 Task: Change the language settings in Microsoft Outlook and add a new language.
Action: Mouse moved to (45, 26)
Screenshot: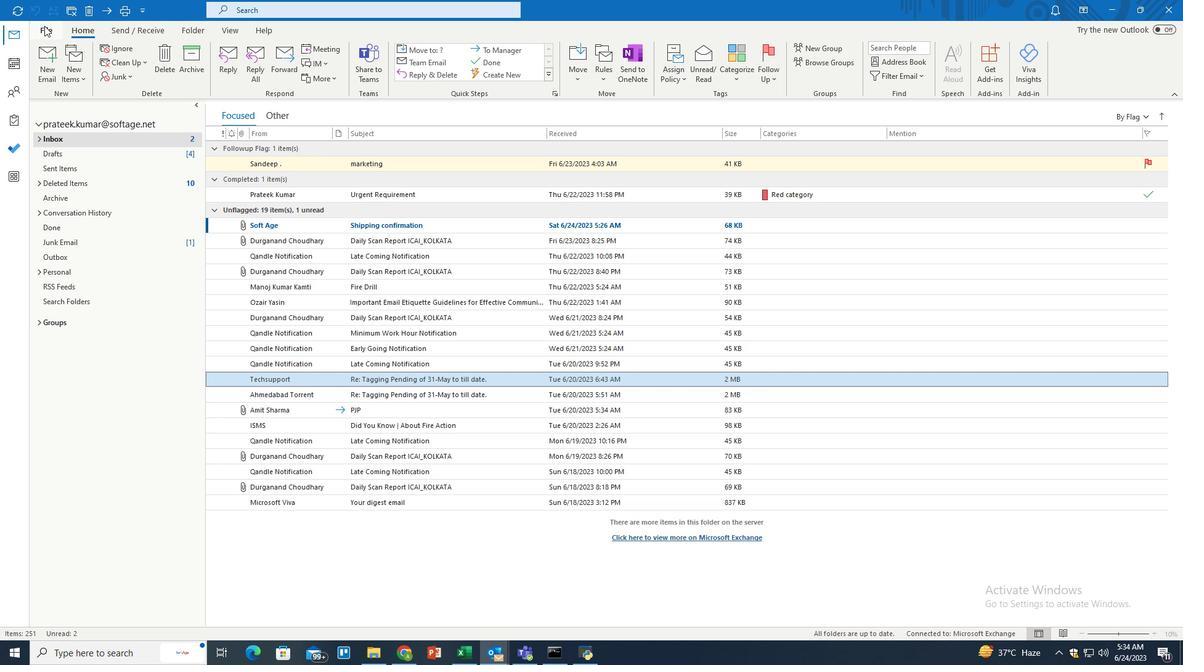 
Action: Mouse pressed left at (45, 26)
Screenshot: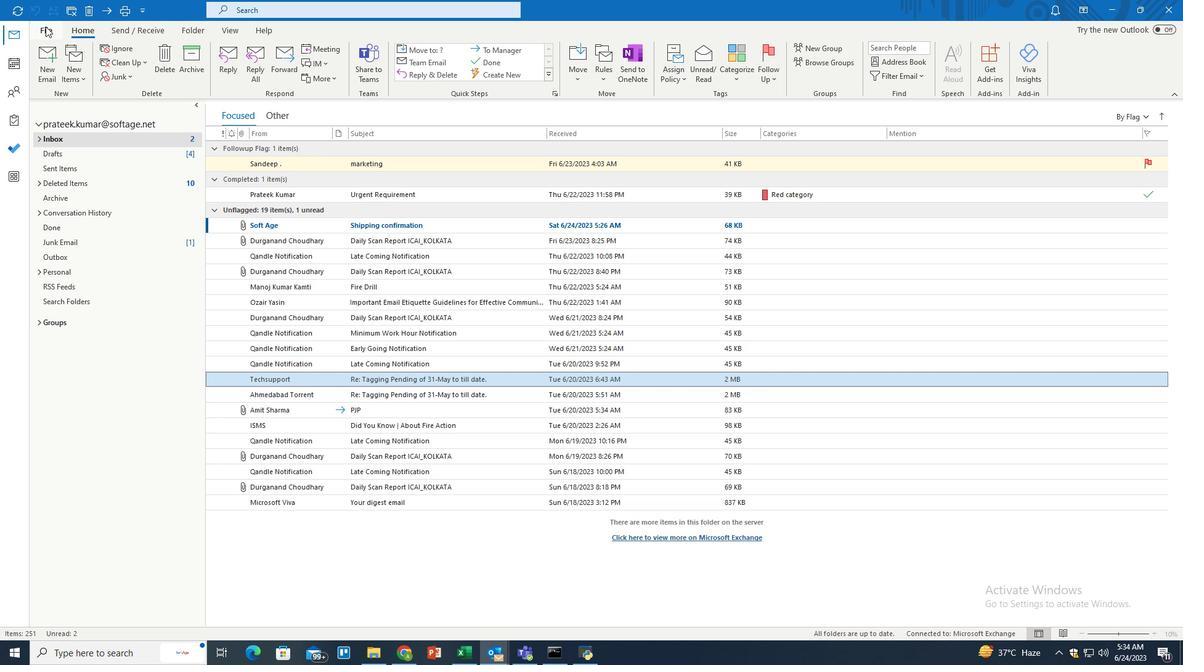 
Action: Mouse moved to (34, 597)
Screenshot: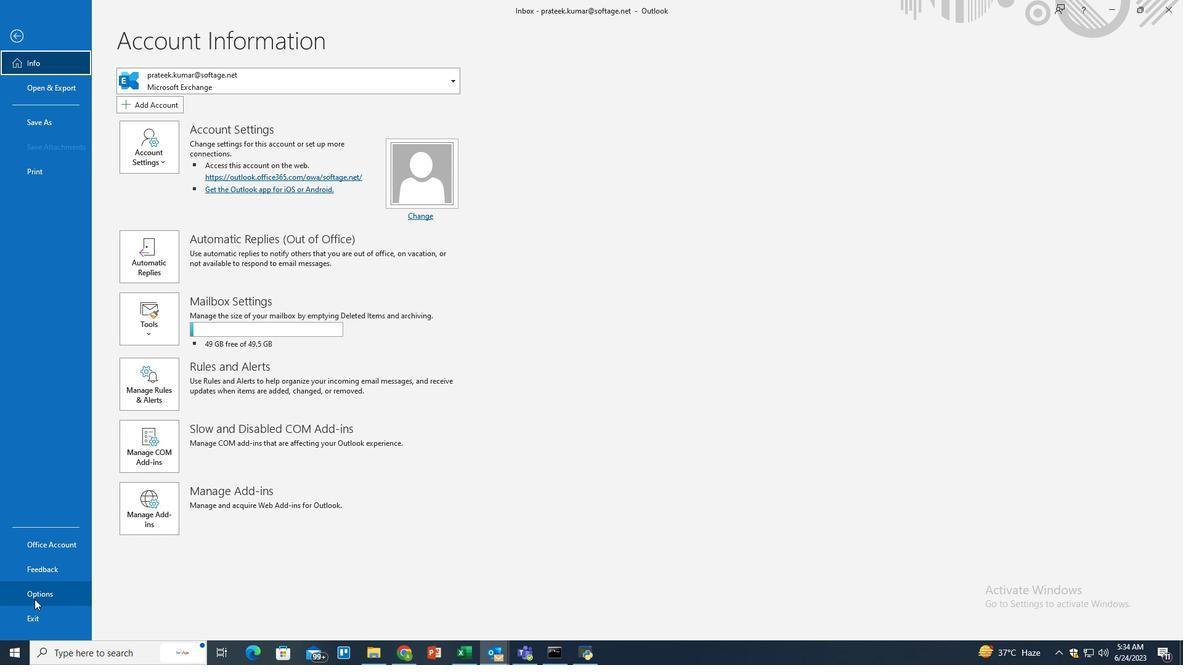 
Action: Mouse pressed left at (34, 597)
Screenshot: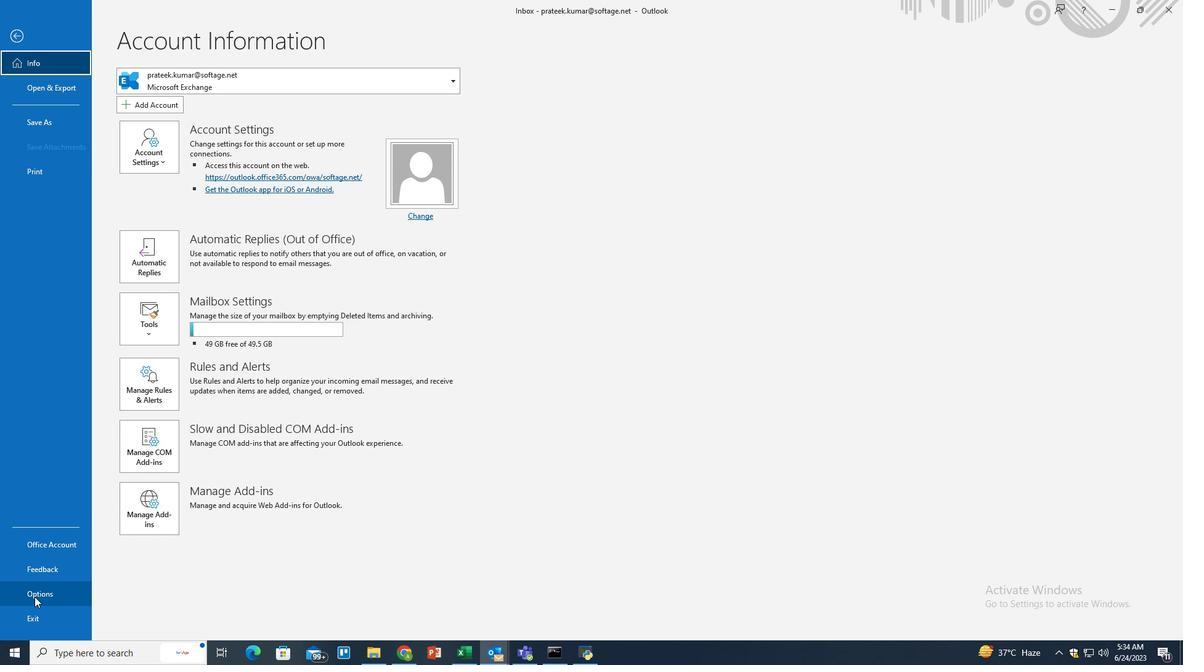 
Action: Mouse moved to (355, 260)
Screenshot: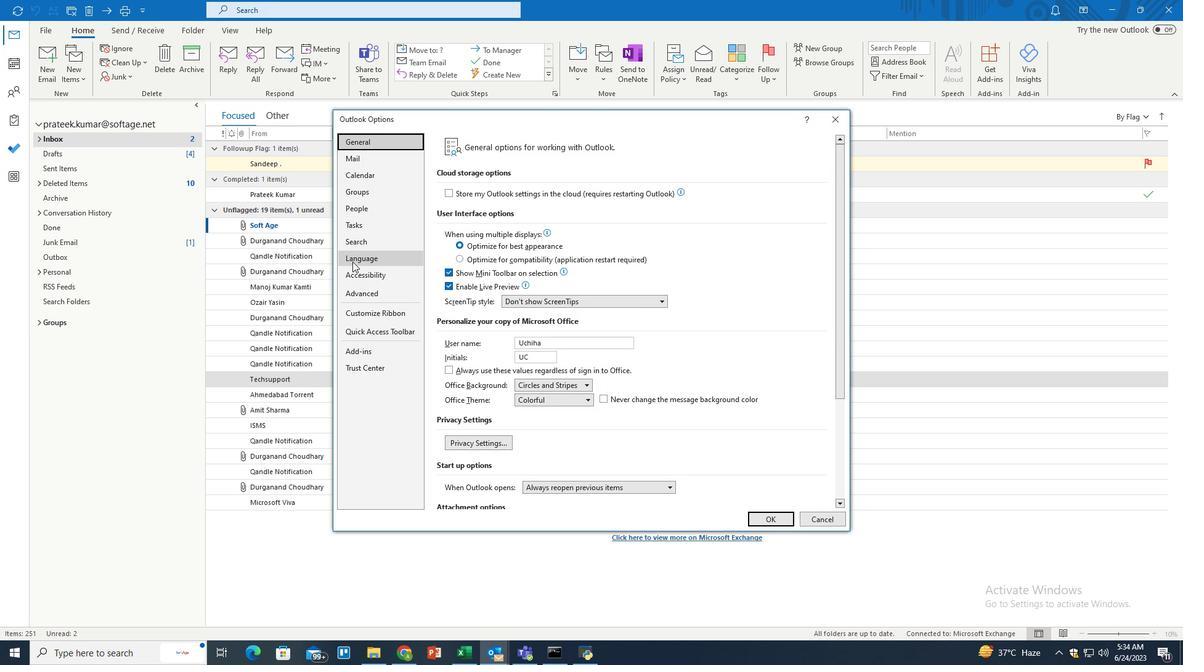 
Action: Mouse pressed left at (355, 260)
Screenshot: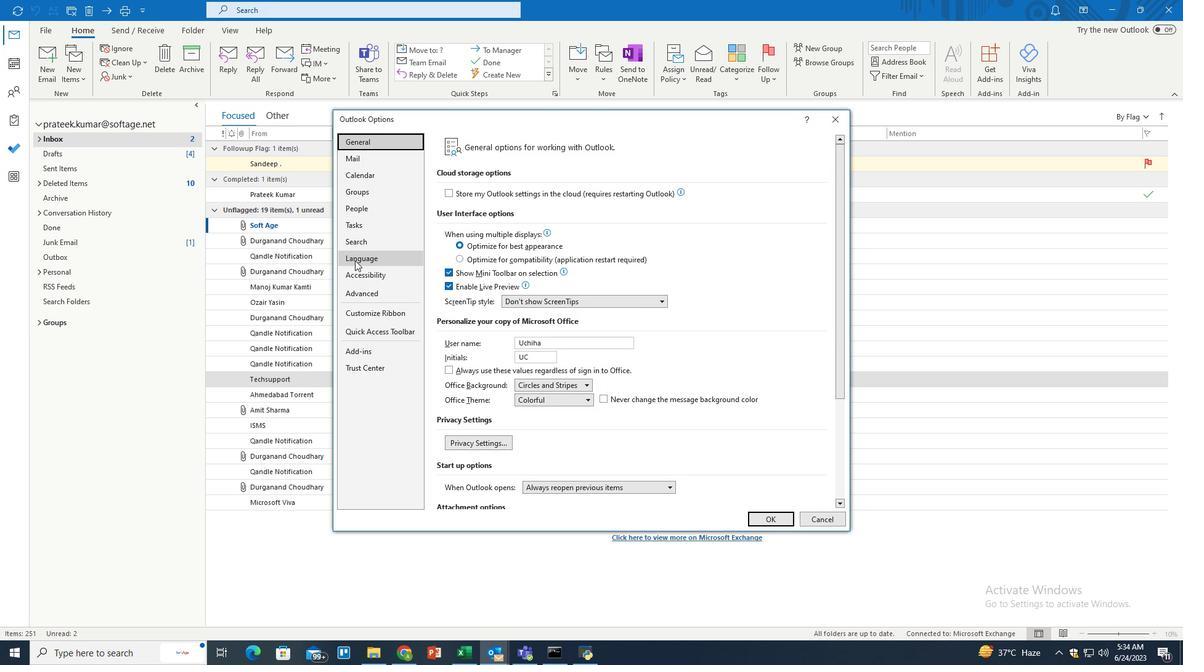 
Action: Mouse moved to (801, 389)
Screenshot: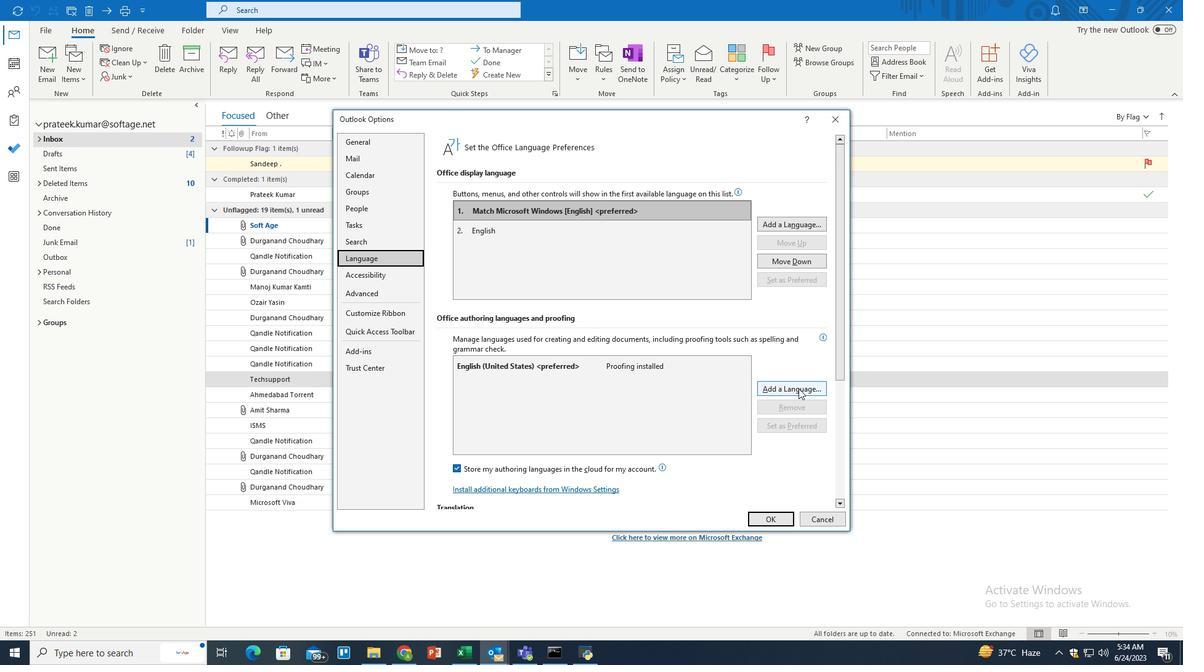 
Action: Mouse pressed left at (801, 389)
Screenshot: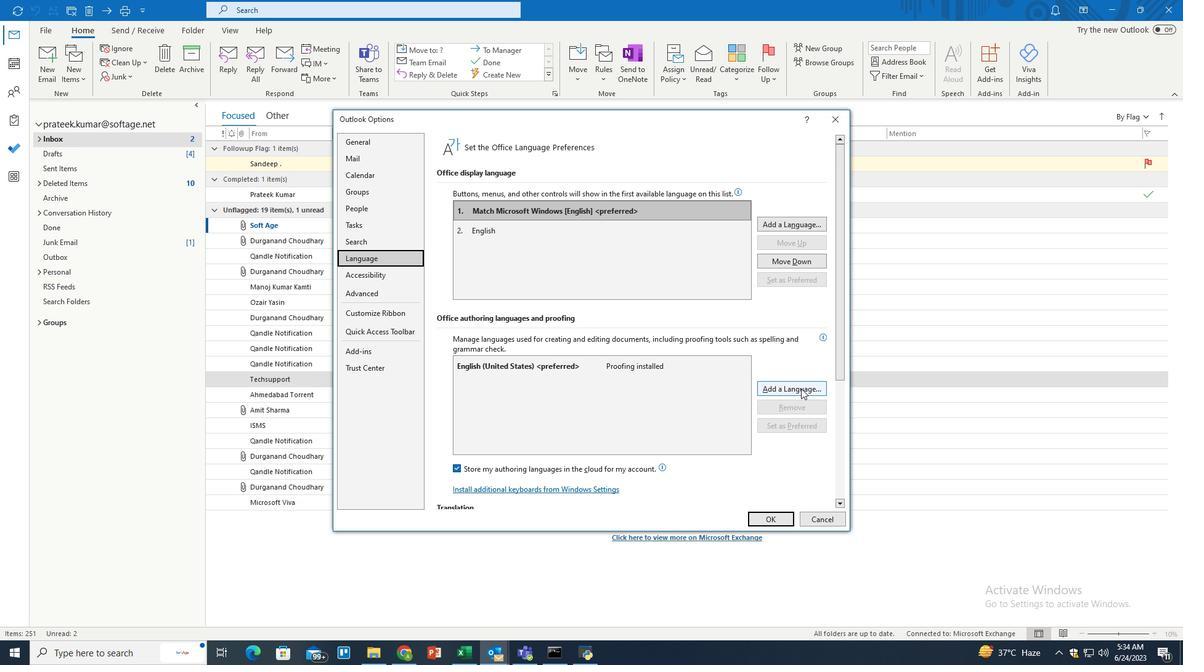 
Action: Mouse moved to (579, 353)
Screenshot: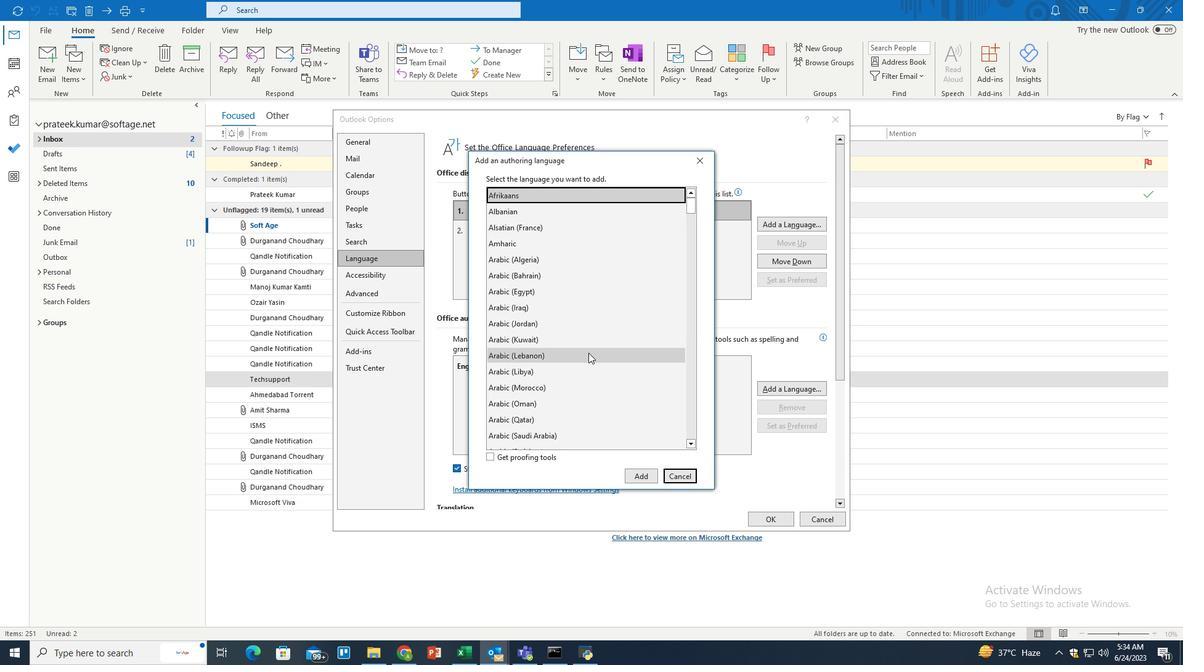 
Action: Mouse scrolled (579, 352) with delta (0, 0)
Screenshot: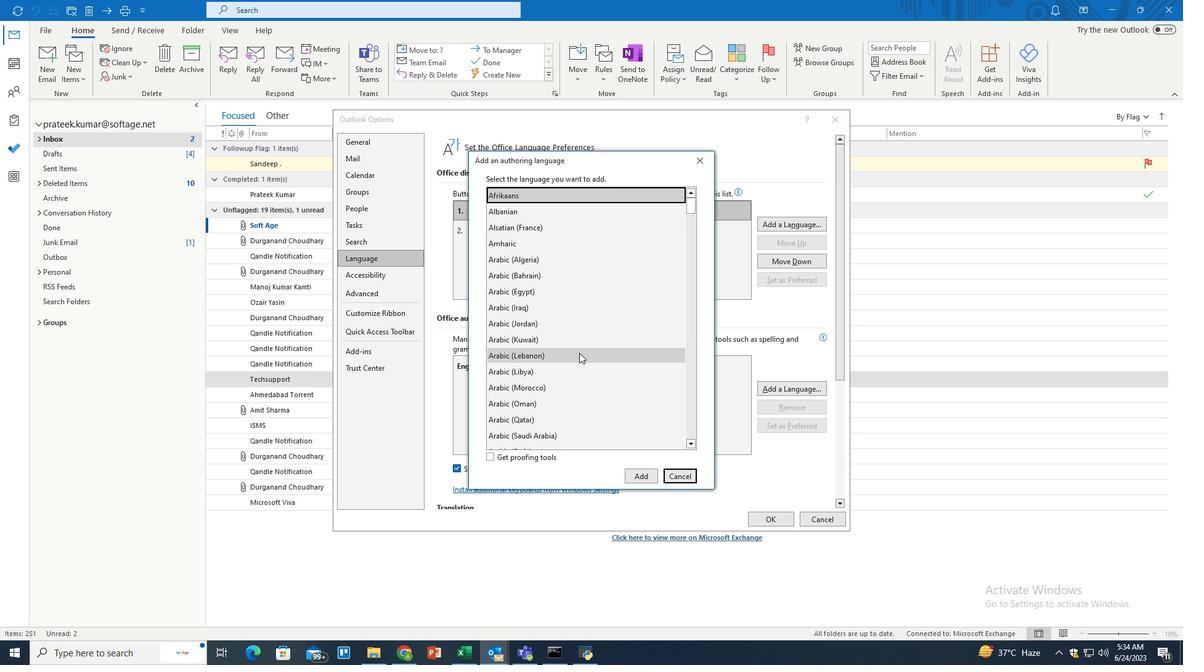 
Action: Mouse scrolled (579, 352) with delta (0, 0)
Screenshot: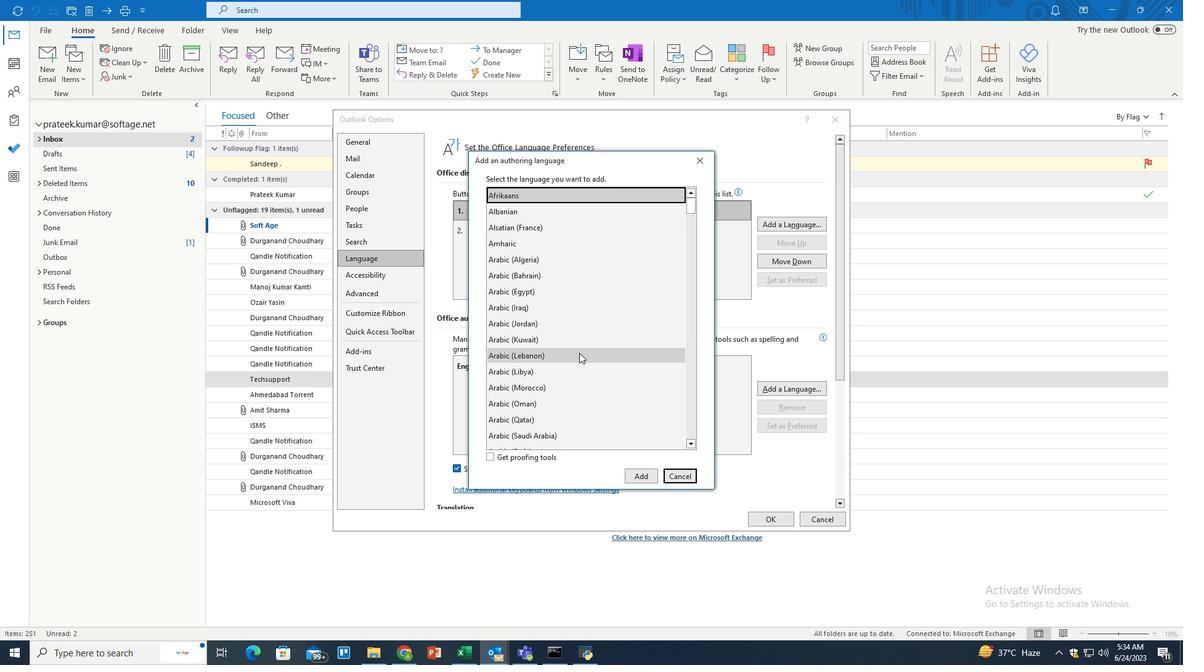 
Action: Mouse scrolled (579, 352) with delta (0, 0)
Screenshot: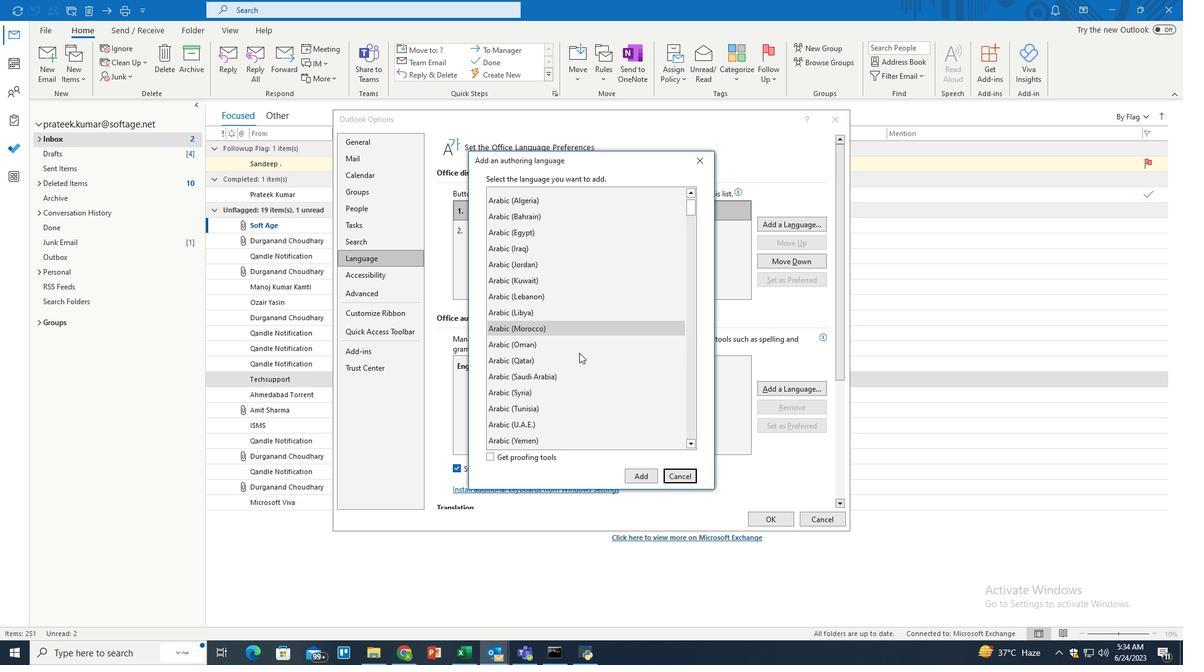 
Action: Mouse scrolled (579, 352) with delta (0, 0)
Screenshot: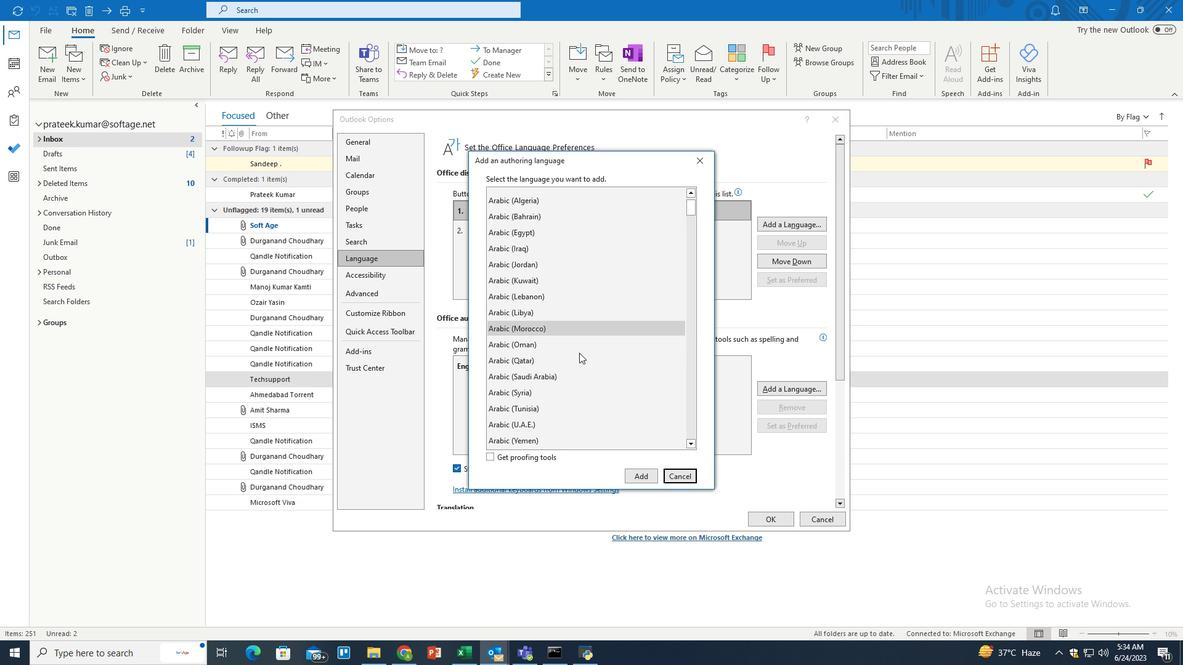 
Action: Mouse scrolled (579, 352) with delta (0, 0)
Screenshot: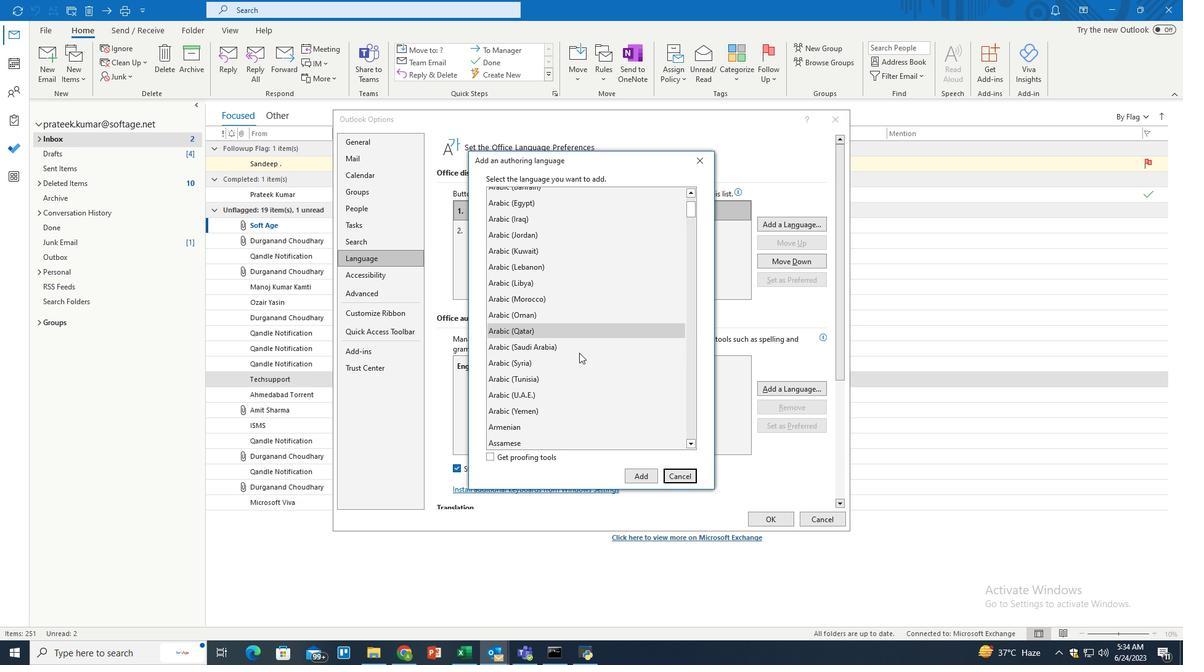 
Action: Mouse scrolled (579, 352) with delta (0, 0)
Screenshot: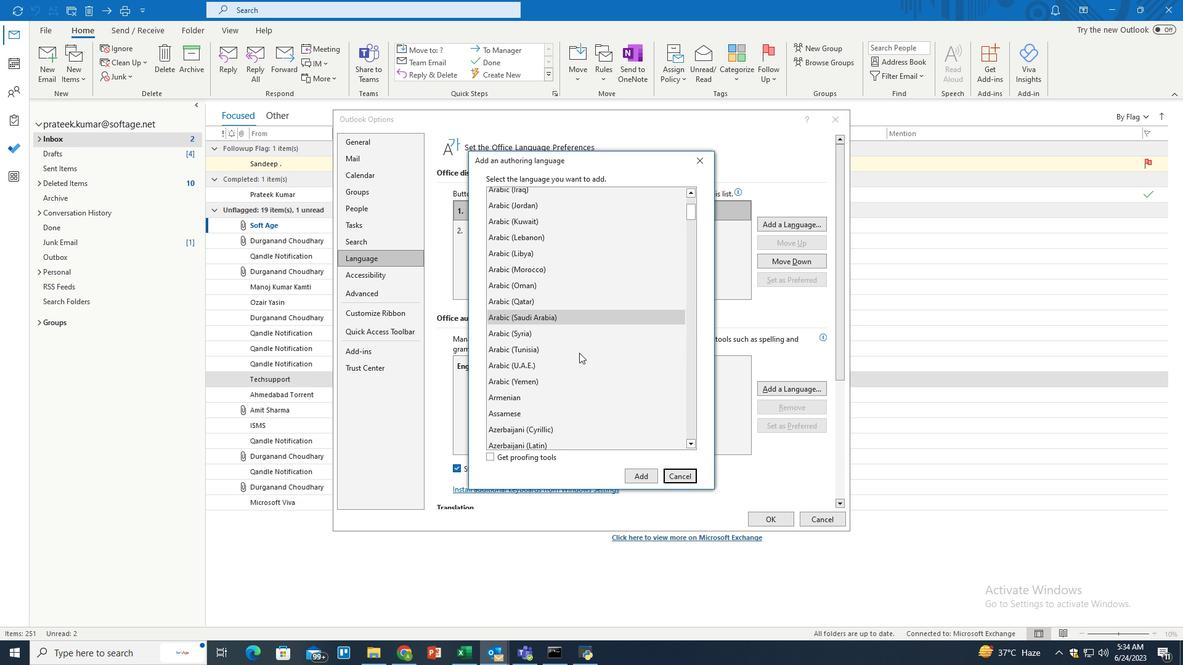 
Action: Mouse scrolled (579, 352) with delta (0, 0)
Screenshot: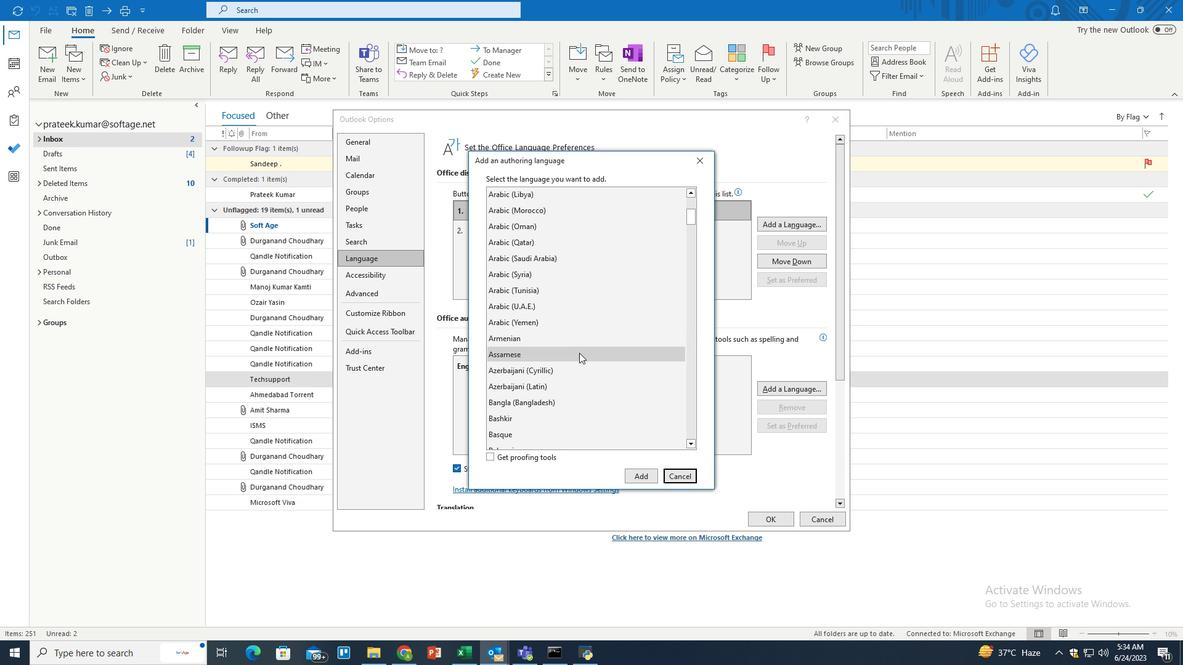 
Action: Mouse scrolled (579, 352) with delta (0, 0)
Screenshot: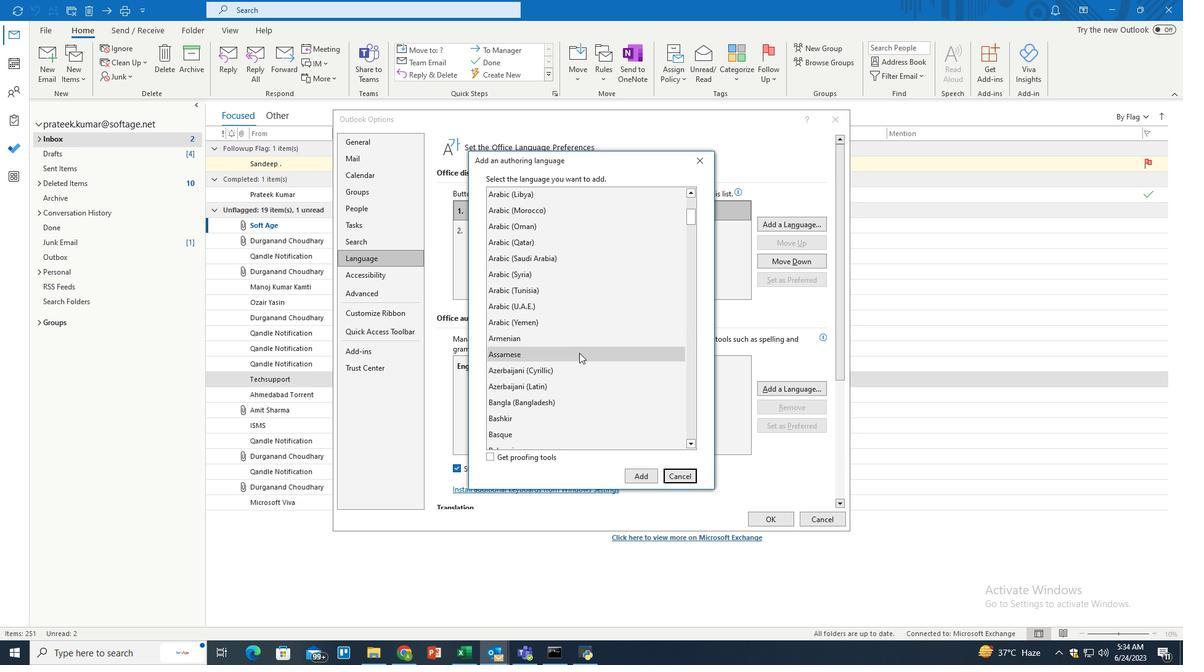 
Action: Mouse scrolled (579, 352) with delta (0, 0)
Screenshot: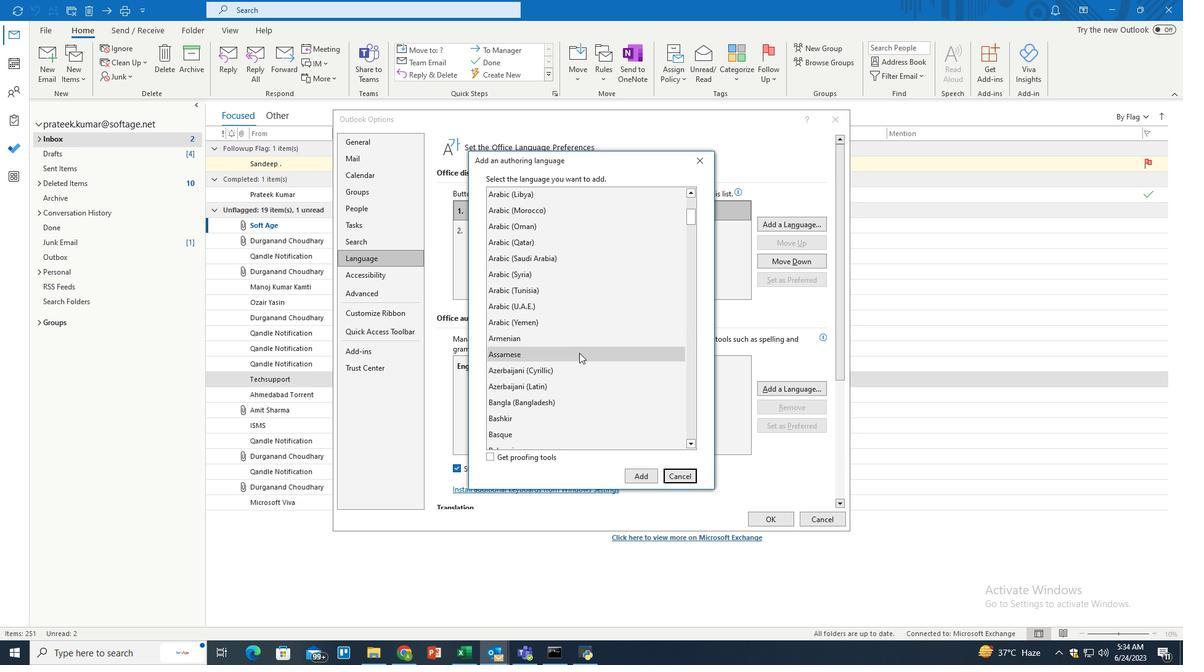 
Action: Mouse scrolled (579, 352) with delta (0, 0)
Screenshot: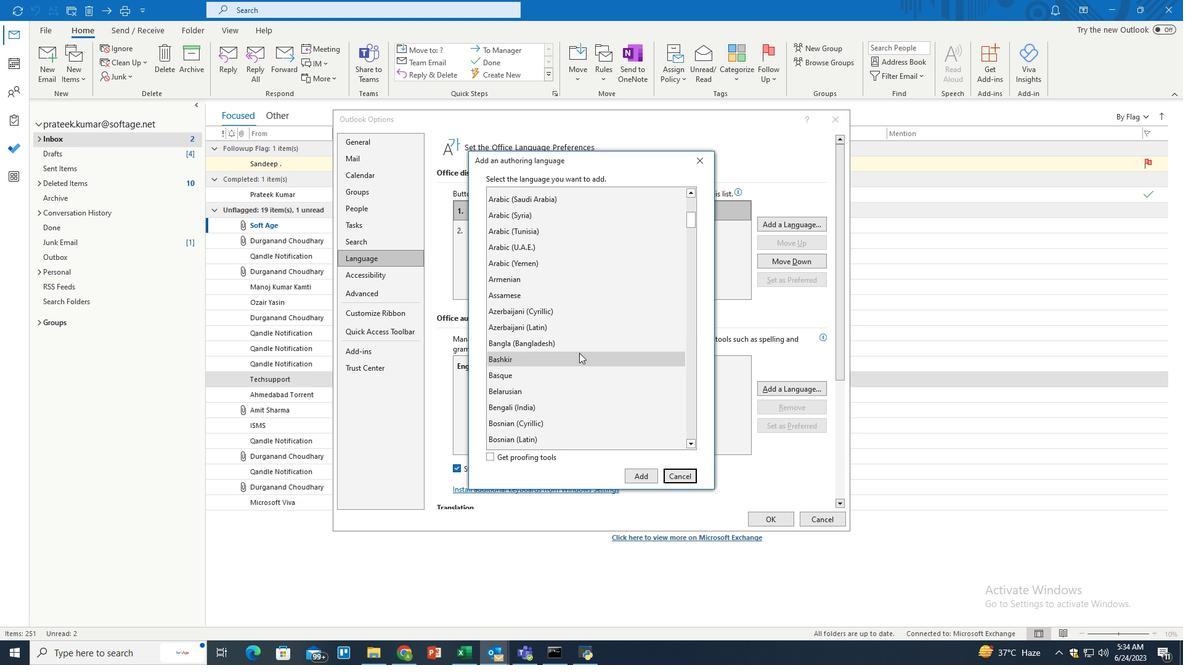 
Action: Mouse scrolled (579, 352) with delta (0, 0)
Screenshot: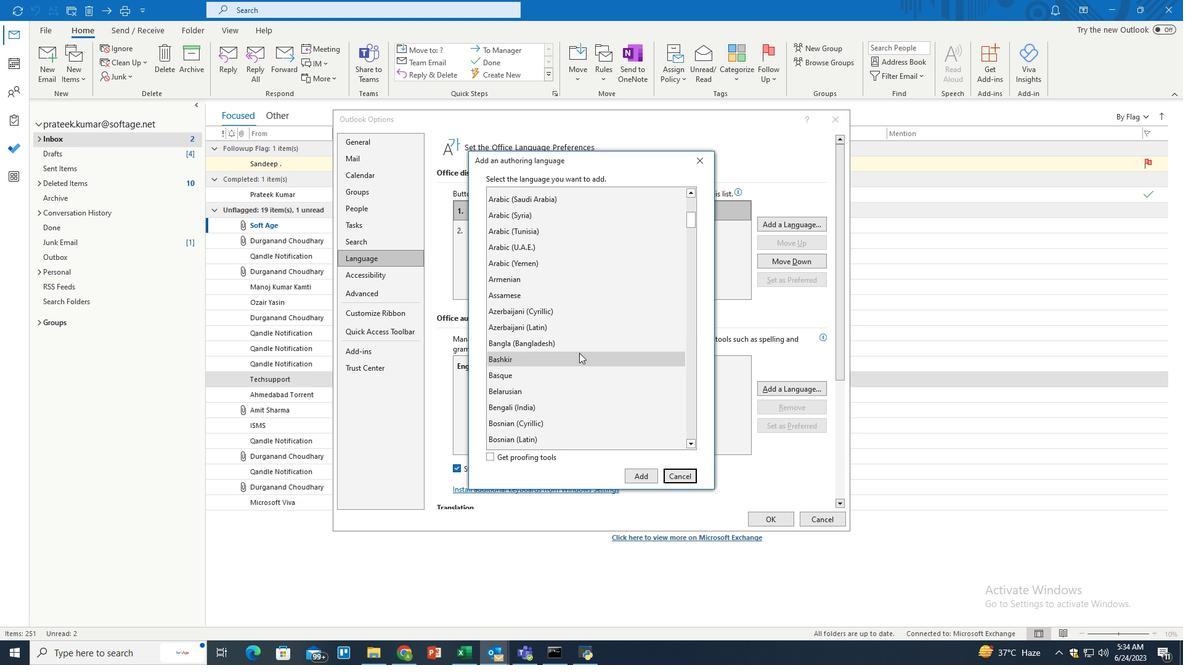 
Action: Mouse scrolled (579, 352) with delta (0, 0)
Screenshot: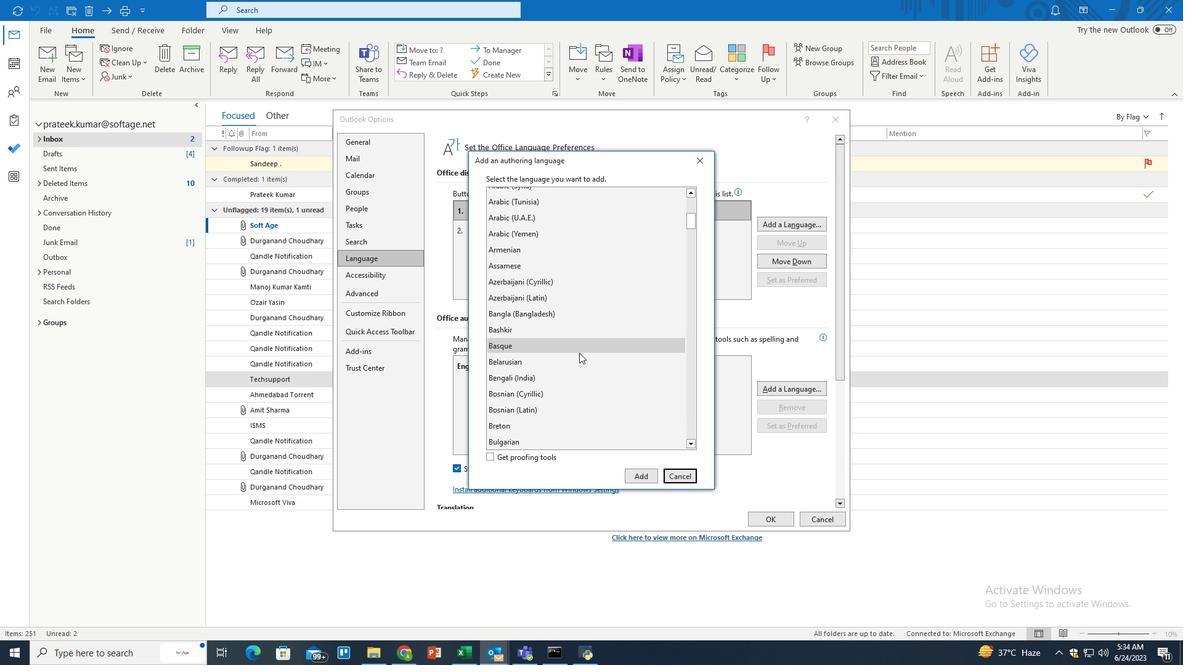 
Action: Mouse scrolled (579, 352) with delta (0, 0)
Screenshot: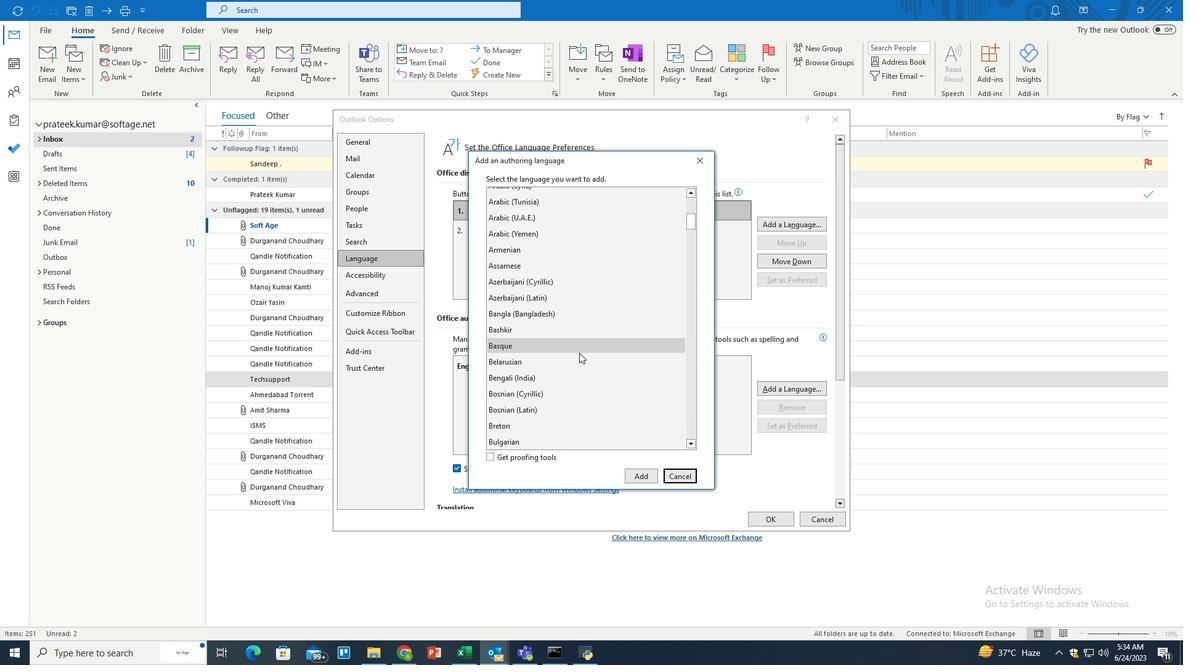 
Action: Mouse scrolled (579, 352) with delta (0, 0)
Screenshot: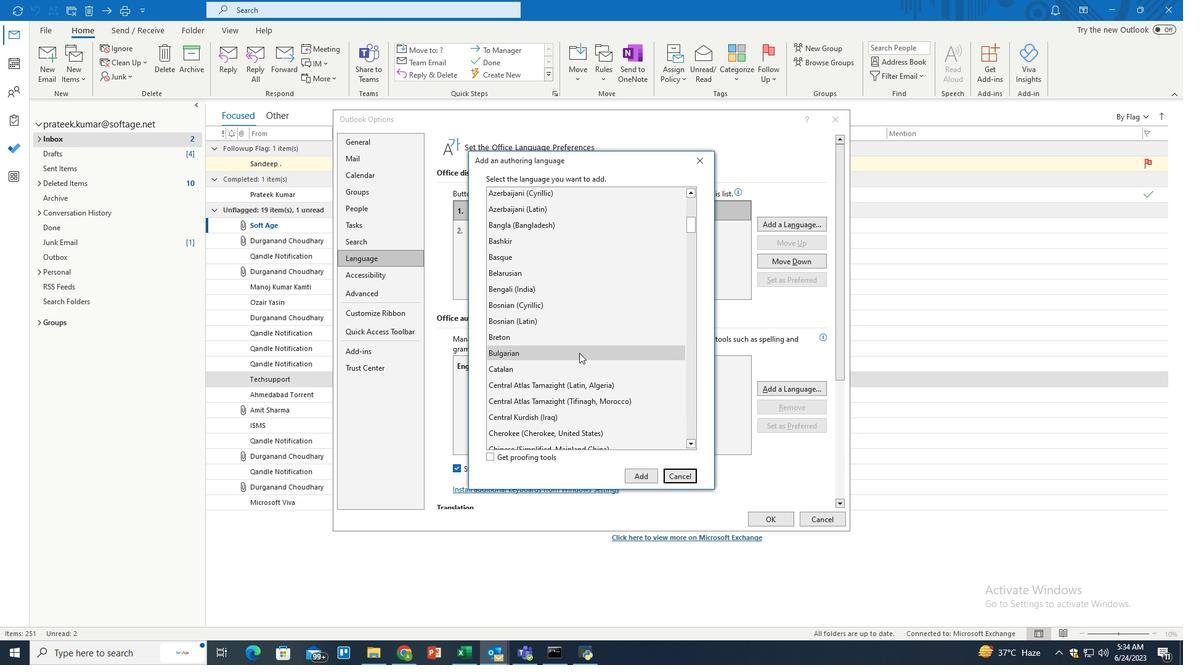 
Action: Mouse scrolled (579, 352) with delta (0, 0)
Screenshot: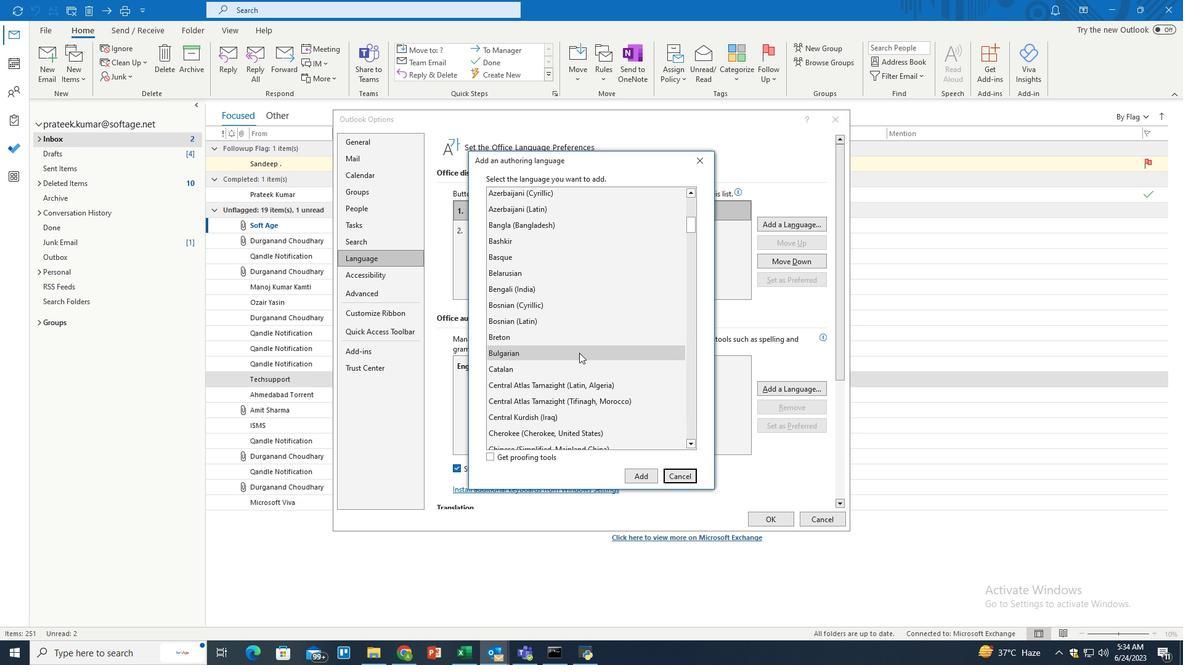 
Action: Mouse scrolled (579, 352) with delta (0, 0)
Screenshot: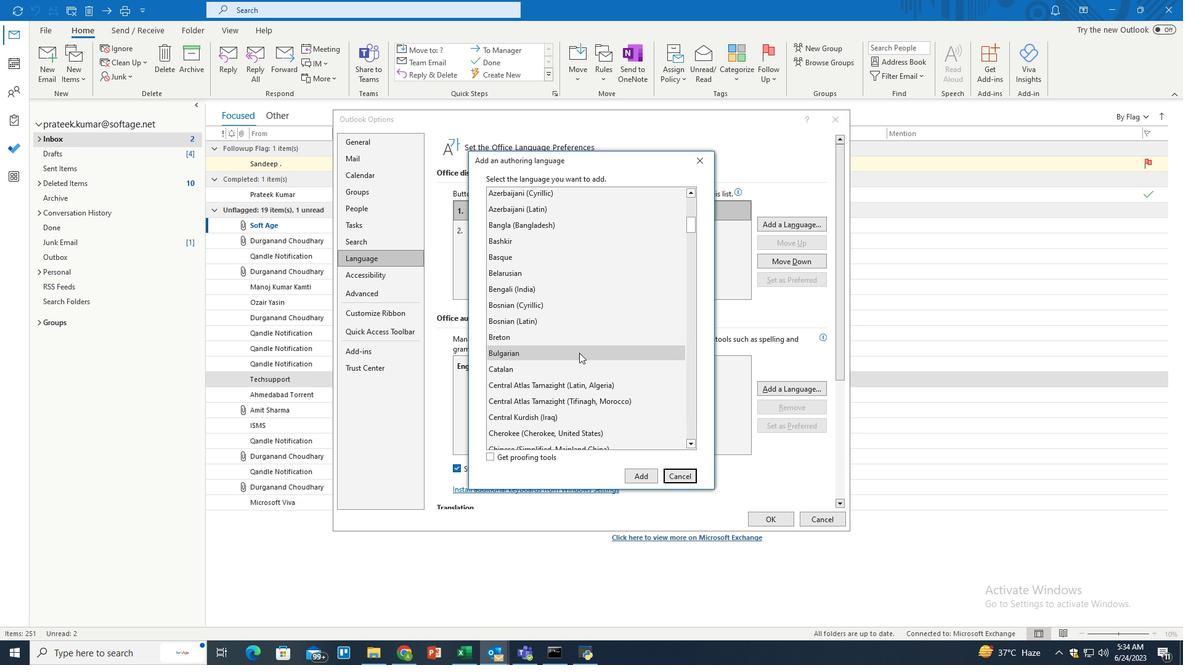 
Action: Mouse scrolled (579, 352) with delta (0, 0)
Screenshot: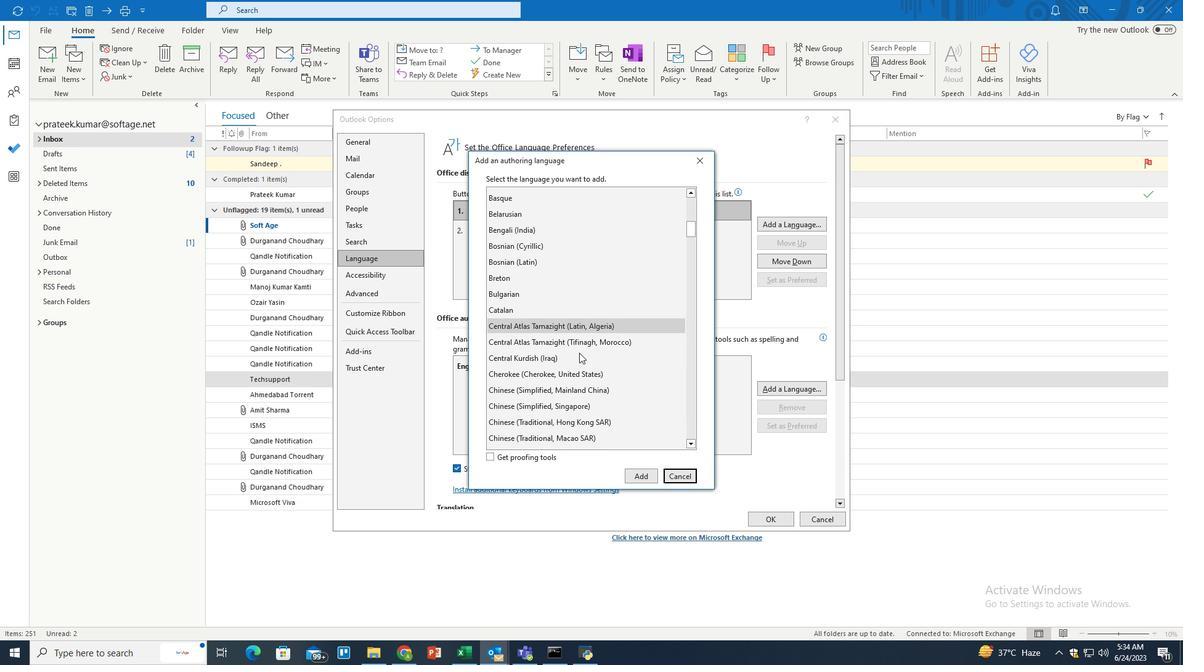 
Action: Mouse scrolled (579, 352) with delta (0, 0)
Screenshot: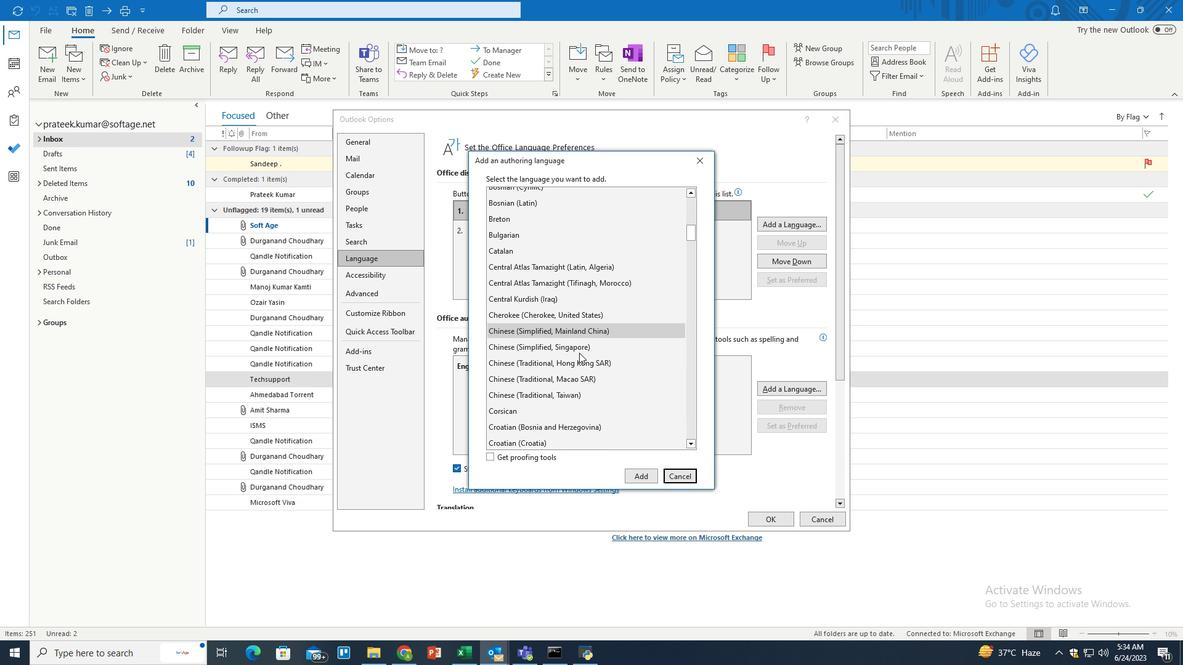 
Action: Mouse scrolled (579, 352) with delta (0, 0)
Screenshot: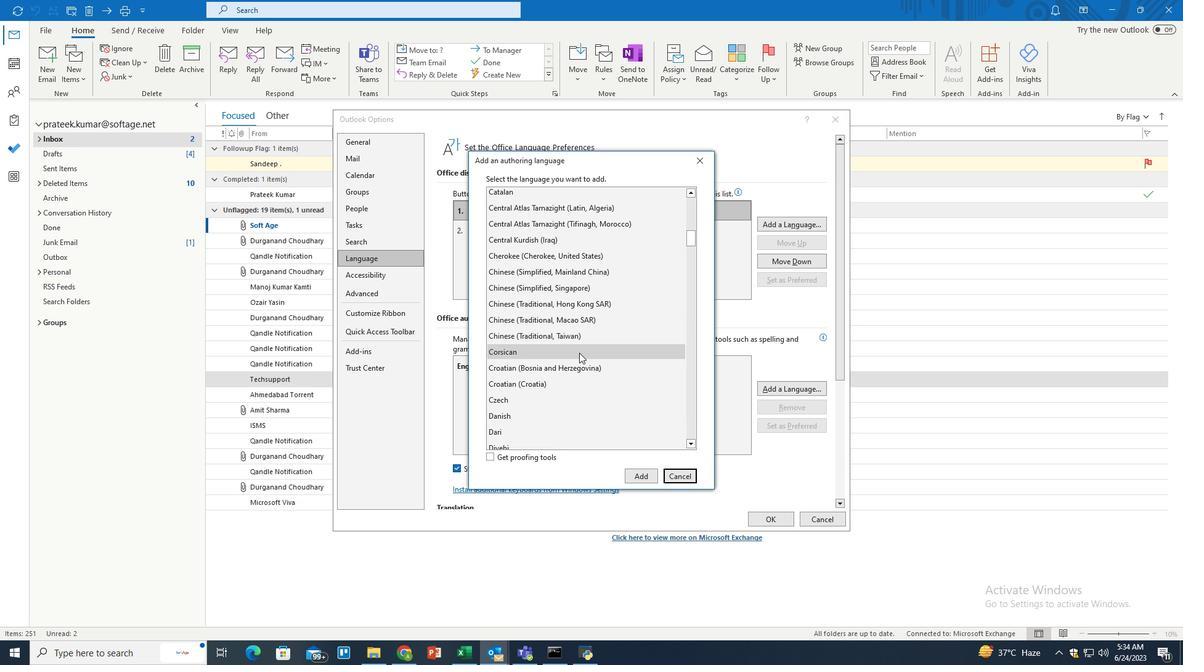 
Action: Mouse scrolled (579, 352) with delta (0, 0)
Screenshot: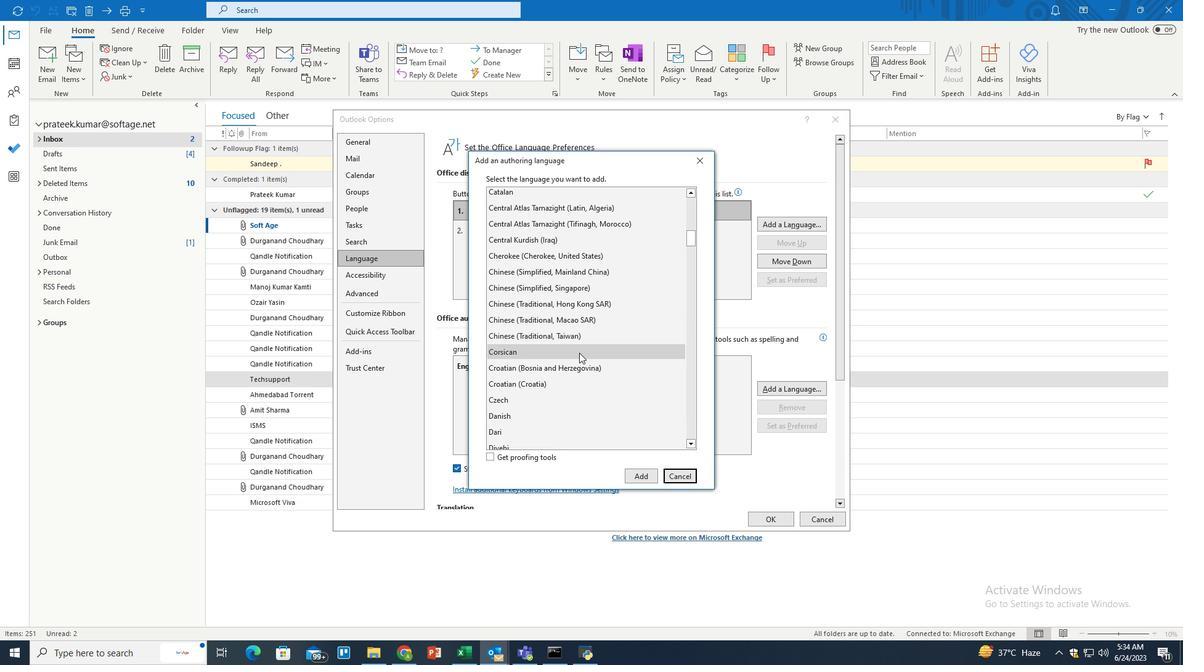 
Action: Mouse scrolled (579, 352) with delta (0, 0)
Screenshot: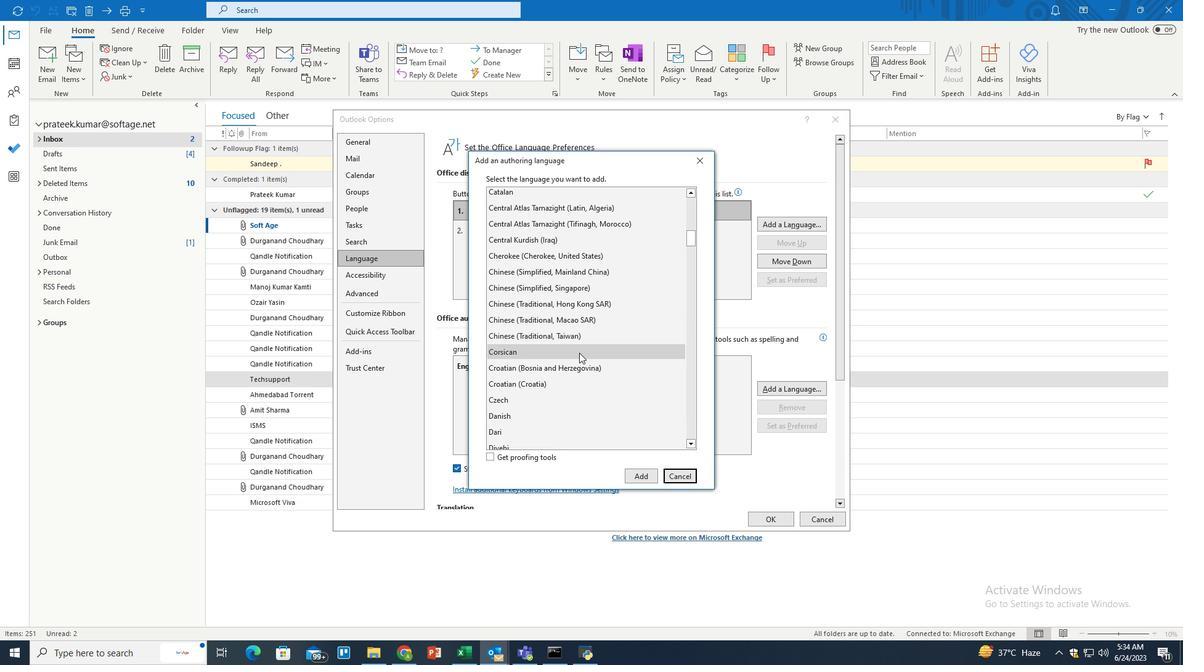 
Action: Mouse scrolled (579, 352) with delta (0, 0)
Screenshot: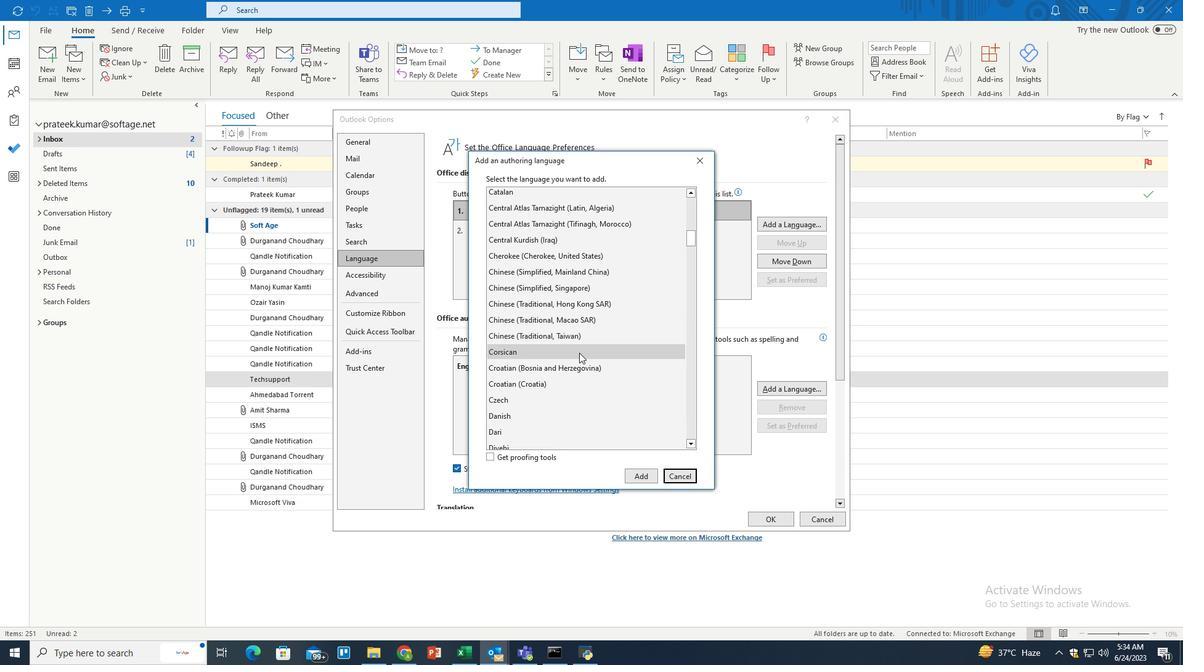 
Action: Mouse scrolled (579, 352) with delta (0, 0)
Screenshot: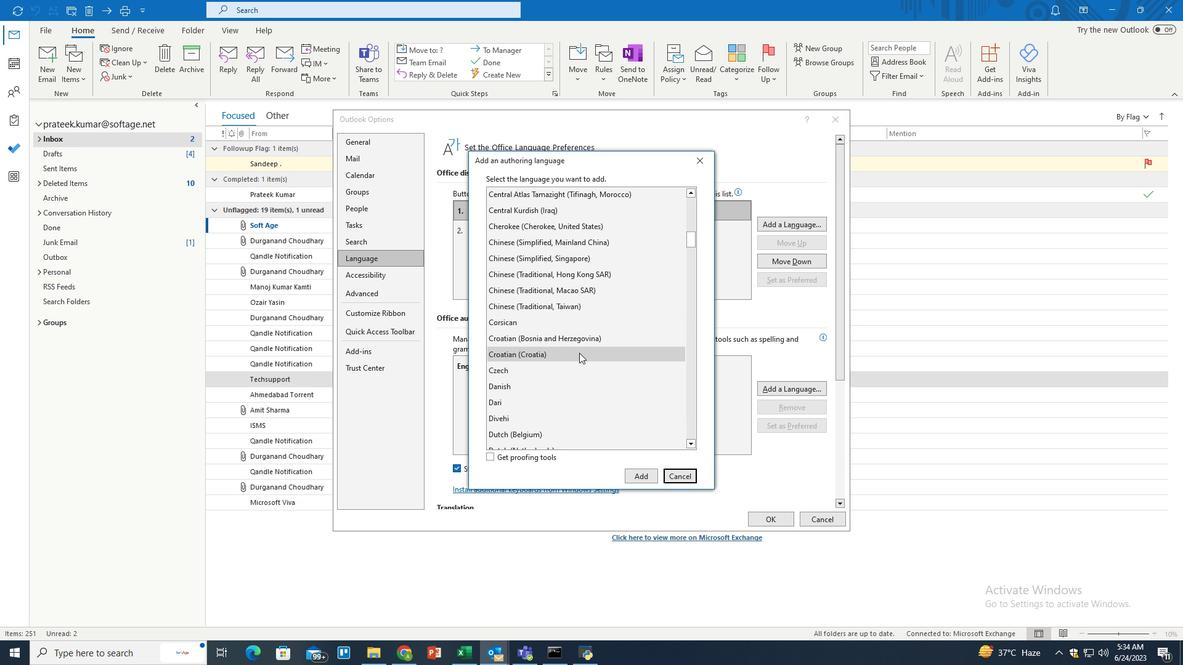 
Action: Mouse scrolled (579, 352) with delta (0, 0)
Screenshot: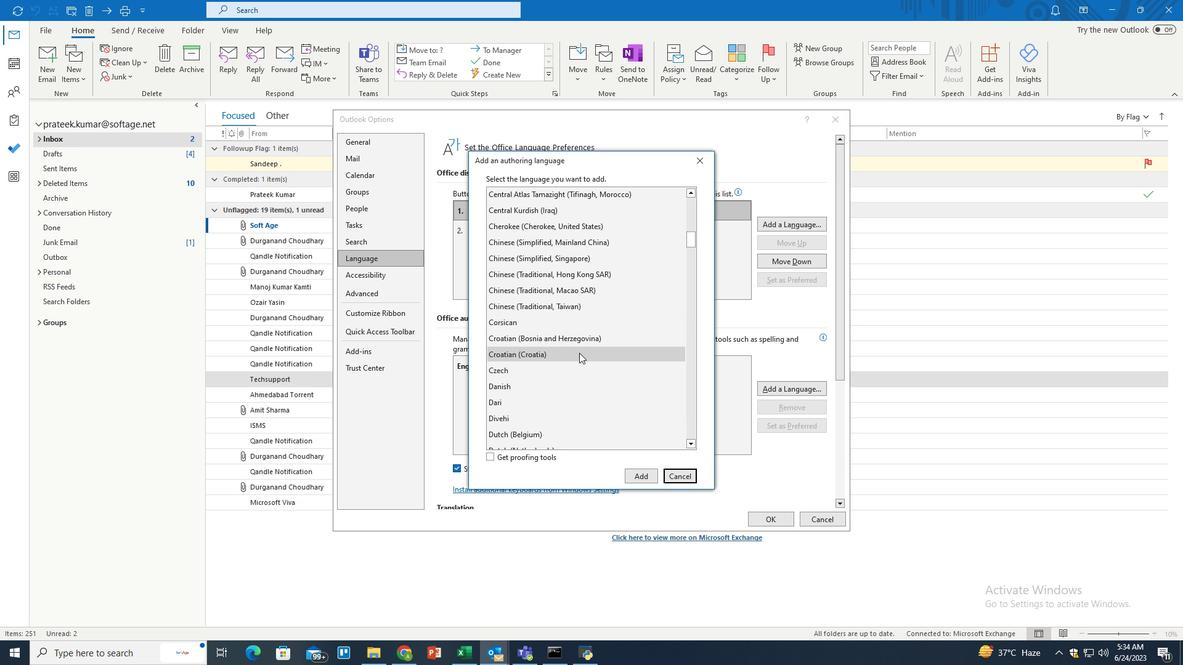 
Action: Mouse scrolled (579, 352) with delta (0, 0)
Screenshot: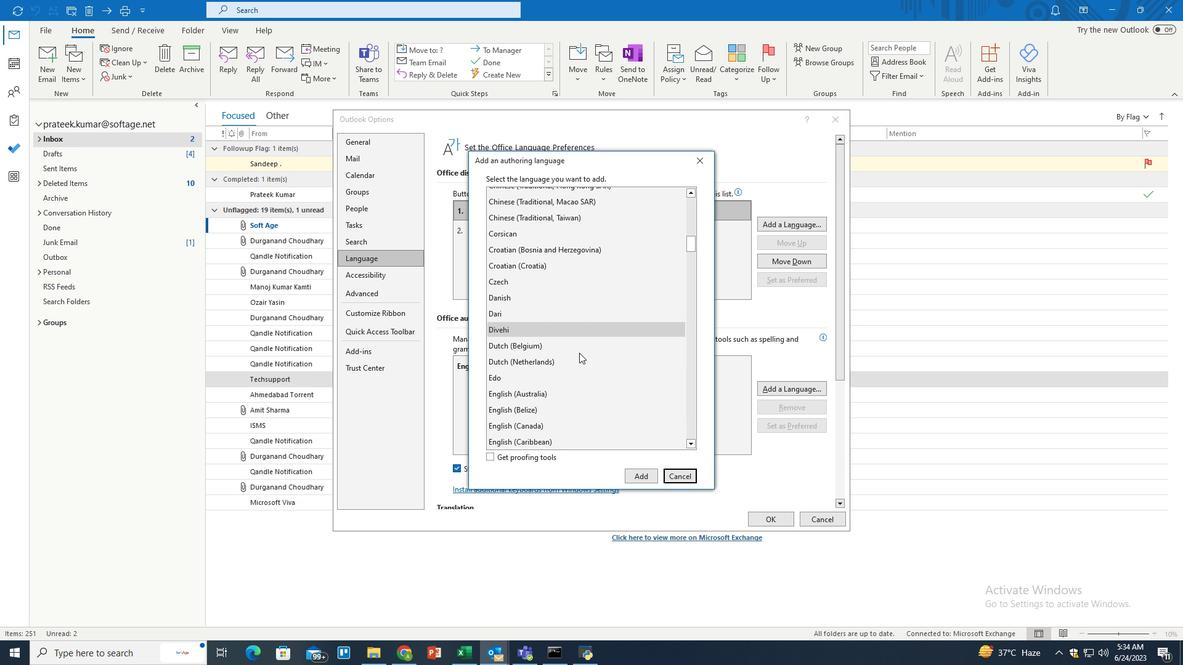 
Action: Mouse scrolled (579, 352) with delta (0, 0)
Screenshot: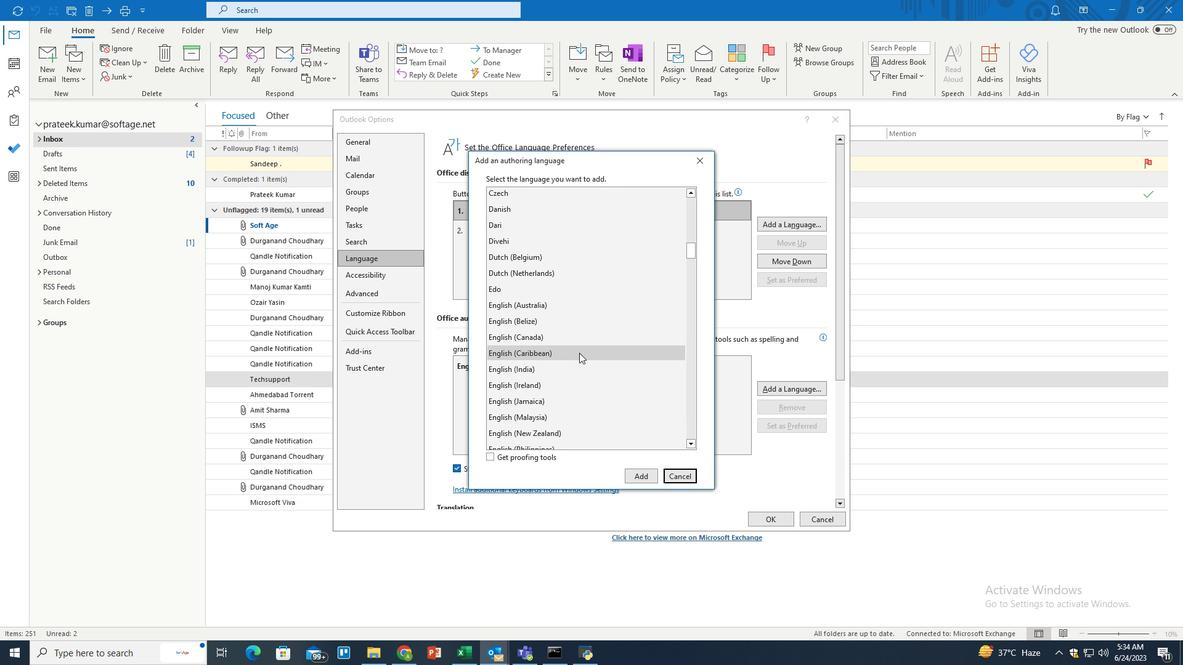 
Action: Mouse scrolled (579, 352) with delta (0, 0)
Screenshot: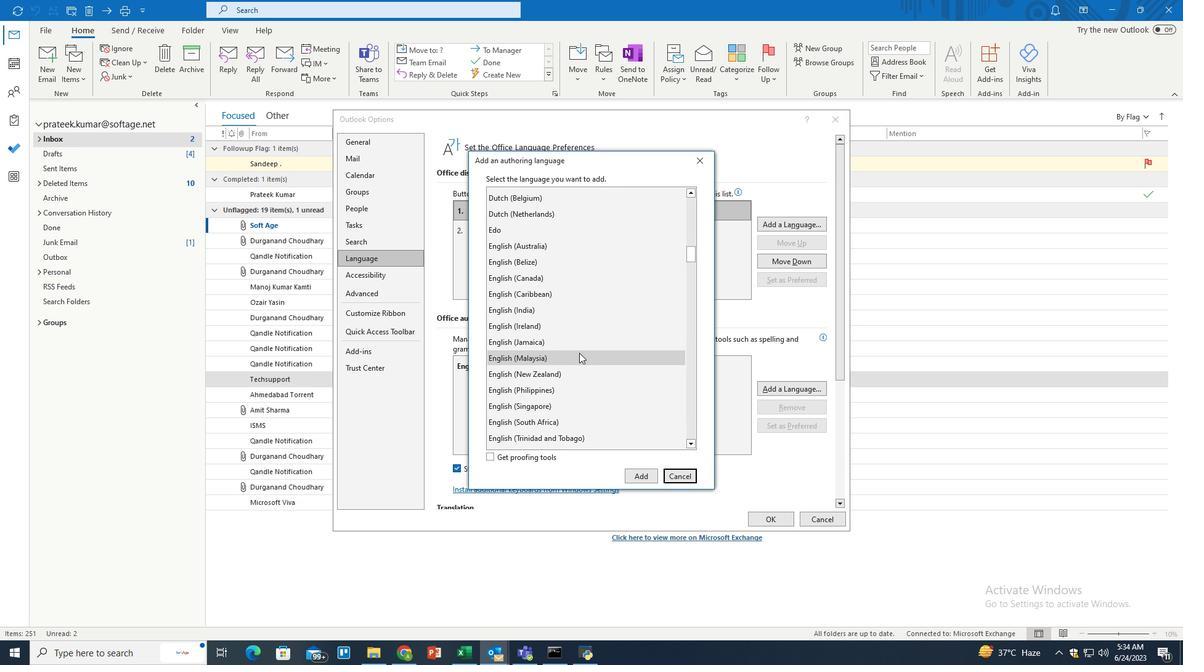 
Action: Mouse scrolled (579, 352) with delta (0, 0)
Screenshot: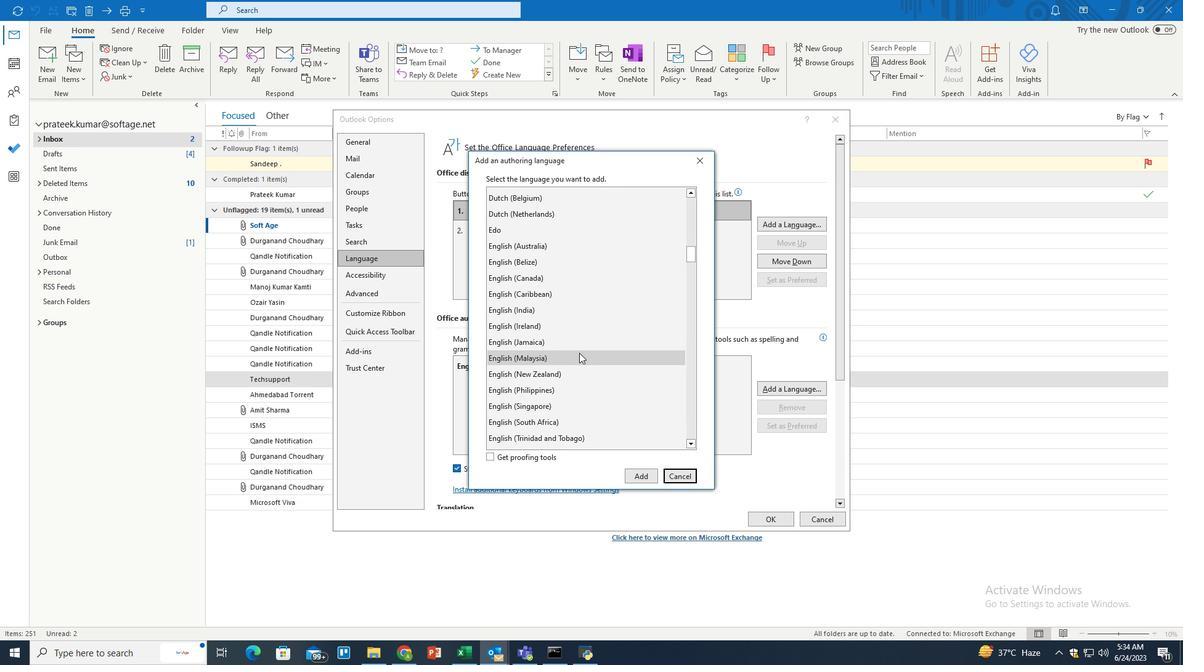 
Action: Mouse scrolled (579, 352) with delta (0, 0)
Screenshot: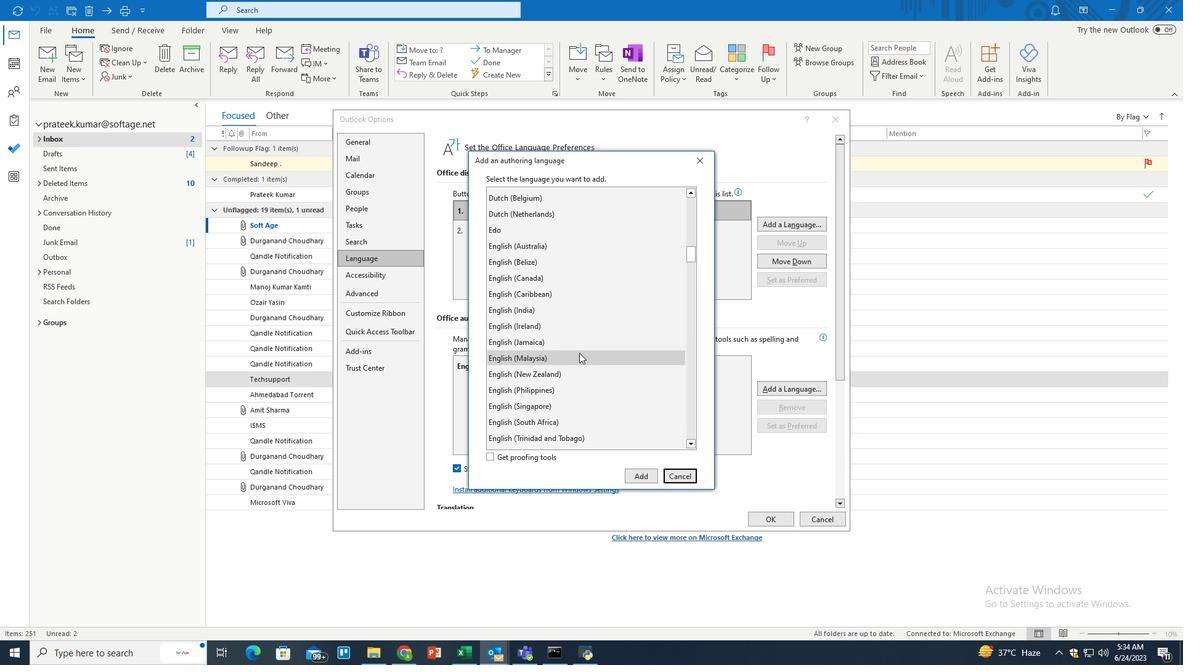 
Action: Mouse scrolled (579, 352) with delta (0, 0)
Screenshot: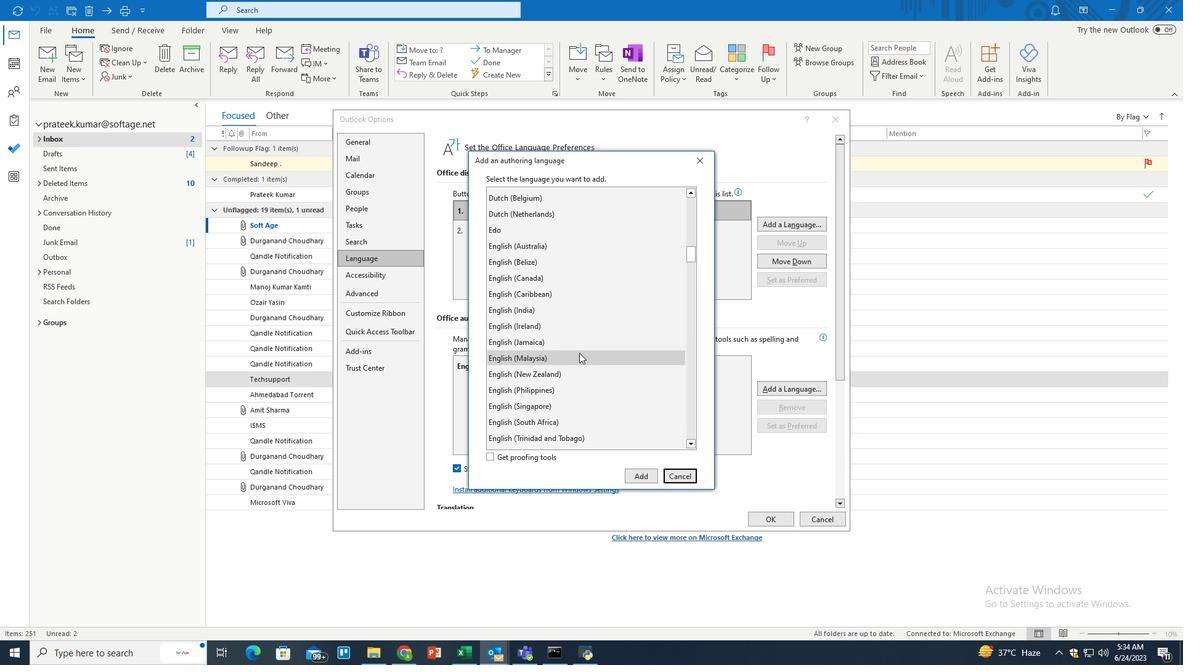 
Action: Mouse scrolled (579, 352) with delta (0, 0)
Screenshot: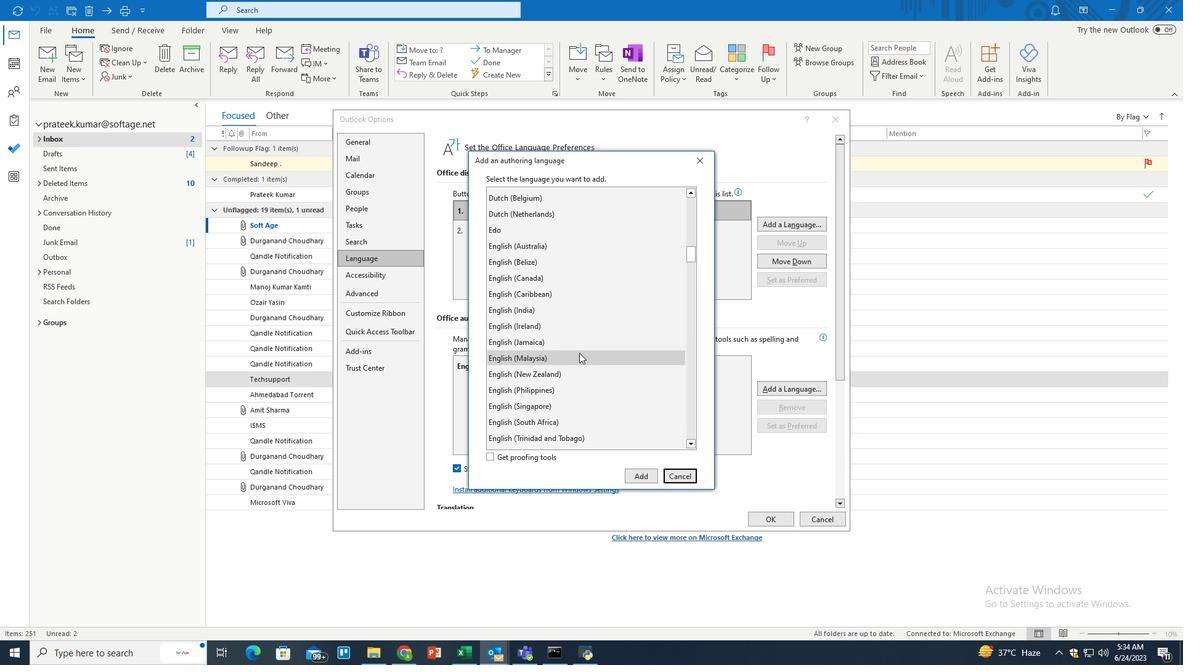 
Action: Mouse scrolled (579, 352) with delta (0, 0)
Screenshot: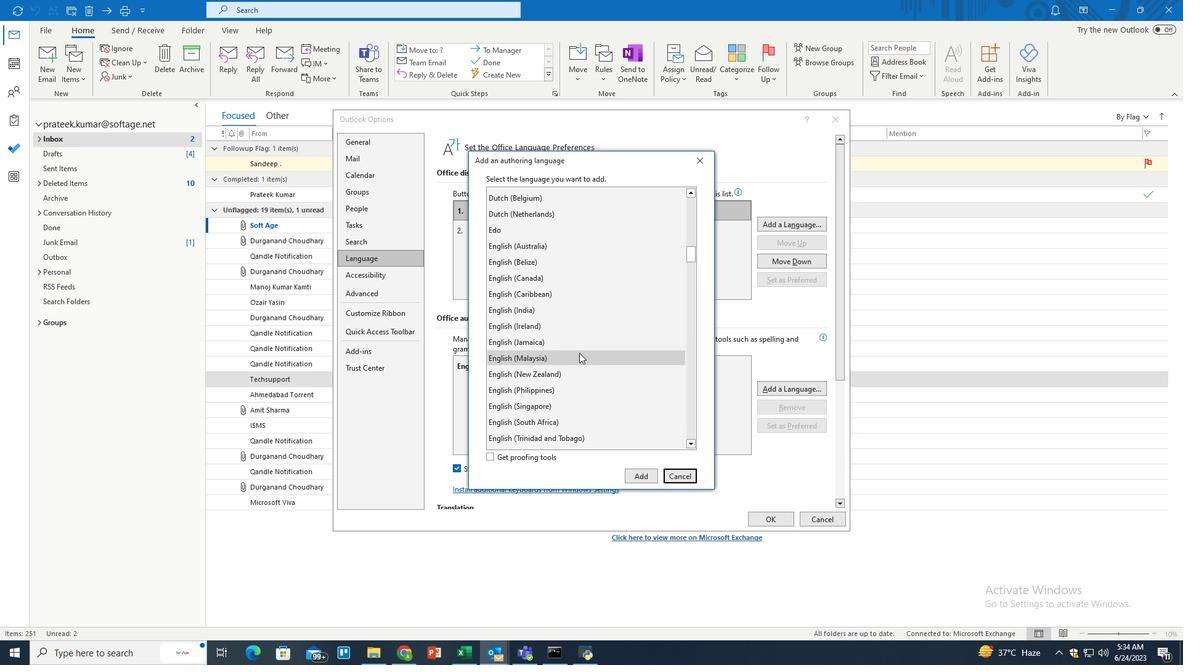 
Action: Mouse scrolled (579, 352) with delta (0, 0)
Screenshot: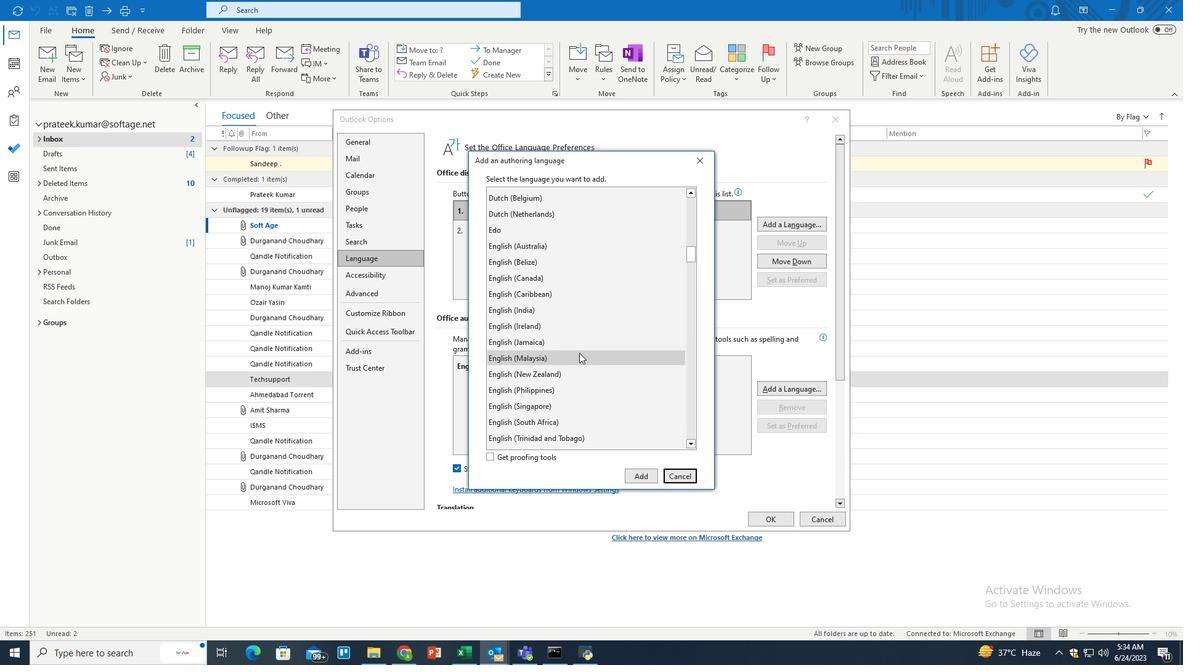 
Action: Mouse scrolled (579, 352) with delta (0, 0)
Screenshot: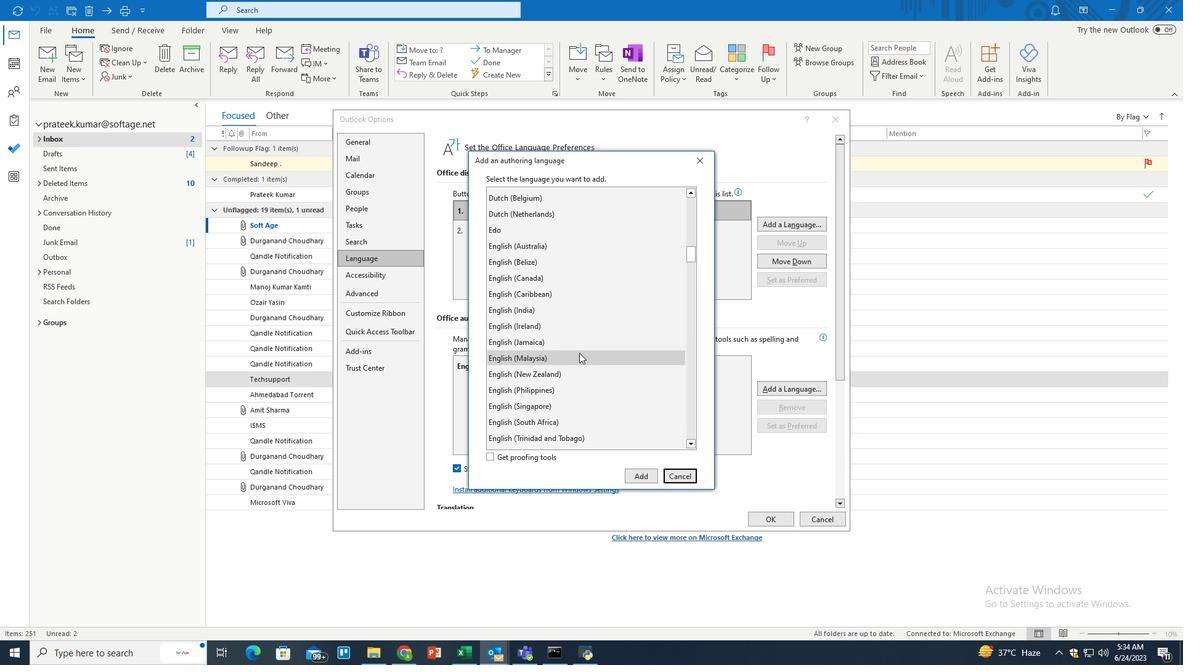 
Action: Mouse moved to (579, 353)
Screenshot: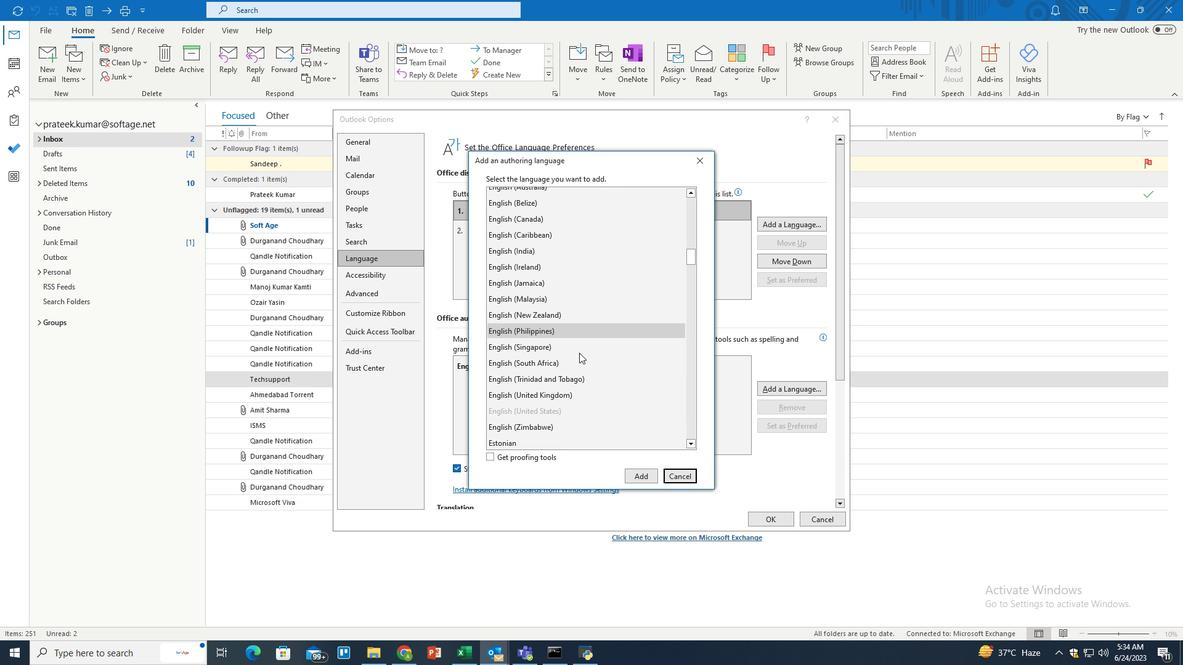 
Action: Mouse scrolled (579, 352) with delta (0, 0)
Screenshot: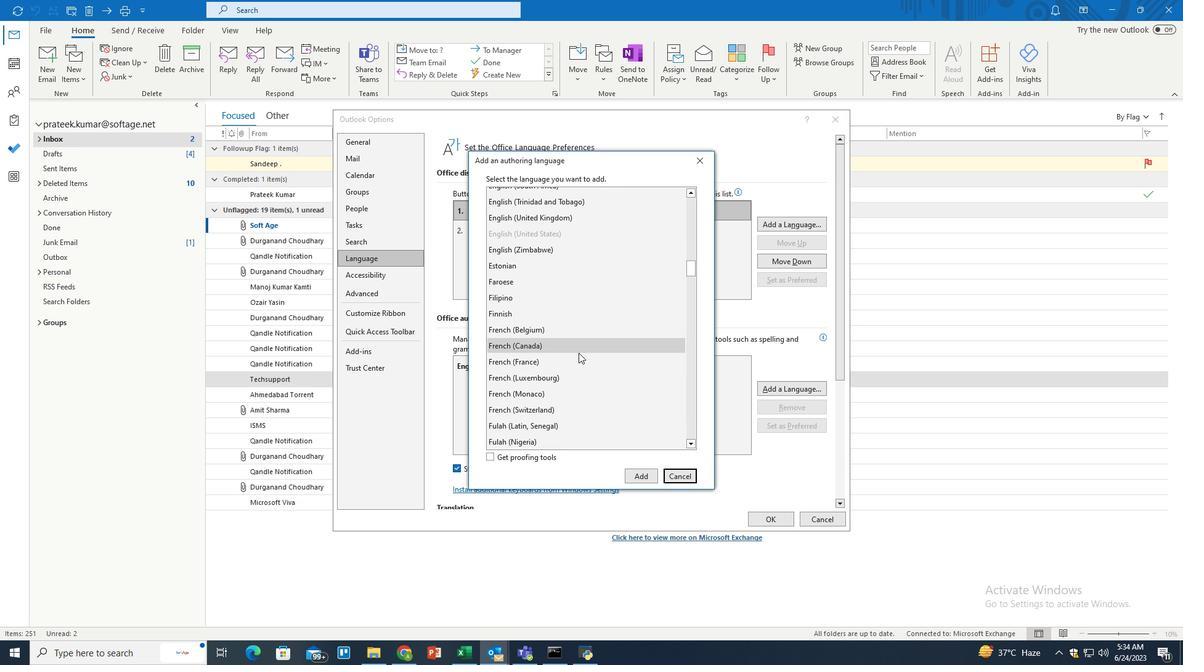 
Action: Mouse scrolled (579, 352) with delta (0, 0)
Screenshot: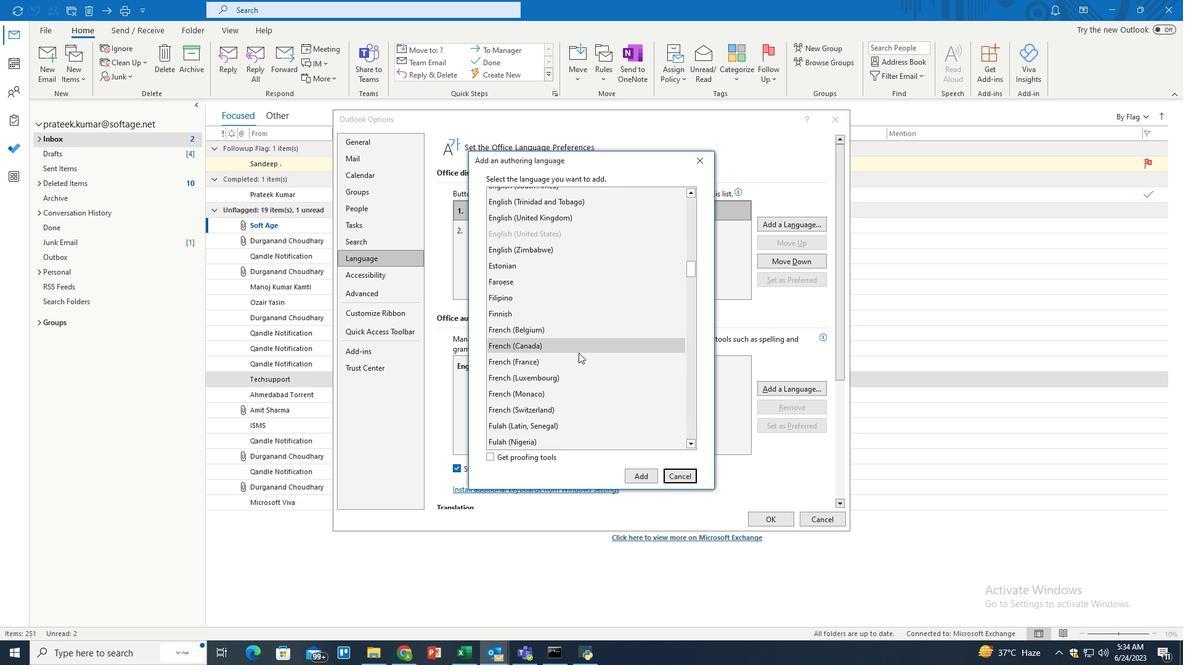 
Action: Mouse scrolled (579, 352) with delta (0, 0)
Screenshot: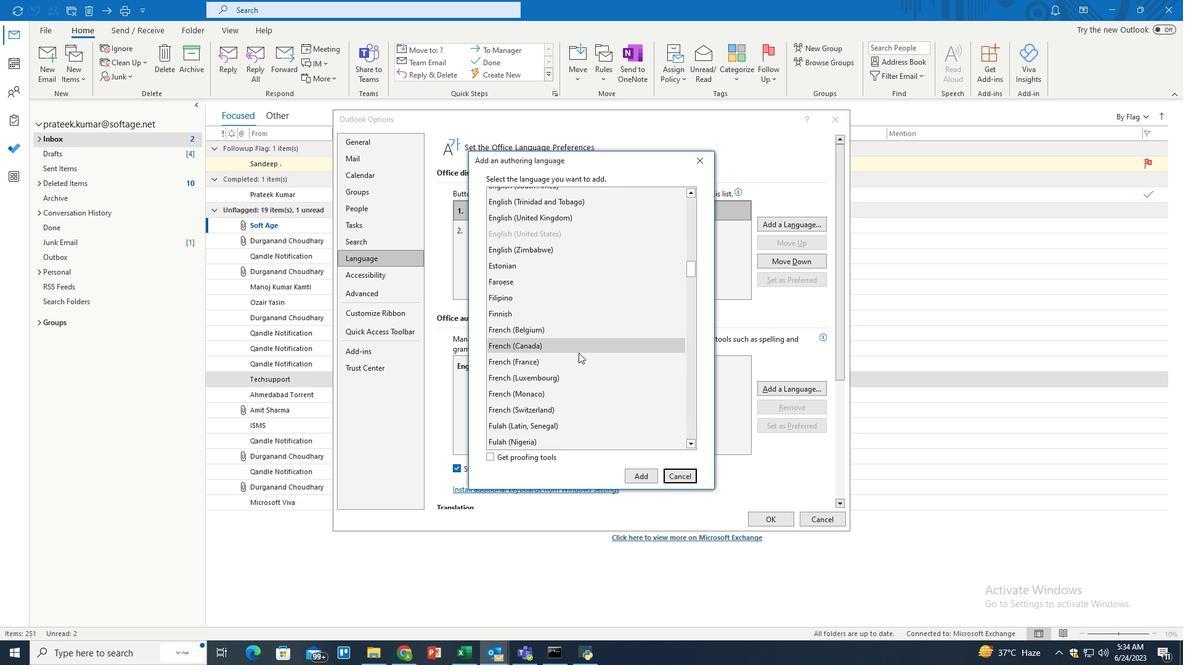 
Action: Mouse scrolled (579, 352) with delta (0, 0)
Screenshot: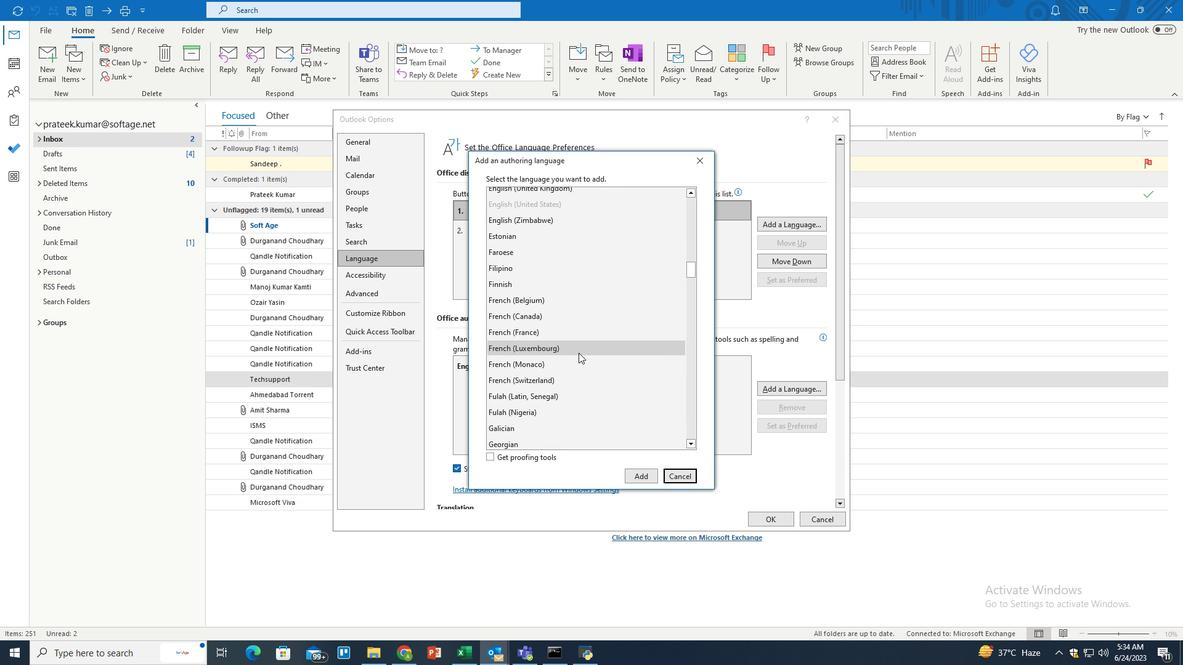
Action: Mouse scrolled (579, 352) with delta (0, 0)
Screenshot: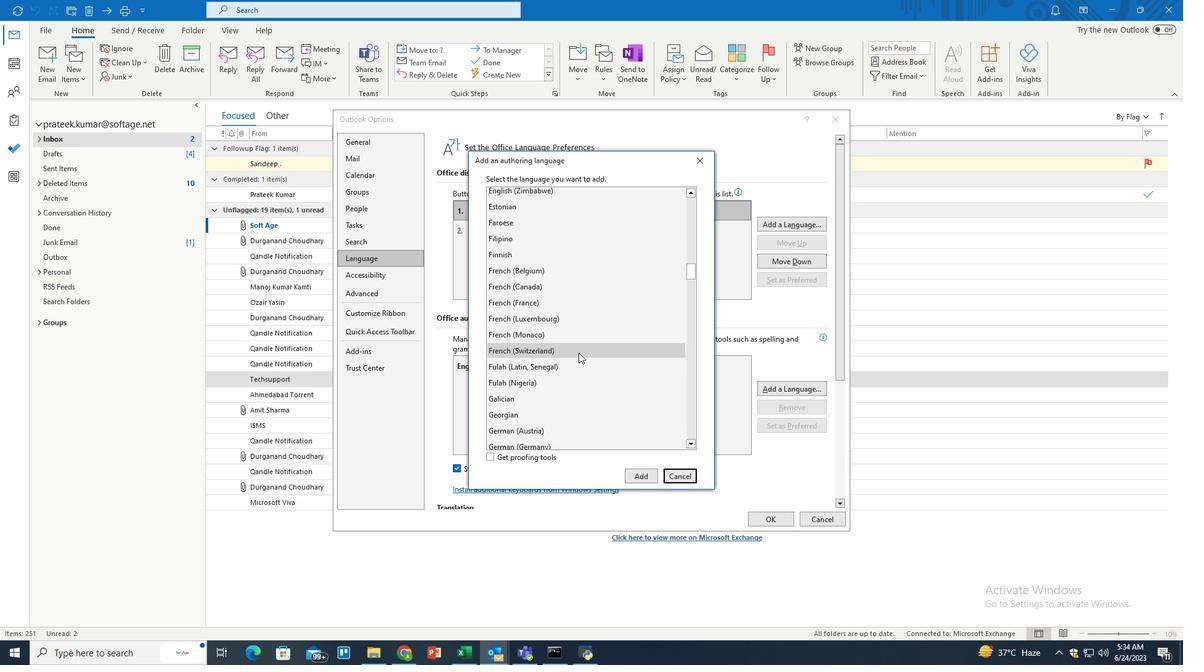 
Action: Mouse scrolled (579, 352) with delta (0, 0)
Screenshot: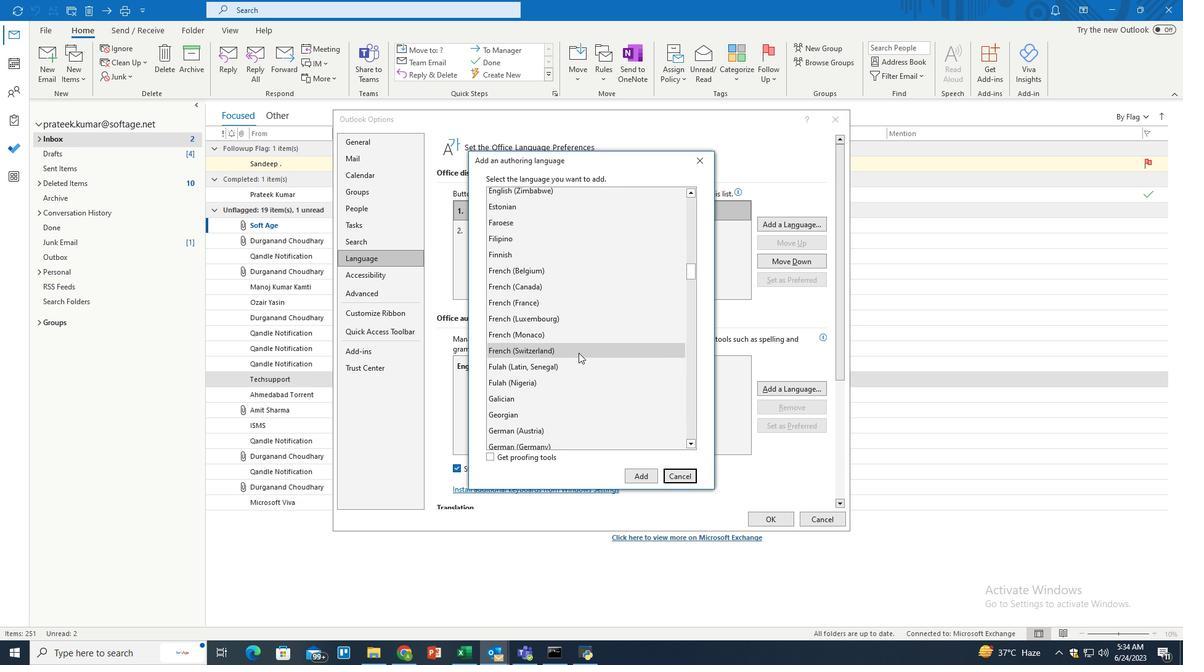 
Action: Mouse scrolled (579, 352) with delta (0, 0)
Screenshot: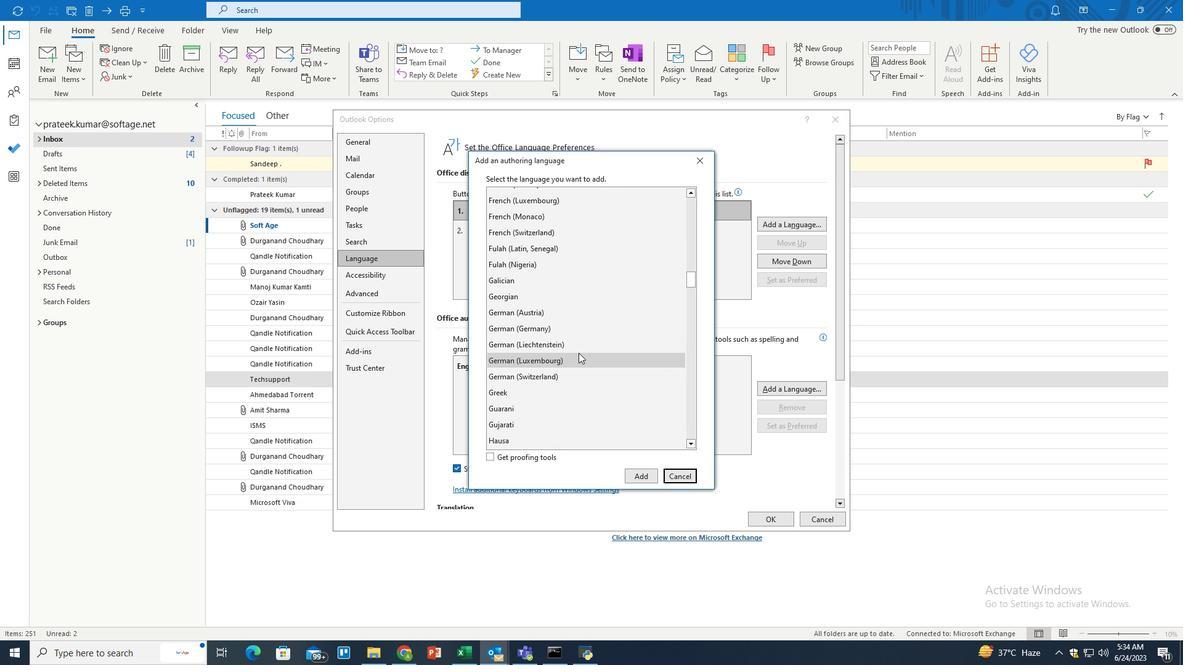 
Action: Mouse scrolled (579, 352) with delta (0, 0)
Screenshot: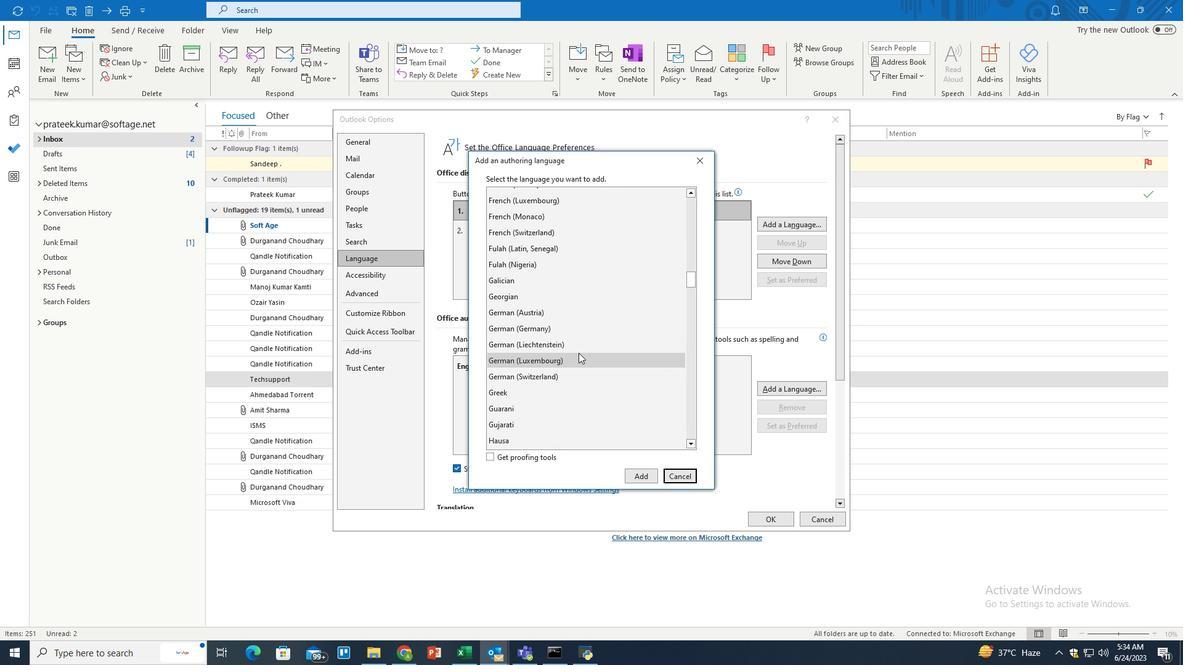 
Action: Mouse scrolled (579, 352) with delta (0, 0)
Screenshot: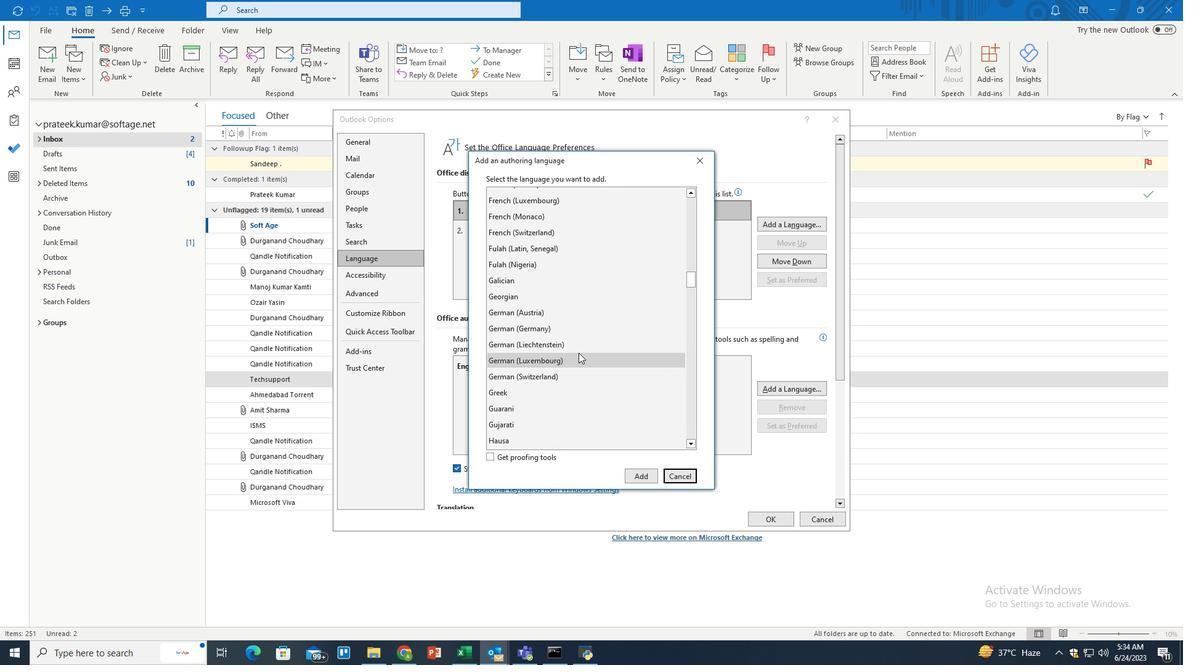 
Action: Mouse scrolled (579, 352) with delta (0, 0)
Screenshot: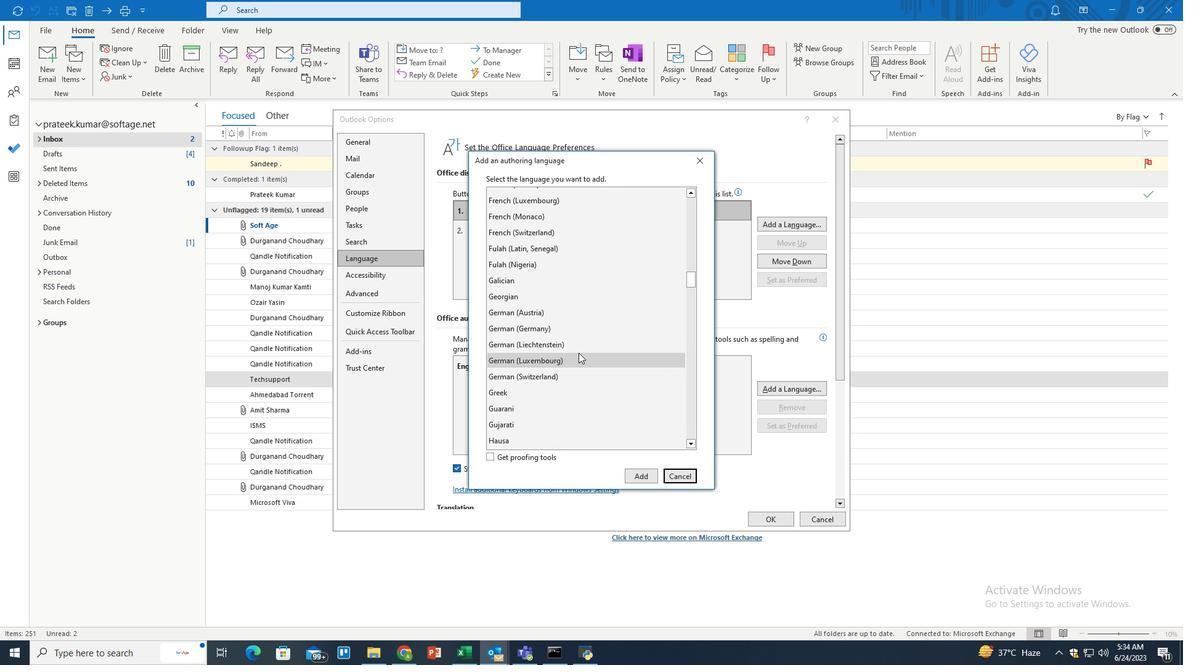
Action: Mouse scrolled (579, 352) with delta (0, 0)
Screenshot: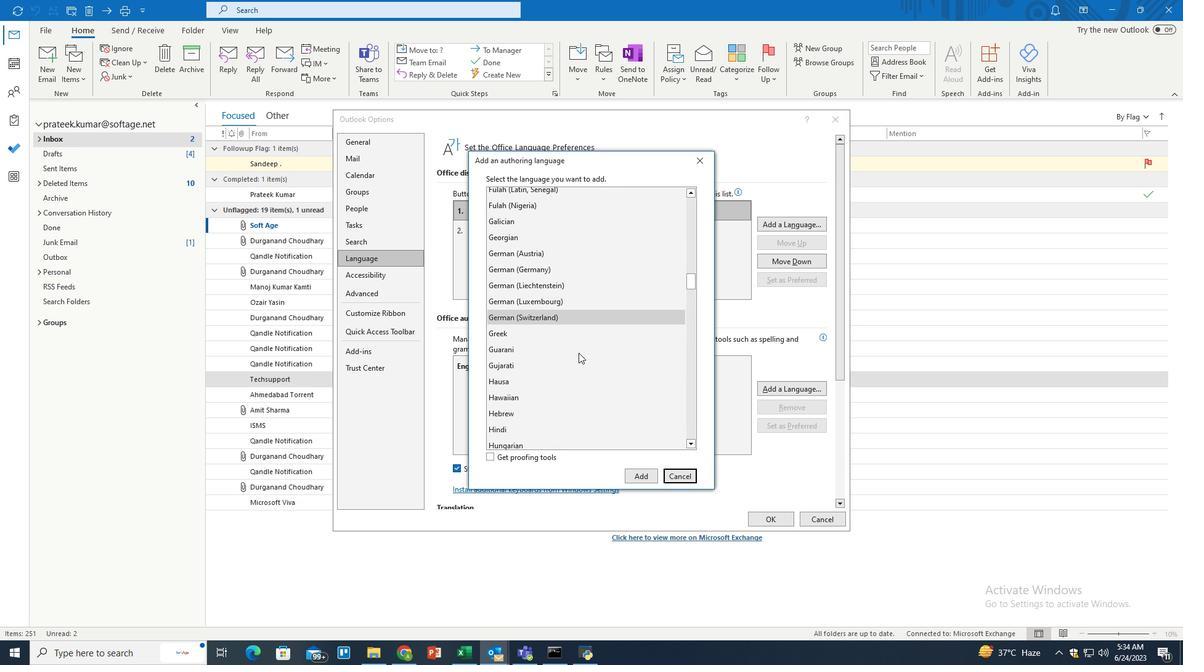 
Action: Mouse scrolled (579, 352) with delta (0, 0)
Screenshot: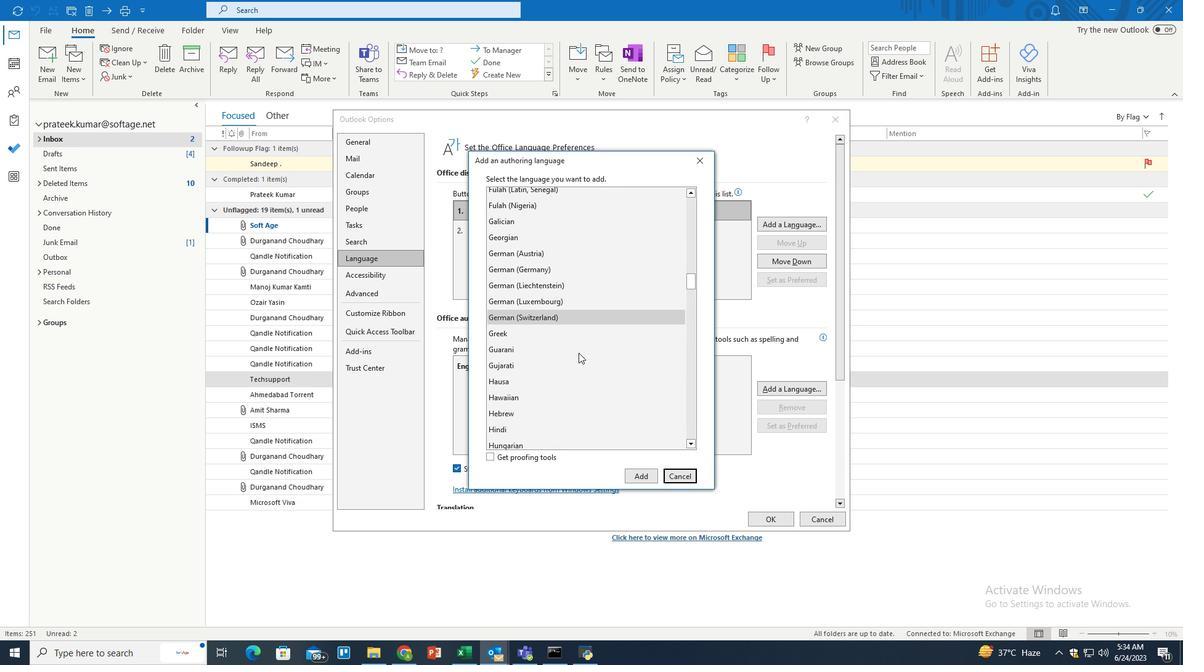 
Action: Mouse scrolled (579, 352) with delta (0, 0)
Screenshot: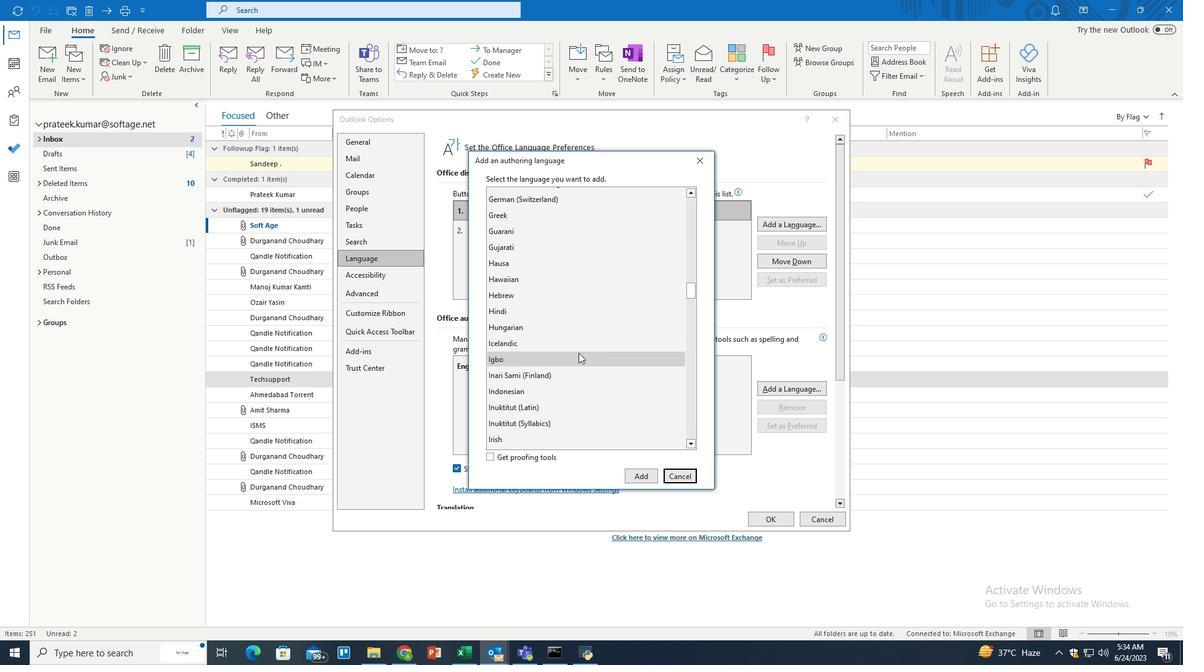 
Action: Mouse scrolled (579, 352) with delta (0, 0)
Screenshot: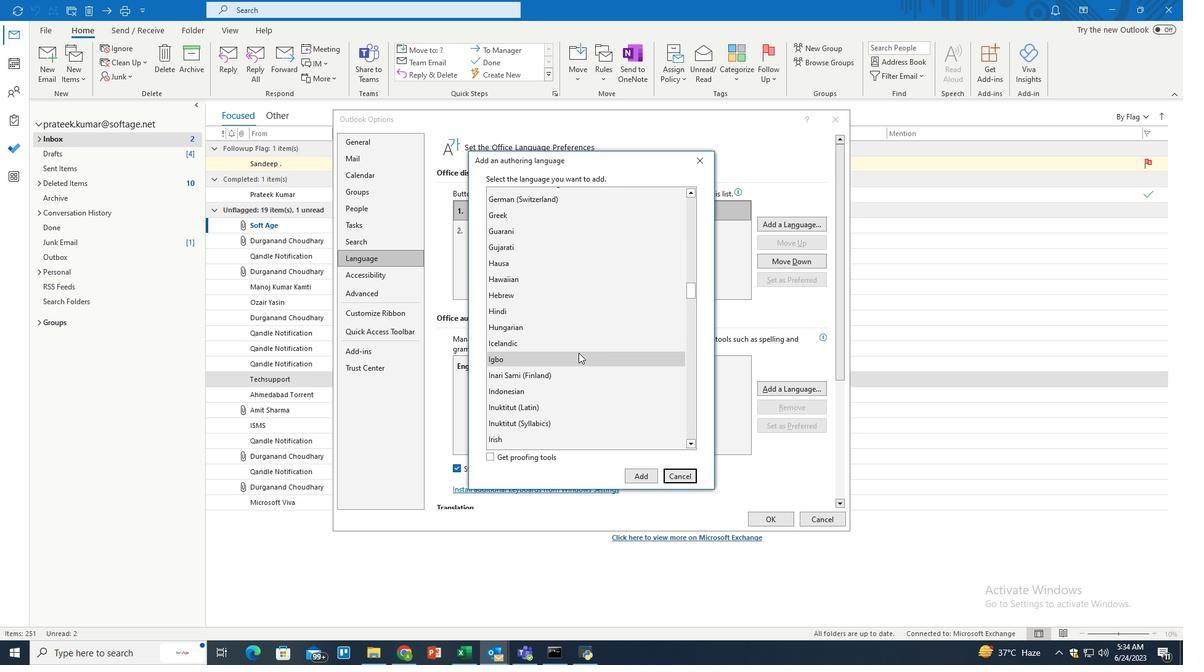 
Action: Mouse scrolled (579, 352) with delta (0, 0)
Screenshot: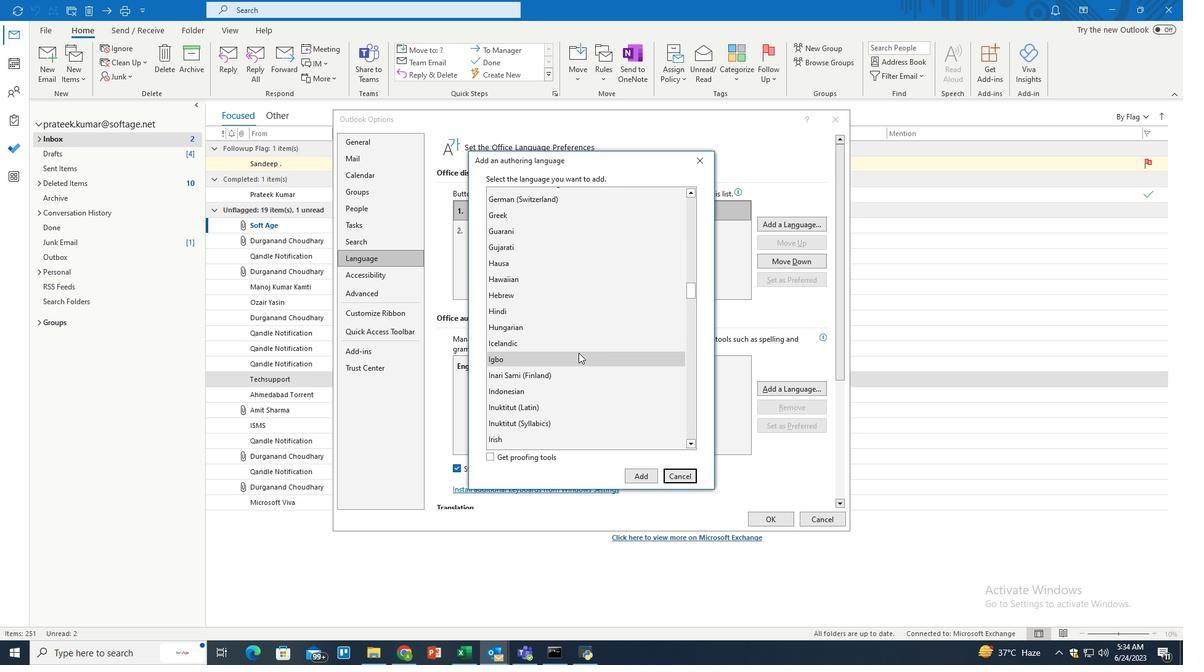 
Action: Mouse scrolled (579, 352) with delta (0, 0)
Screenshot: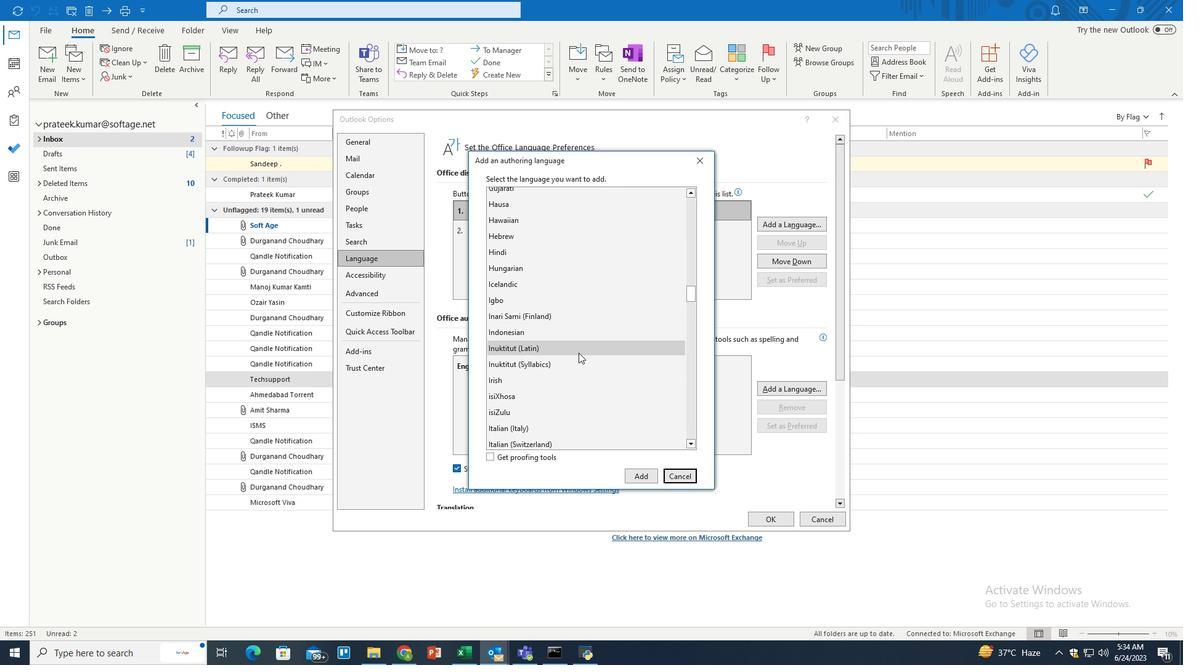
Action: Mouse scrolled (579, 352) with delta (0, 0)
Screenshot: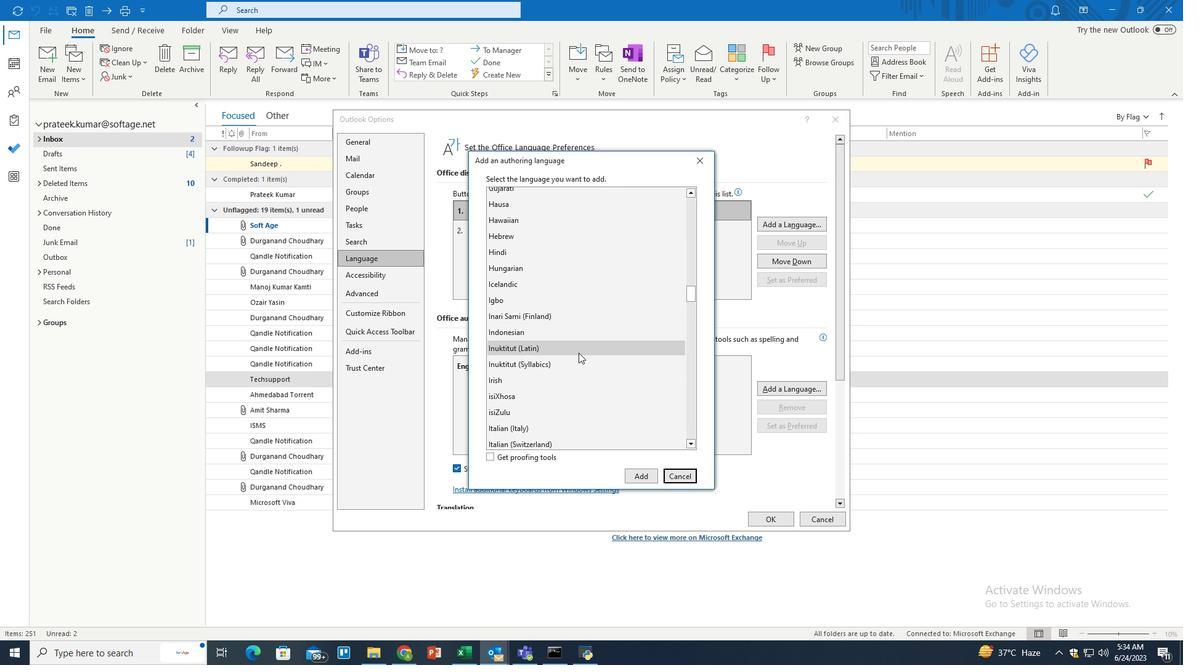 
Action: Mouse scrolled (579, 352) with delta (0, 0)
Screenshot: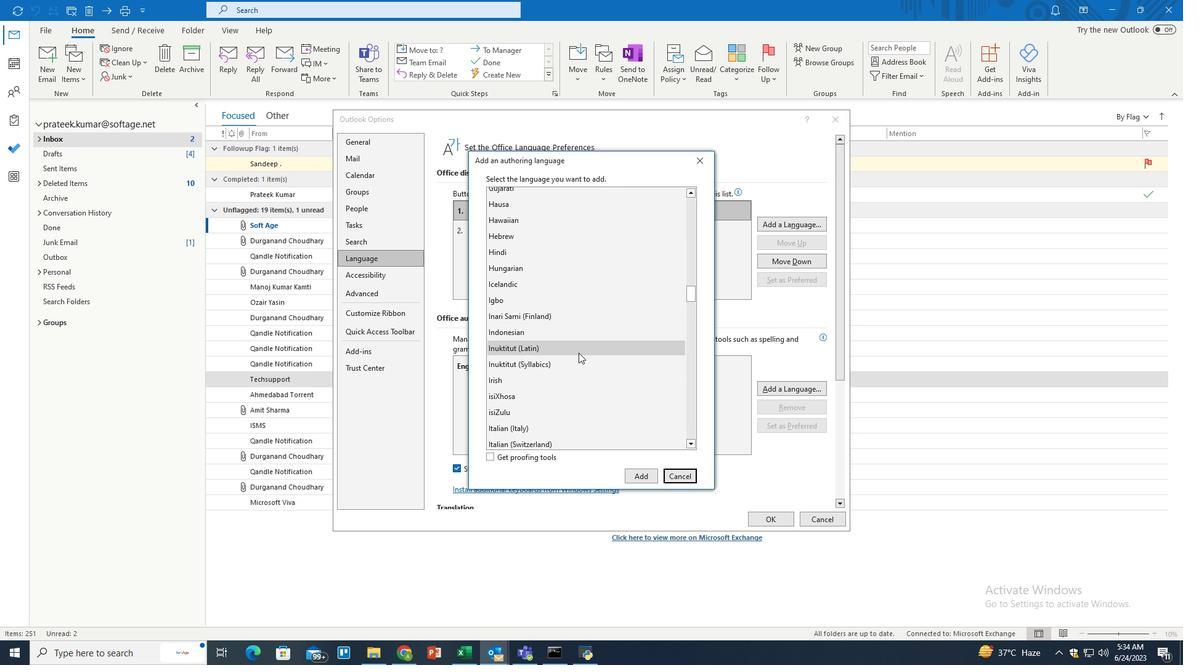 
Action: Mouse scrolled (579, 352) with delta (0, 0)
Screenshot: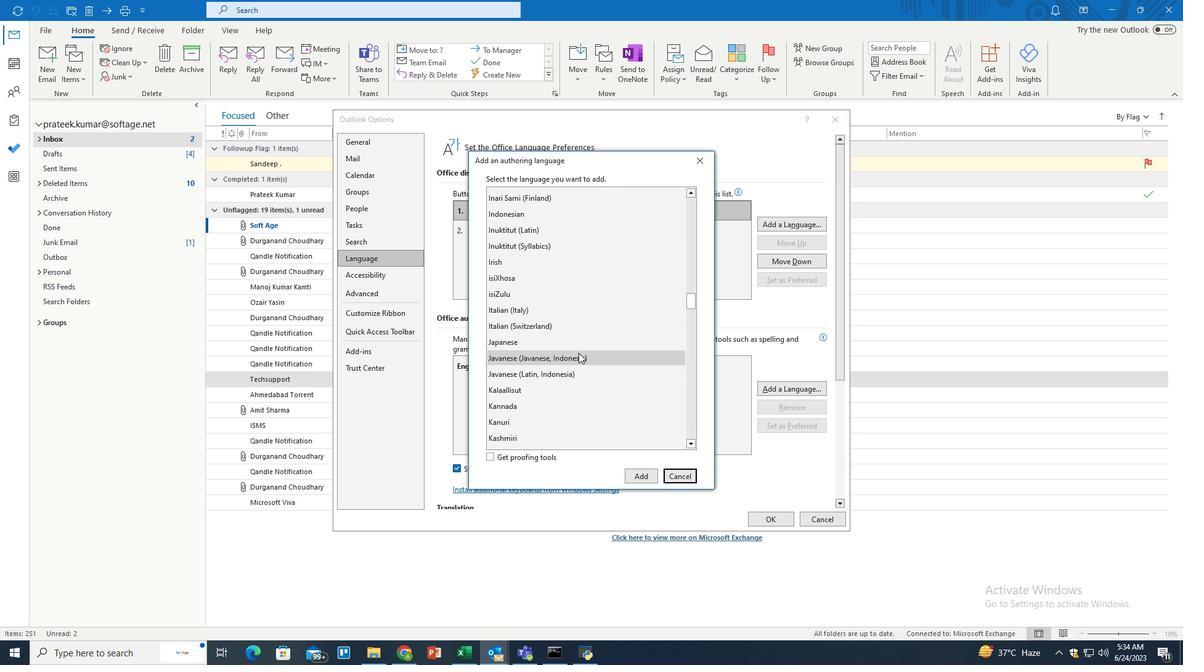 
Action: Mouse scrolled (579, 352) with delta (0, 0)
Screenshot: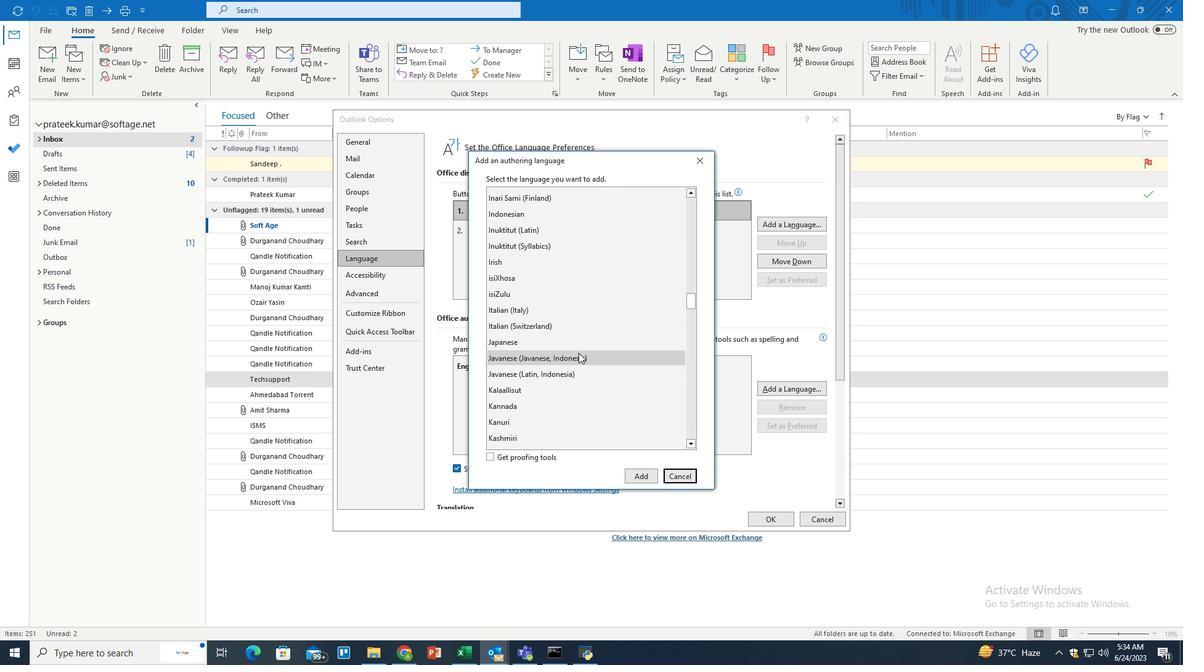 
Action: Mouse scrolled (579, 352) with delta (0, 0)
Screenshot: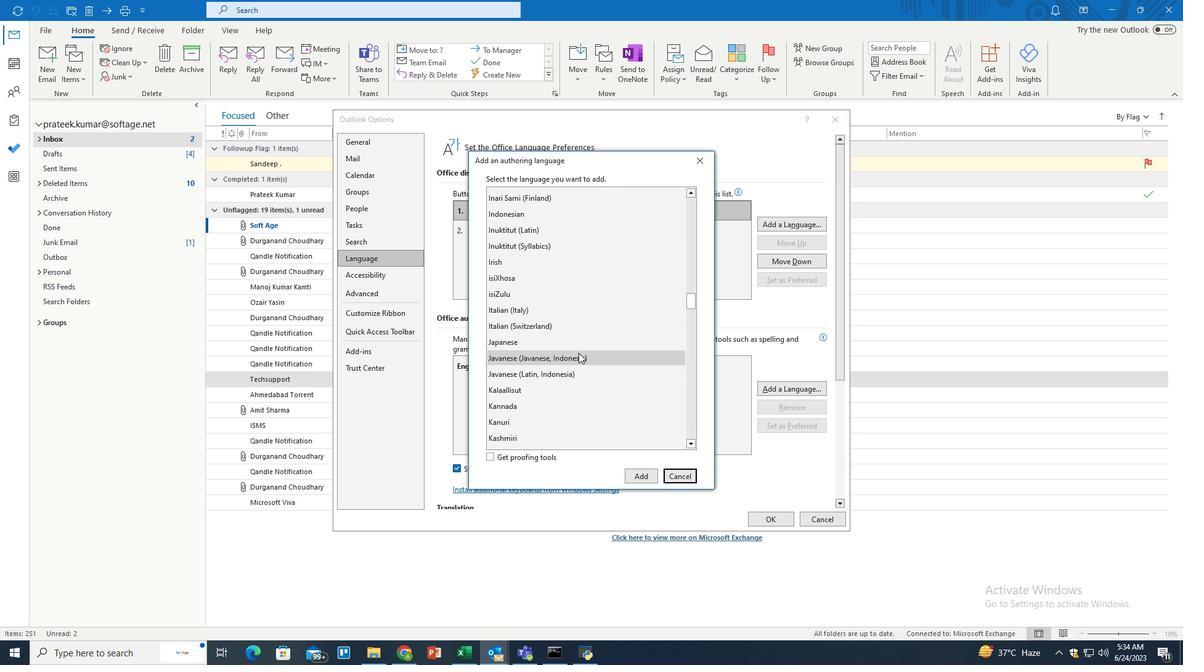 
Action: Mouse scrolled (579, 352) with delta (0, 0)
Screenshot: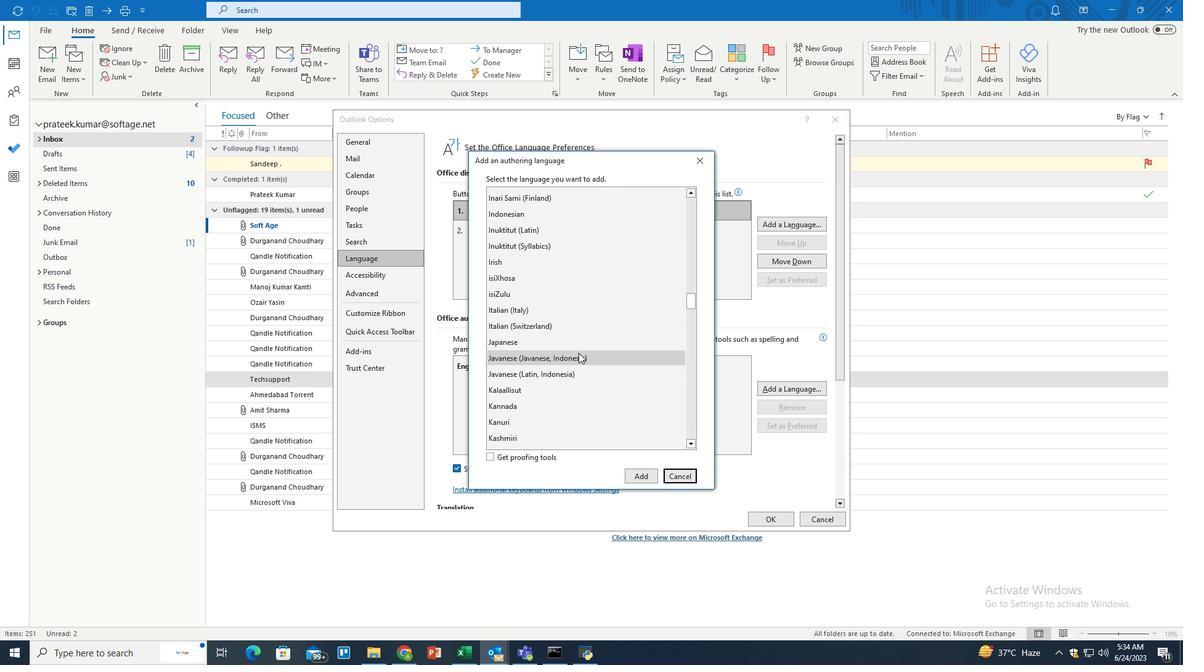 
Action: Mouse scrolled (579, 352) with delta (0, 0)
Screenshot: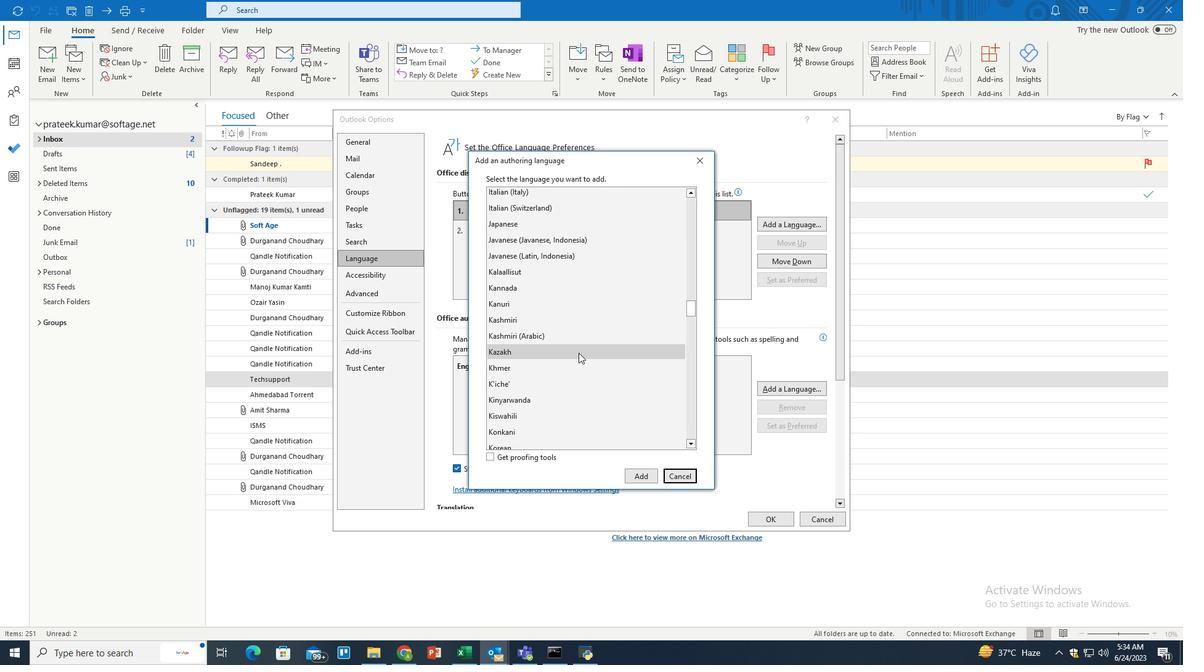 
Action: Mouse scrolled (579, 352) with delta (0, 0)
Screenshot: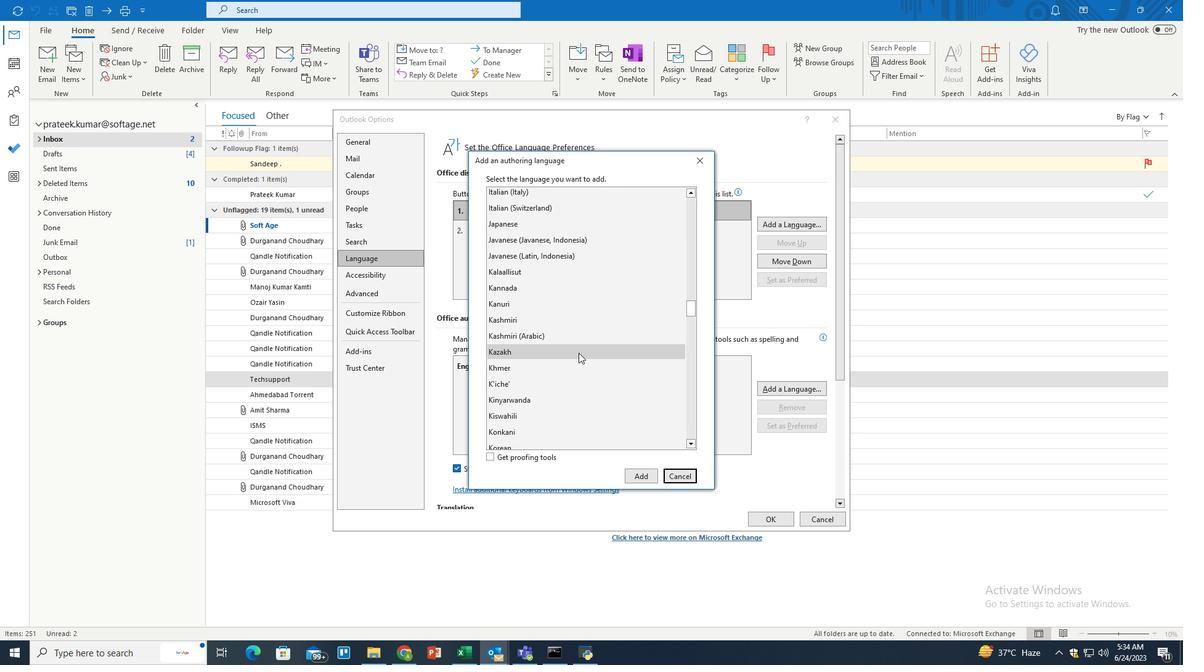 
Action: Mouse scrolled (579, 352) with delta (0, 0)
Screenshot: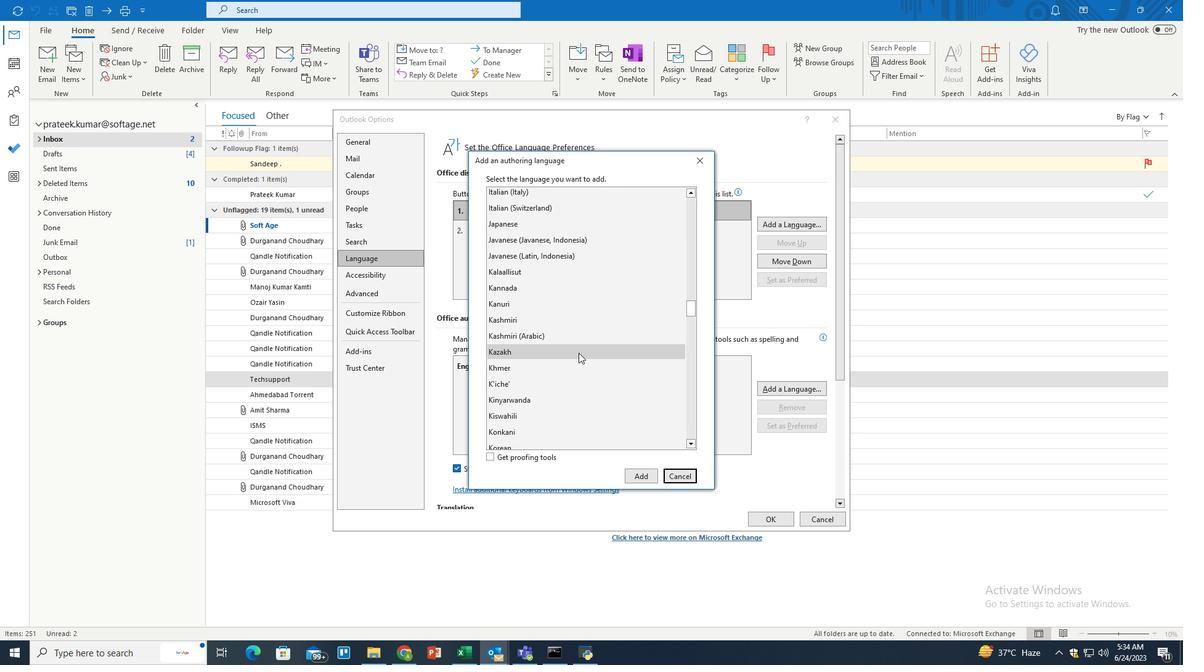 
Action: Mouse scrolled (579, 352) with delta (0, 0)
Screenshot: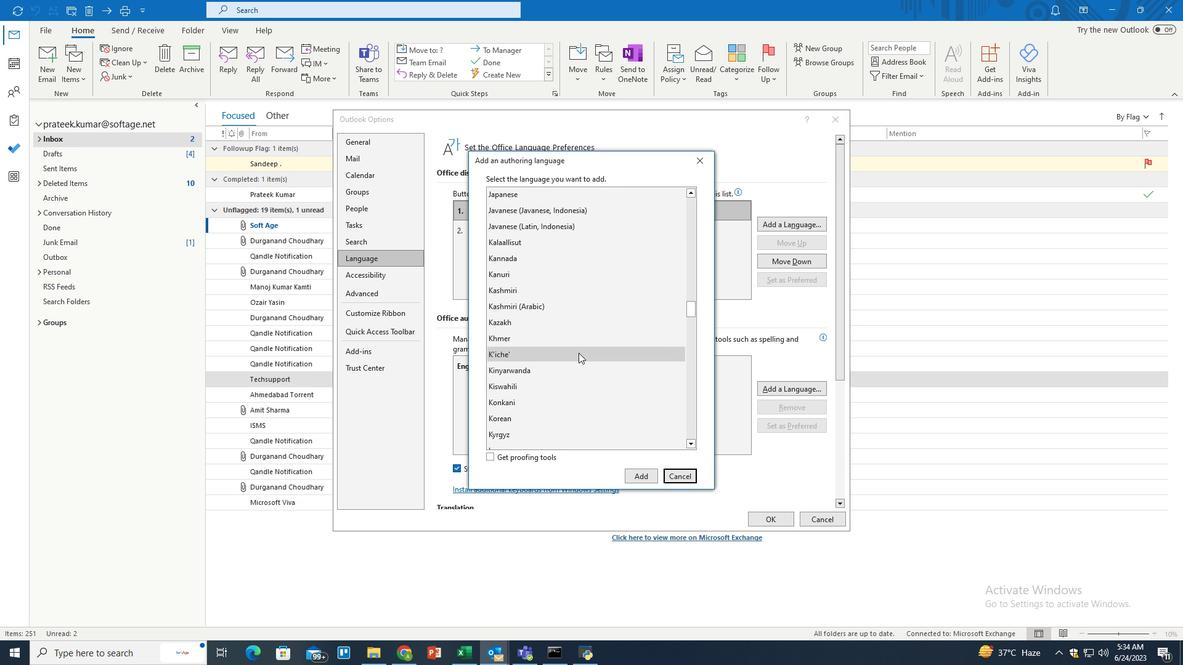 
Action: Mouse scrolled (579, 352) with delta (0, 0)
Screenshot: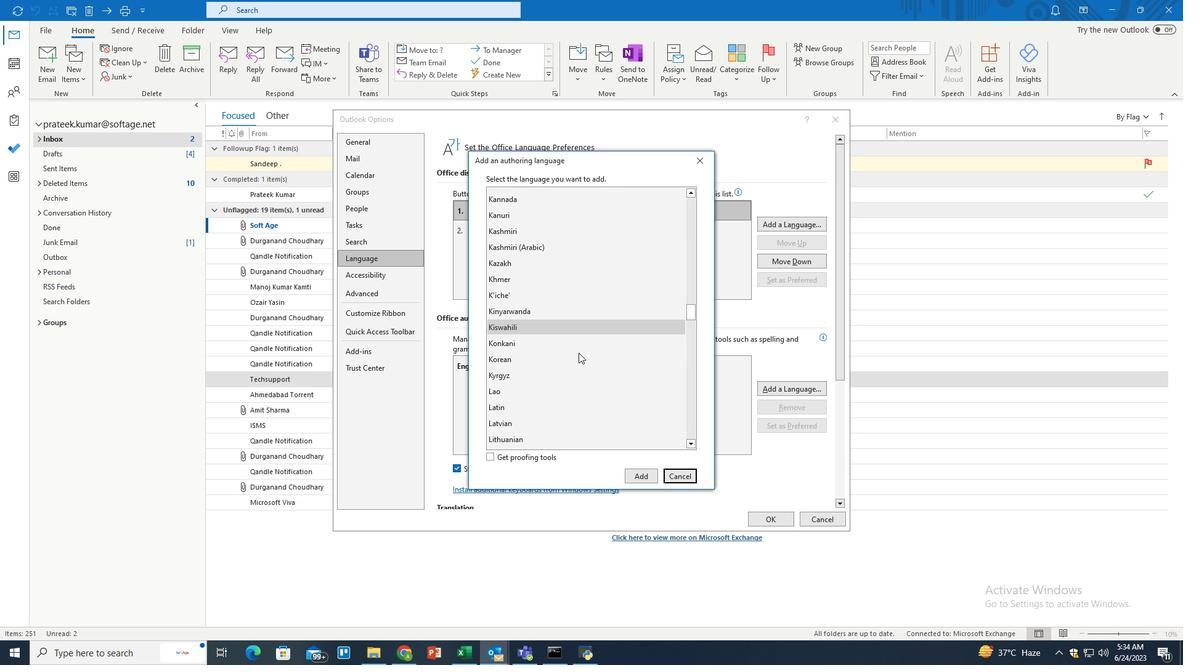 
Action: Mouse scrolled (579, 352) with delta (0, 0)
Screenshot: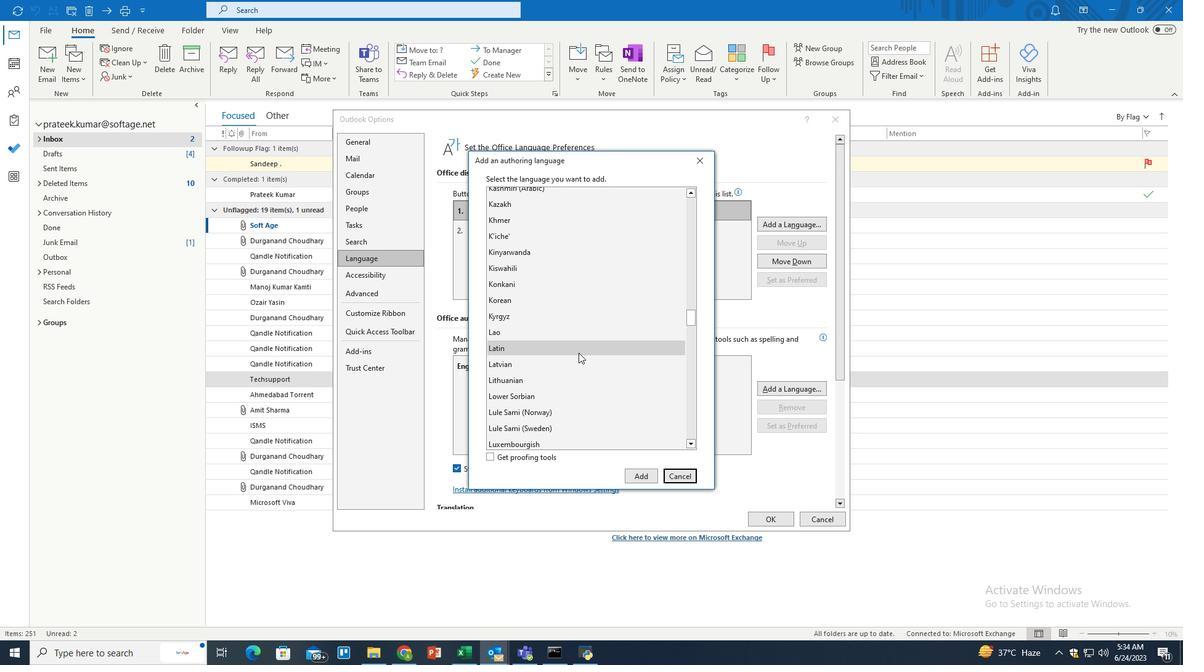 
Action: Mouse scrolled (579, 352) with delta (0, 0)
Screenshot: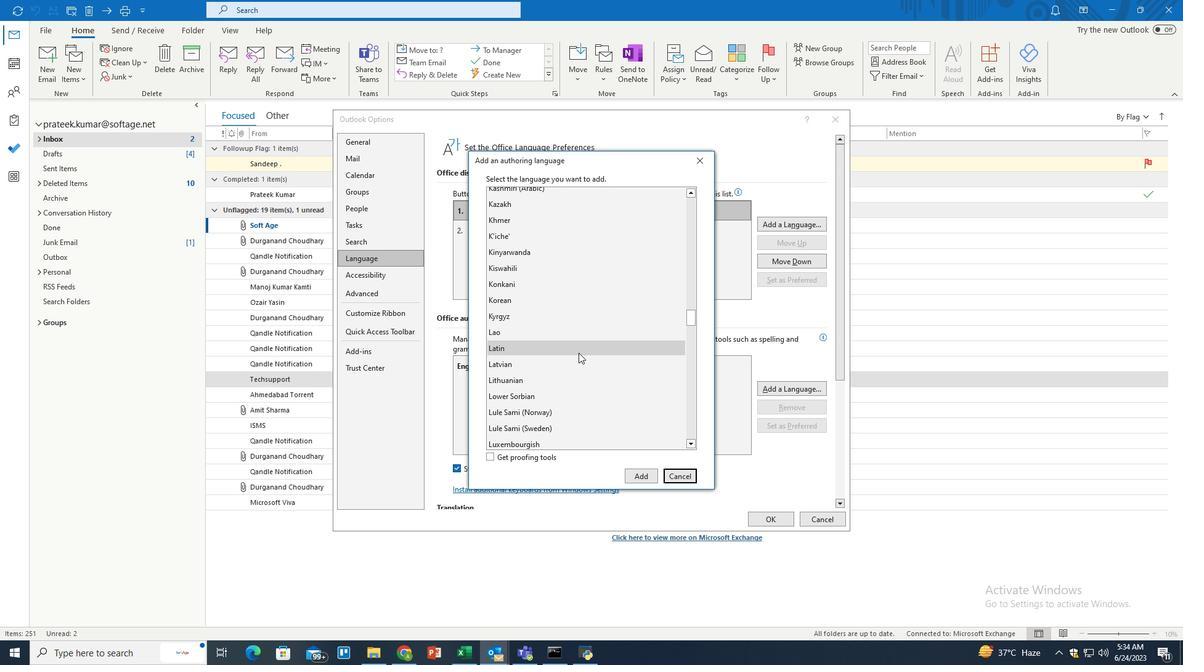 
Action: Mouse scrolled (579, 352) with delta (0, 0)
Screenshot: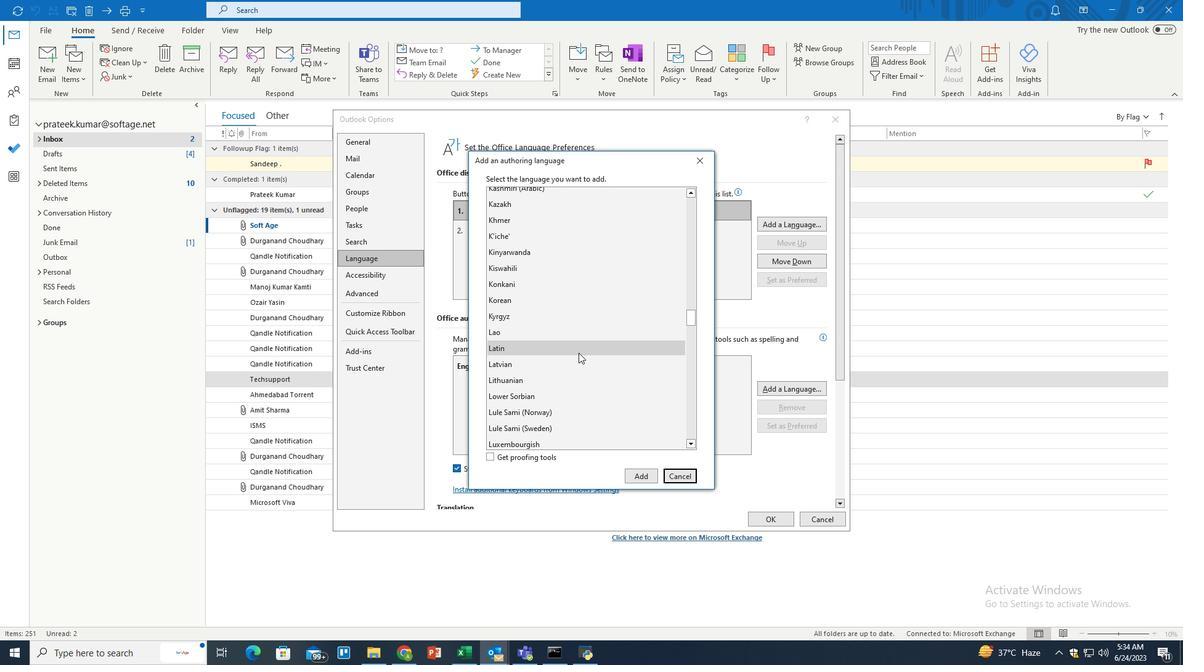 
Action: Mouse scrolled (579, 352) with delta (0, 0)
Screenshot: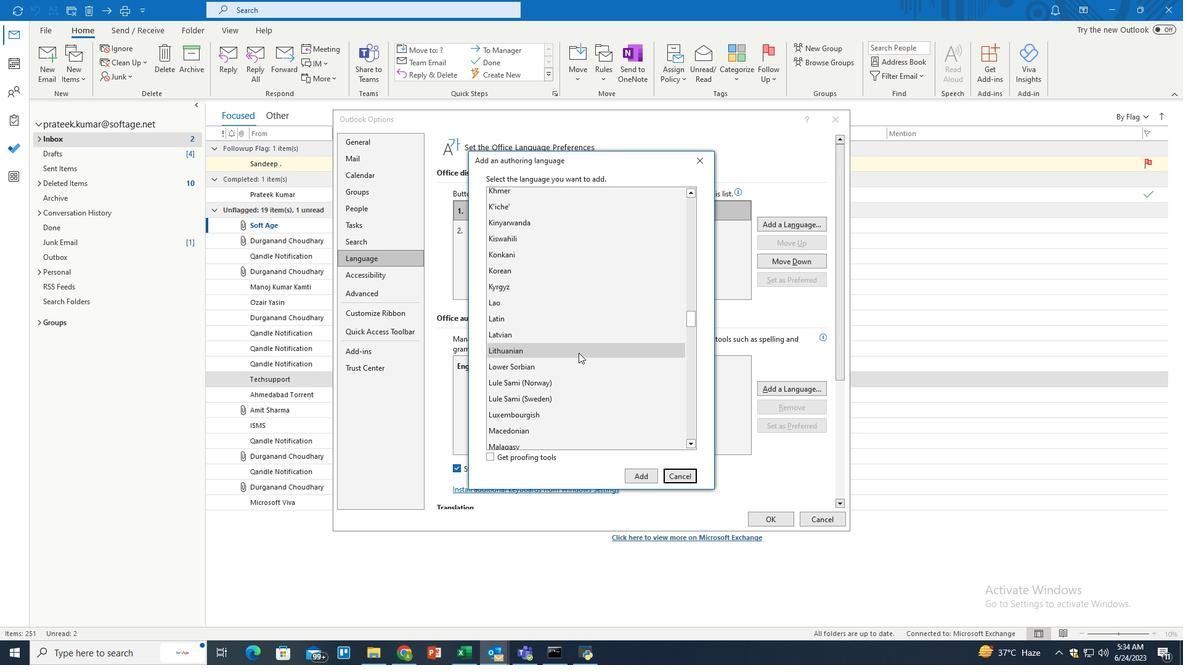 
Action: Mouse scrolled (579, 352) with delta (0, 0)
Screenshot: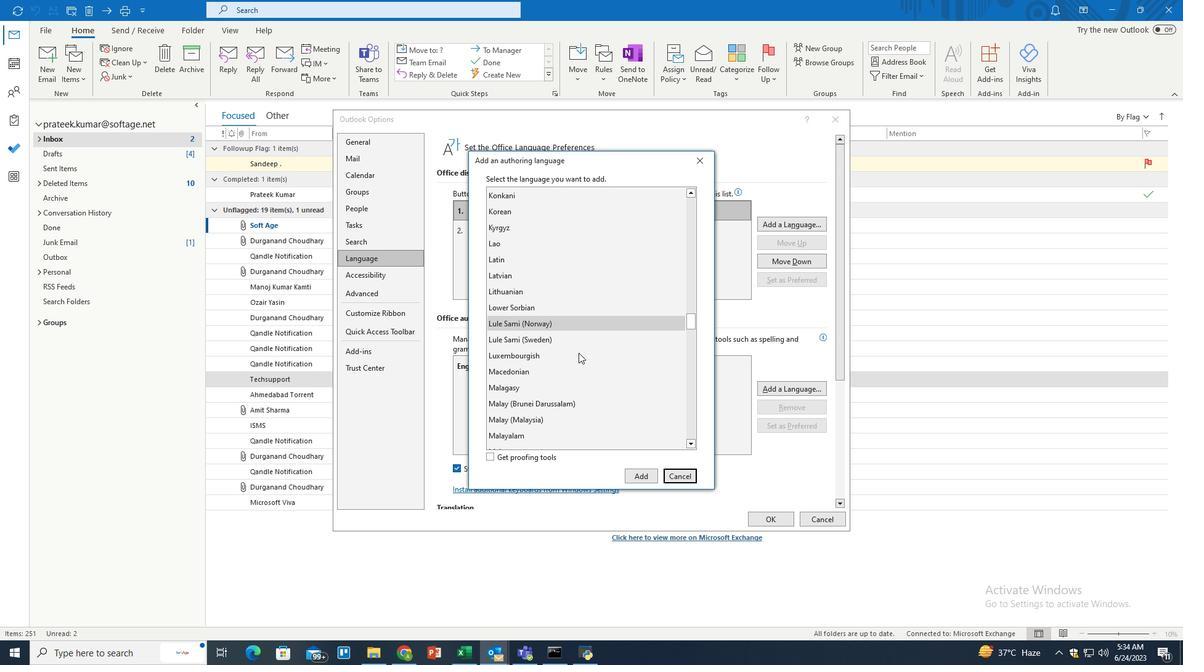 
Action: Mouse scrolled (579, 352) with delta (0, 0)
Screenshot: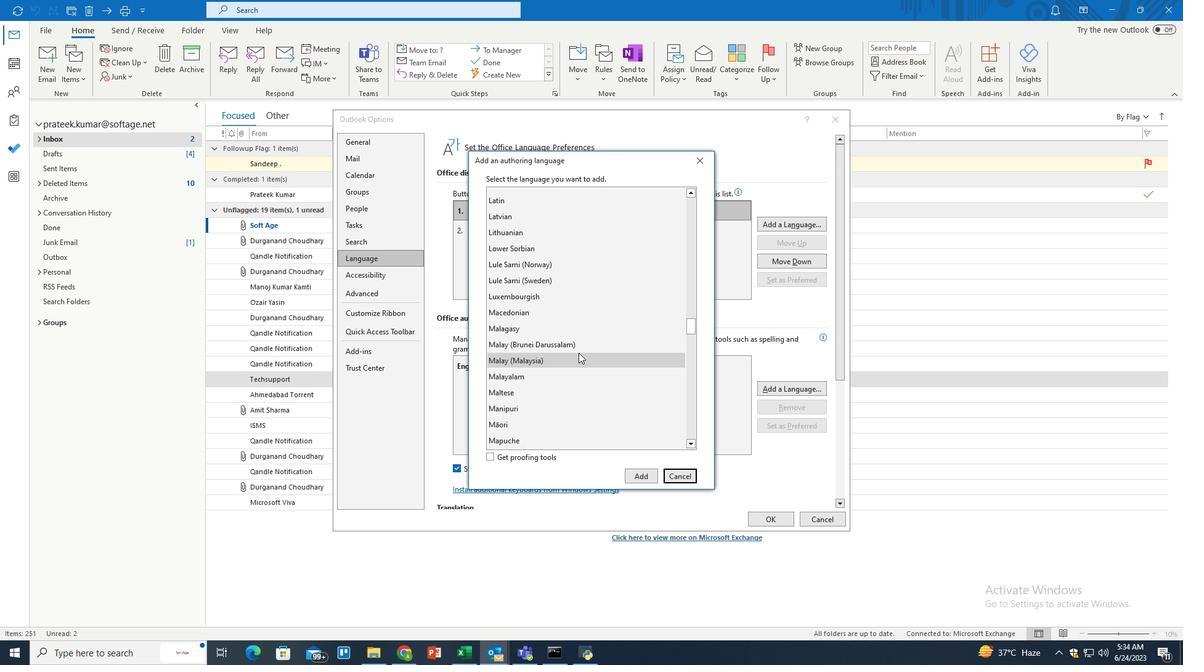 
Action: Mouse scrolled (579, 352) with delta (0, 0)
Screenshot: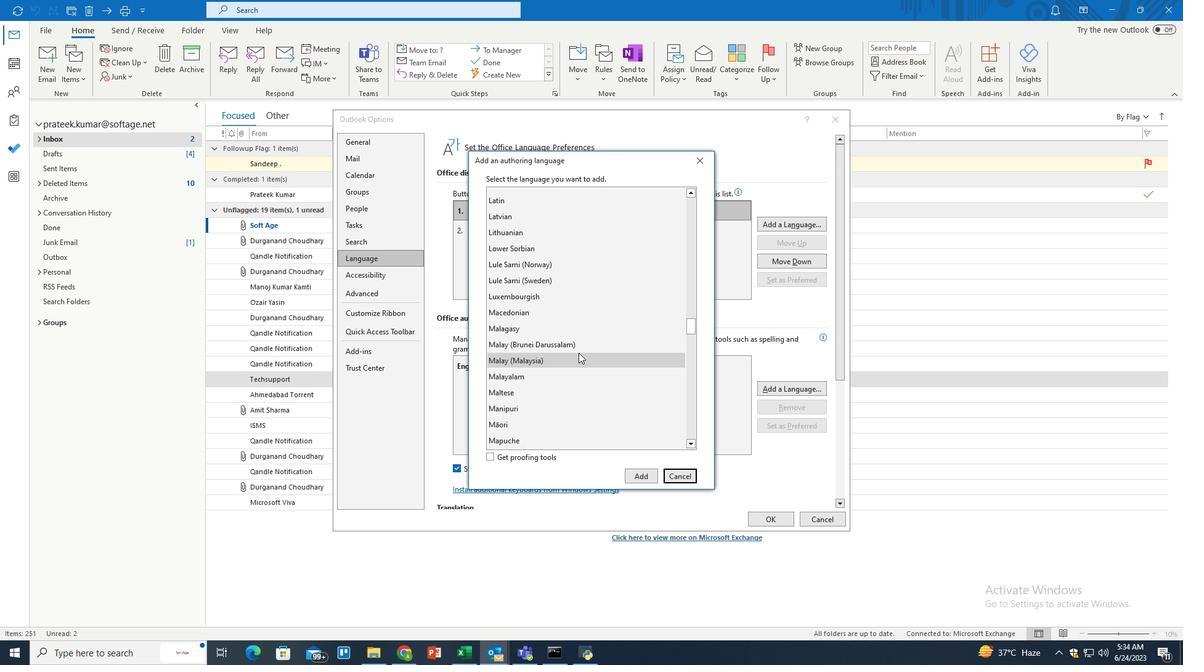 
Action: Mouse scrolled (579, 352) with delta (0, 0)
Screenshot: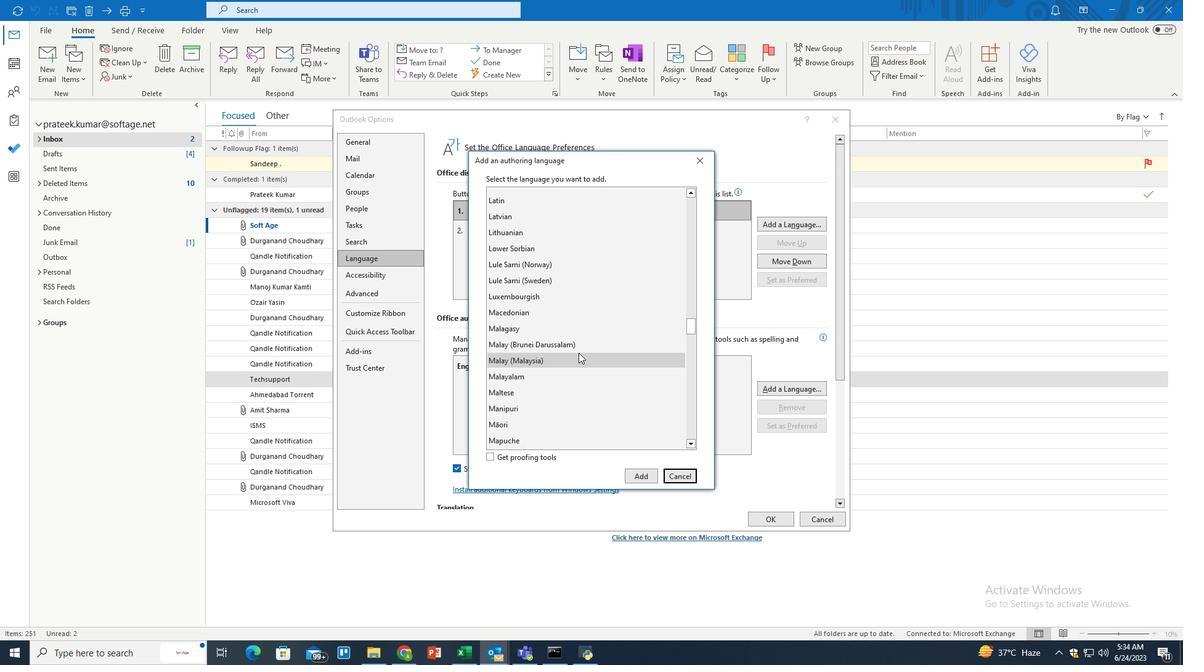 
Action: Mouse scrolled (579, 352) with delta (0, 0)
Screenshot: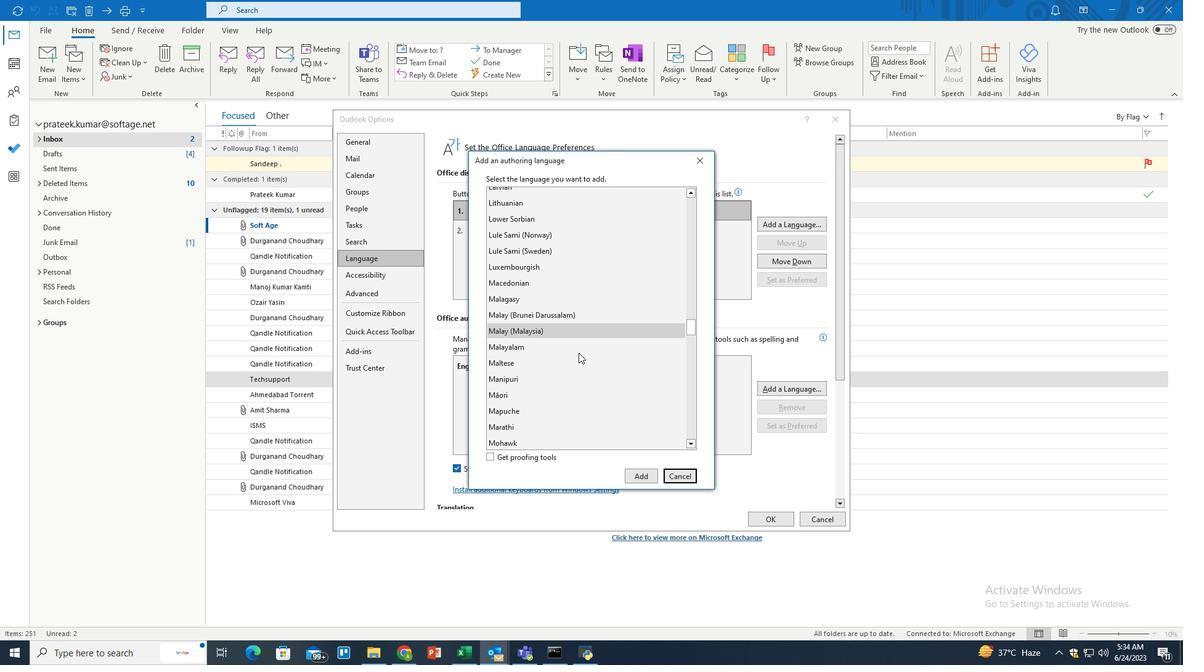 
Action: Mouse scrolled (579, 352) with delta (0, 0)
Screenshot: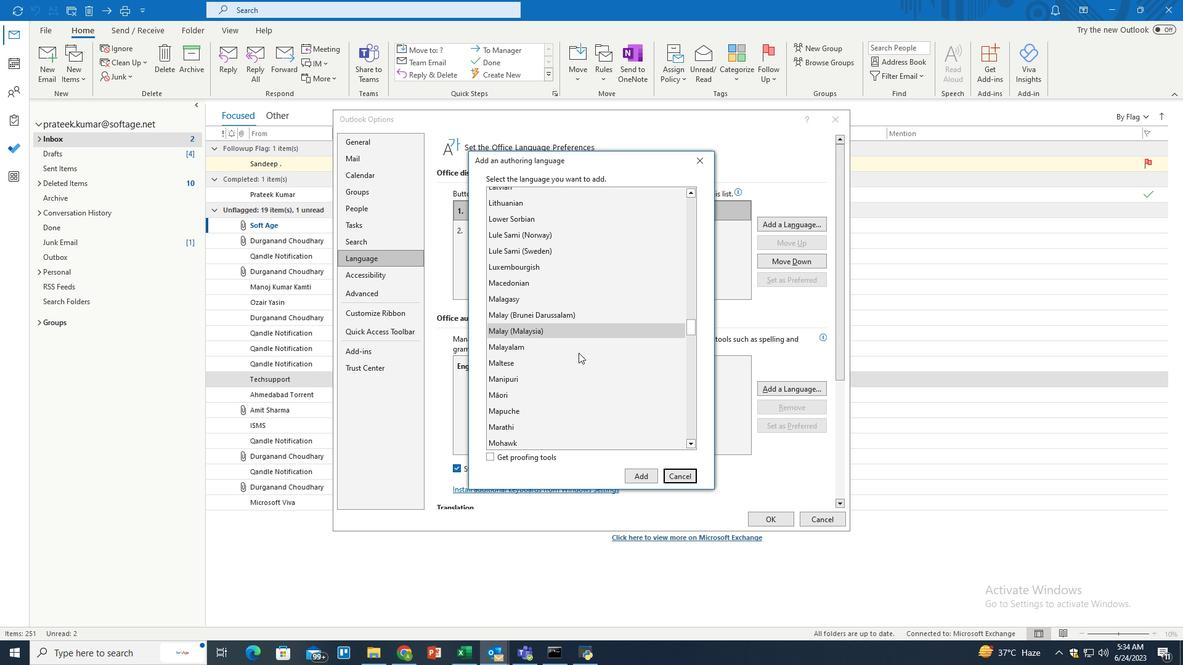 
Action: Mouse scrolled (579, 352) with delta (0, 0)
Screenshot: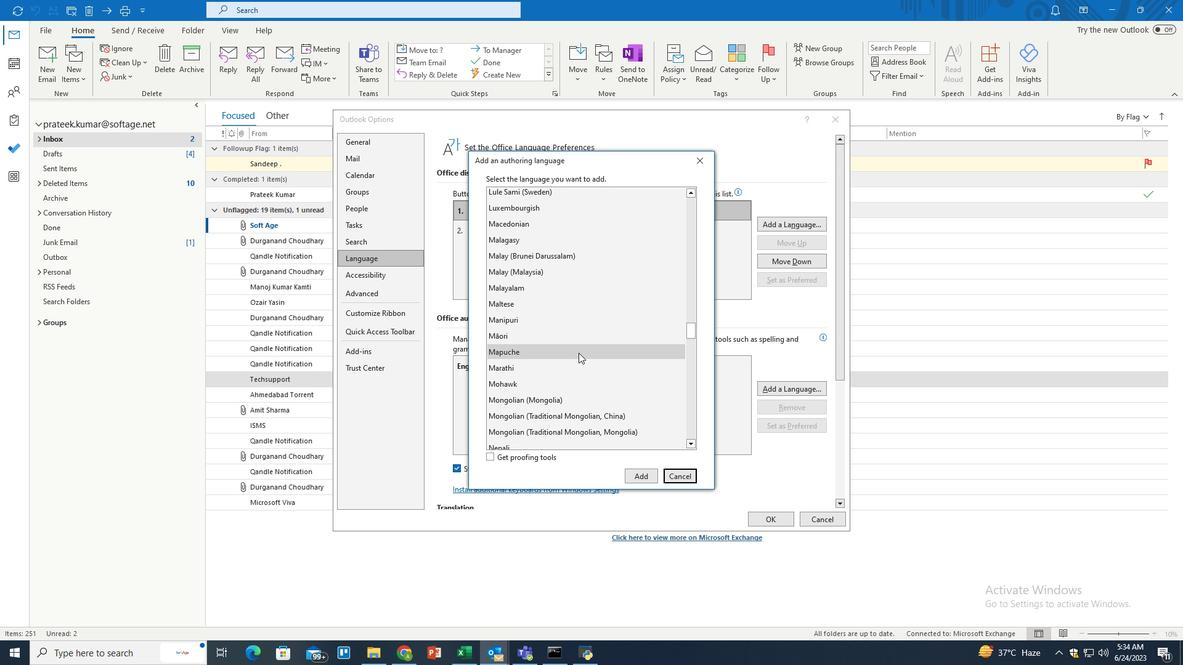 
Action: Mouse scrolled (579, 352) with delta (0, 0)
Screenshot: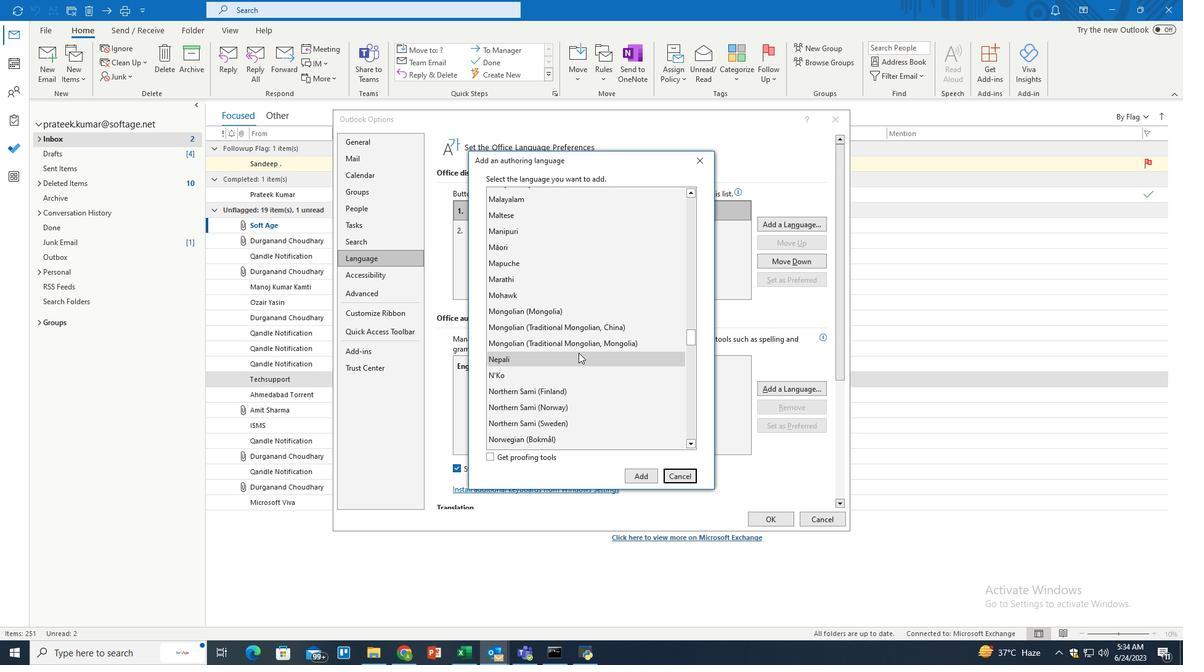 
Action: Mouse scrolled (579, 352) with delta (0, 0)
Screenshot: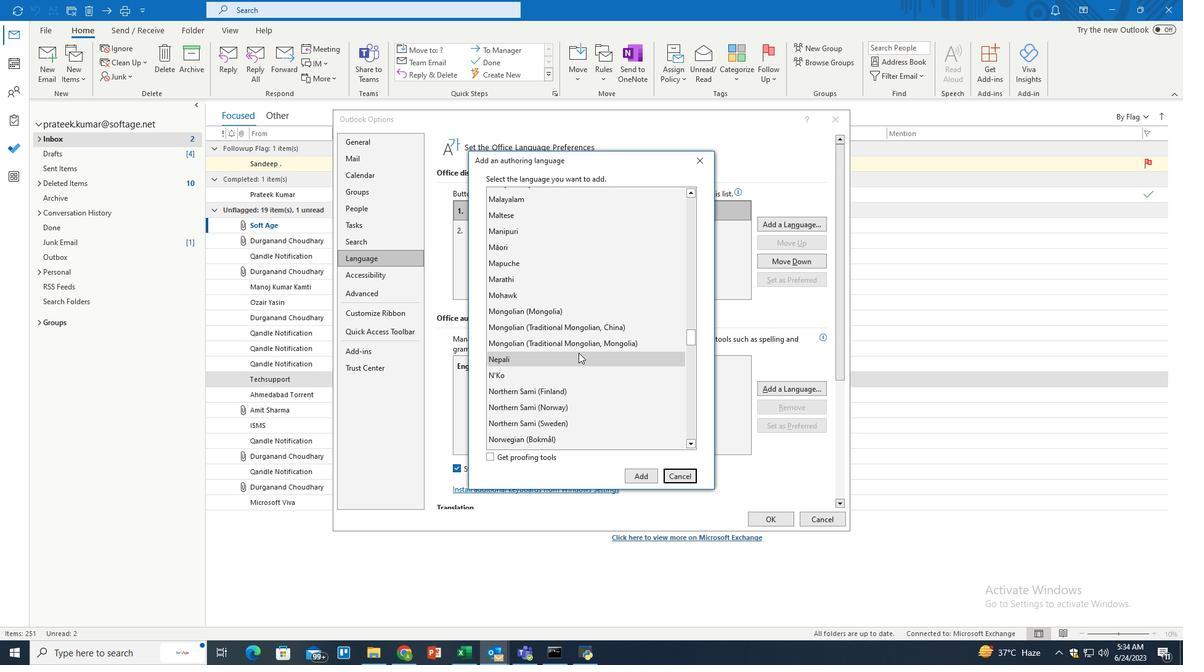 
Action: Mouse scrolled (579, 352) with delta (0, 0)
Screenshot: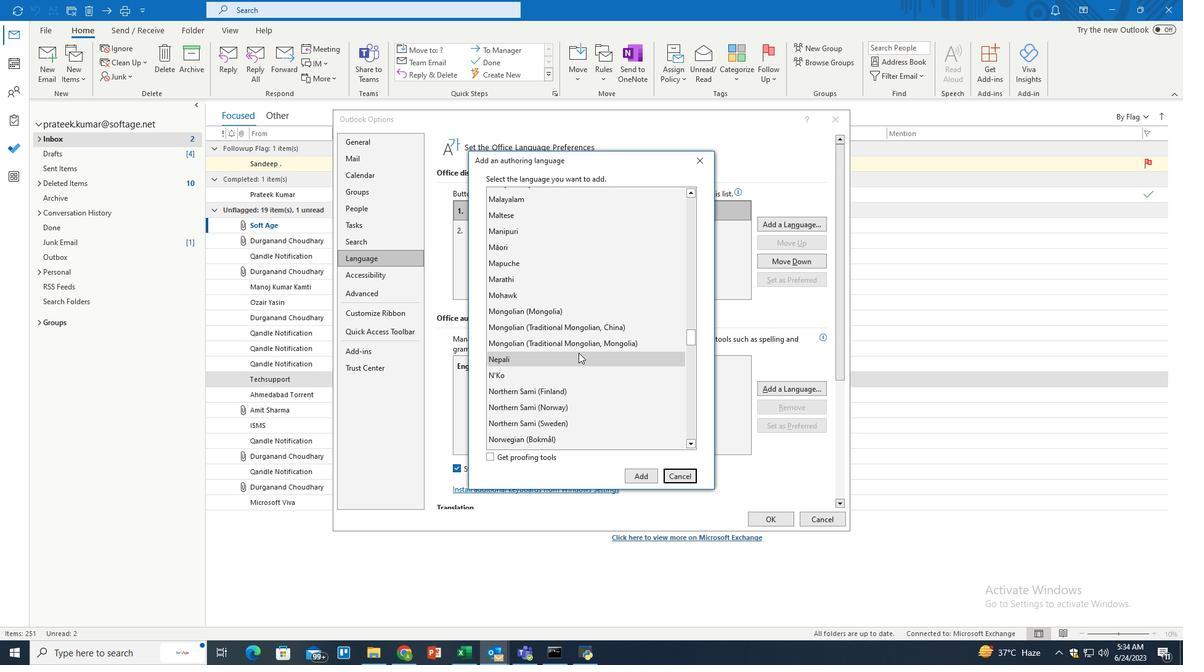 
Action: Mouse scrolled (579, 352) with delta (0, 0)
Screenshot: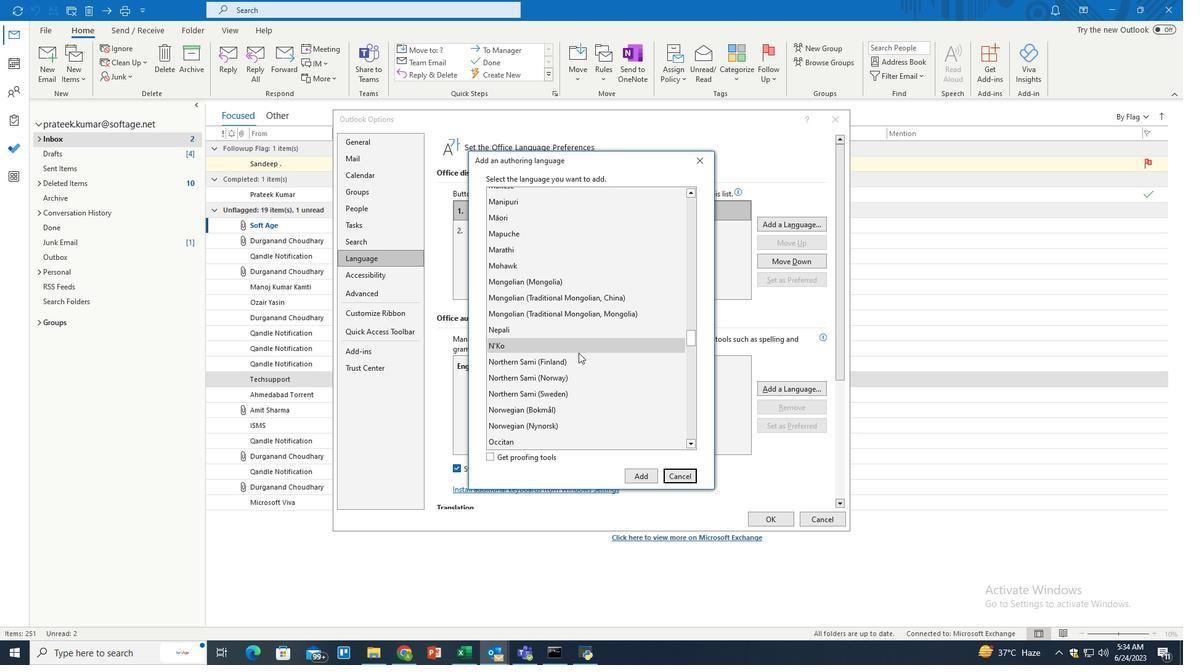 
Action: Mouse scrolled (579, 352) with delta (0, 0)
Screenshot: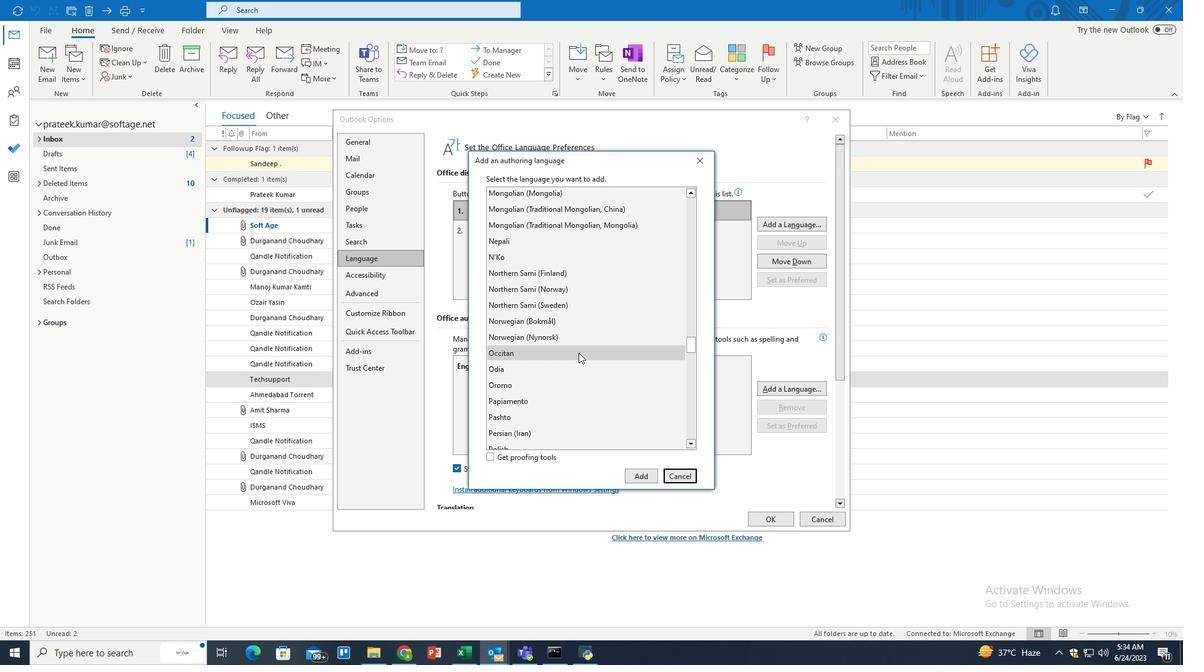 
Action: Mouse scrolled (579, 352) with delta (0, 0)
Screenshot: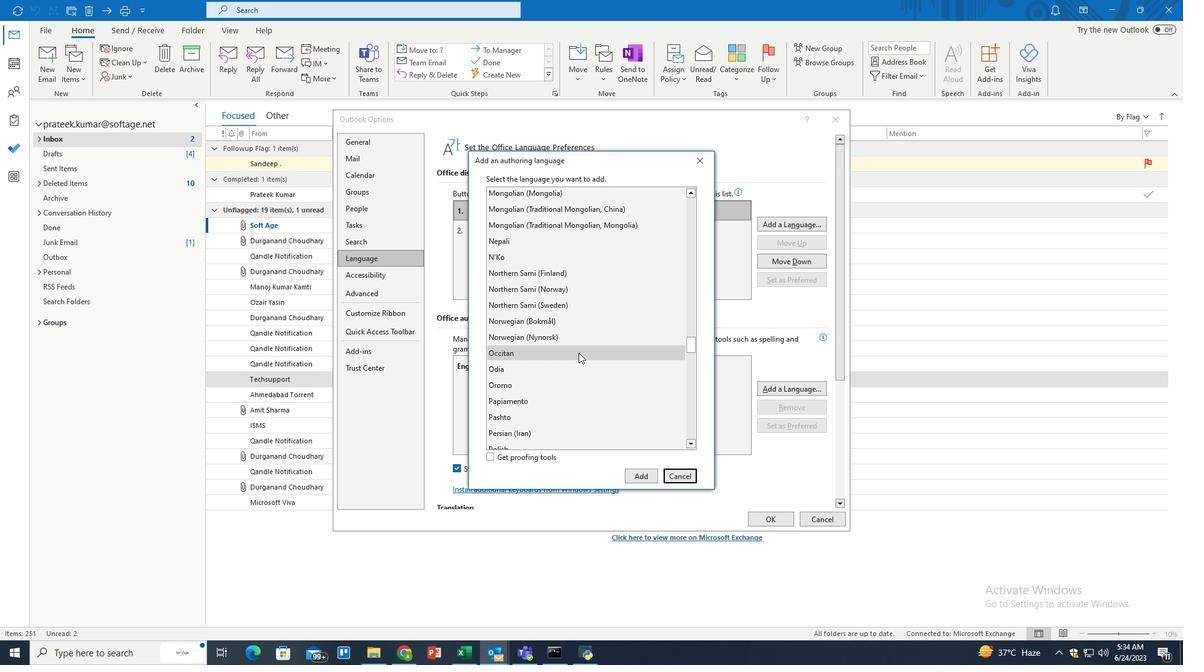 
Action: Mouse scrolled (579, 352) with delta (0, 0)
Screenshot: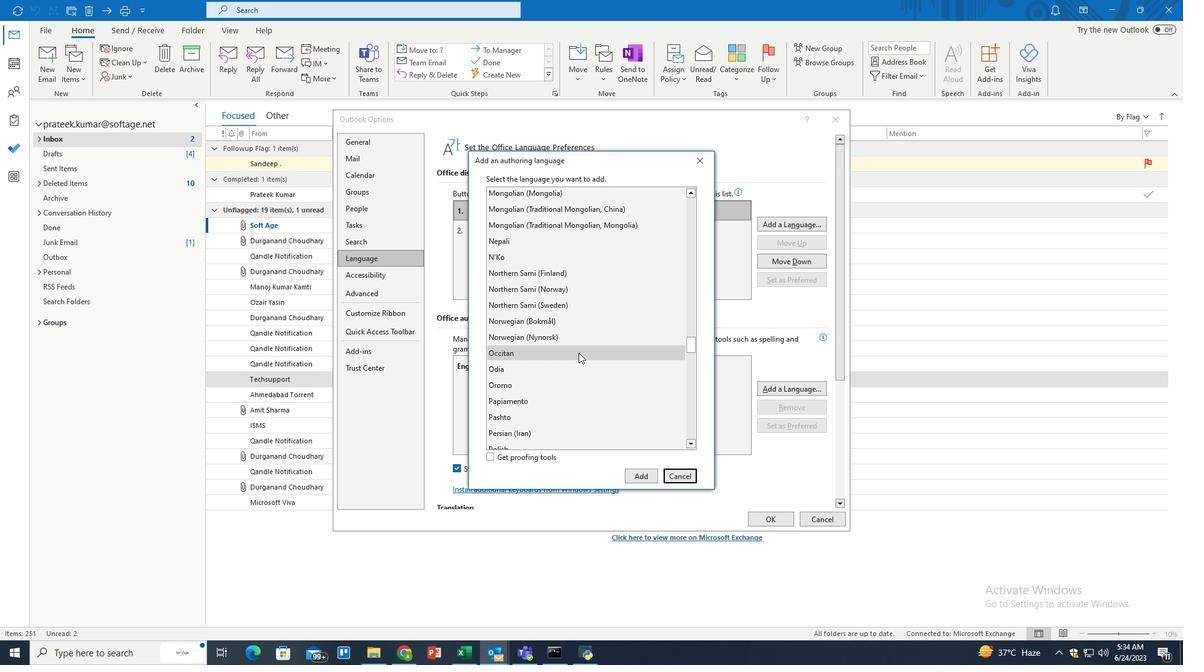 
Action: Mouse scrolled (579, 352) with delta (0, 0)
Screenshot: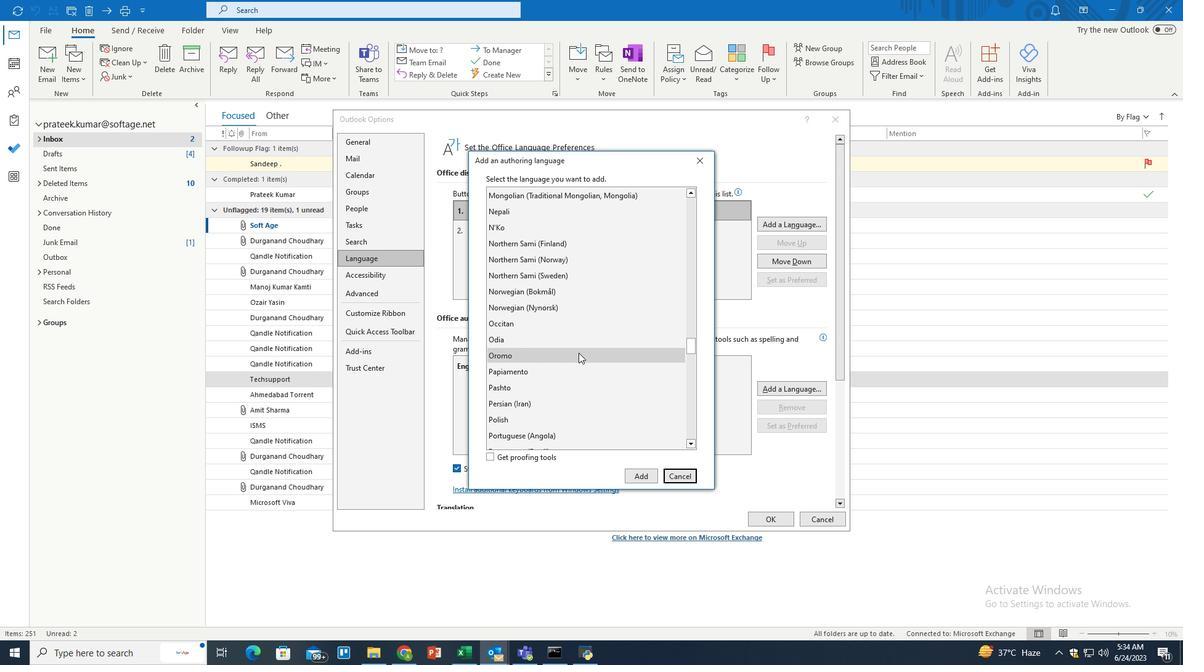 
Action: Mouse scrolled (579, 352) with delta (0, 0)
Screenshot: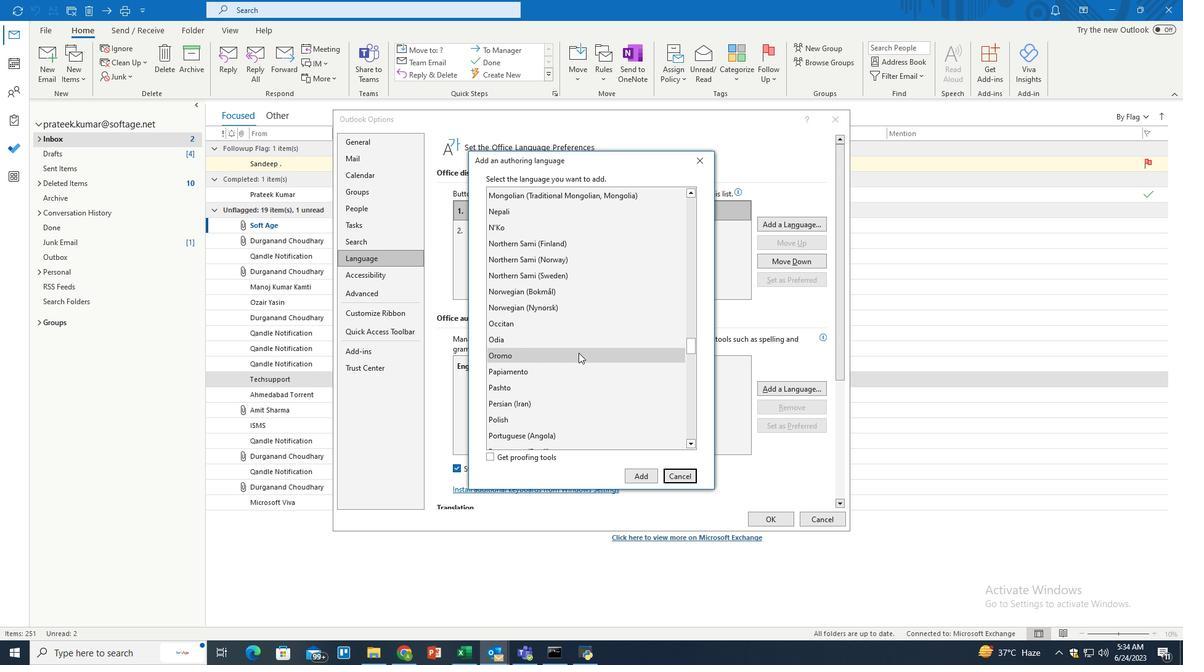 
Action: Mouse scrolled (579, 352) with delta (0, 0)
Screenshot: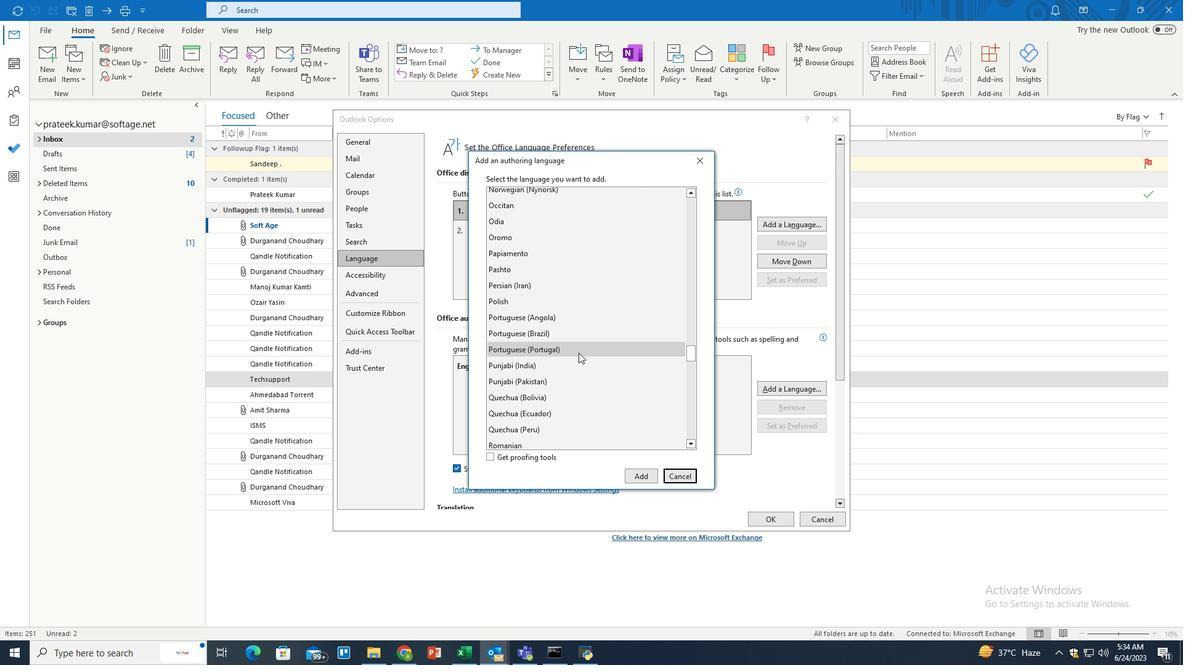 
Action: Mouse scrolled (579, 352) with delta (0, 0)
Screenshot: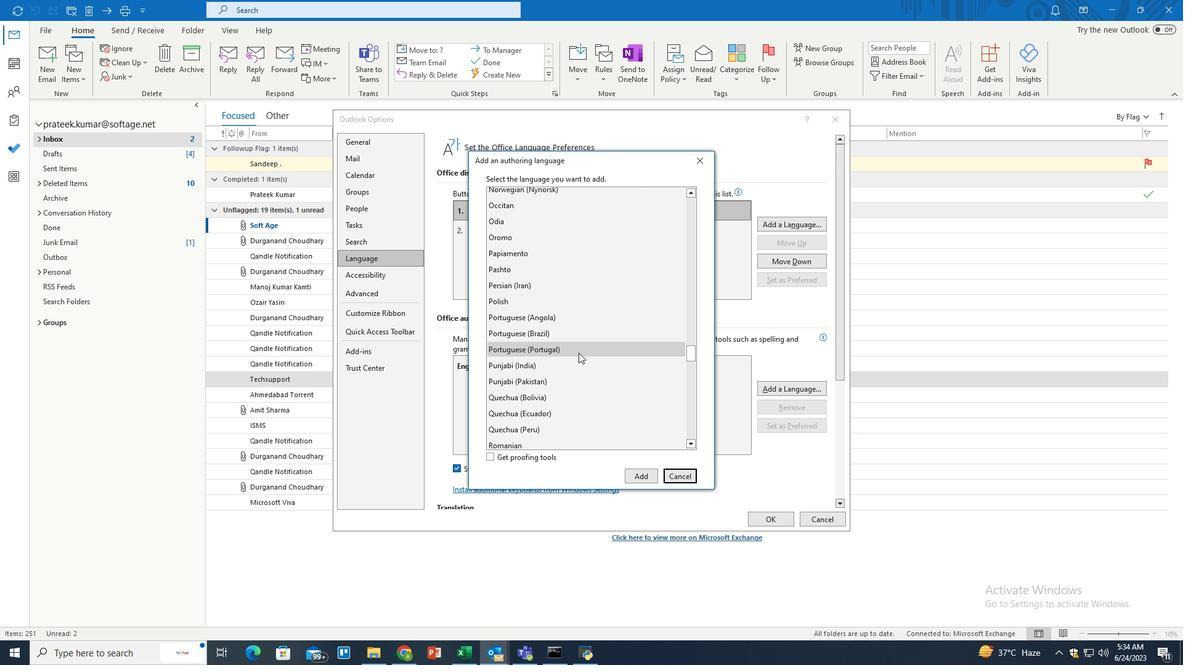
Action: Mouse scrolled (579, 352) with delta (0, 0)
Screenshot: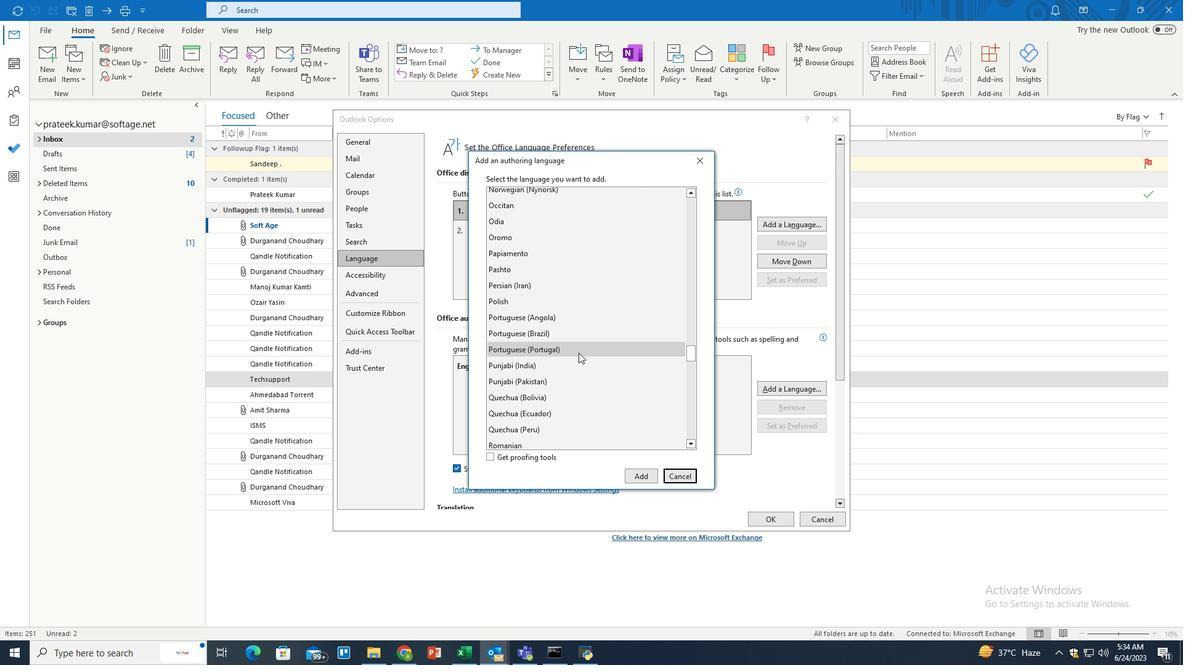 
Action: Mouse scrolled (579, 352) with delta (0, 0)
Screenshot: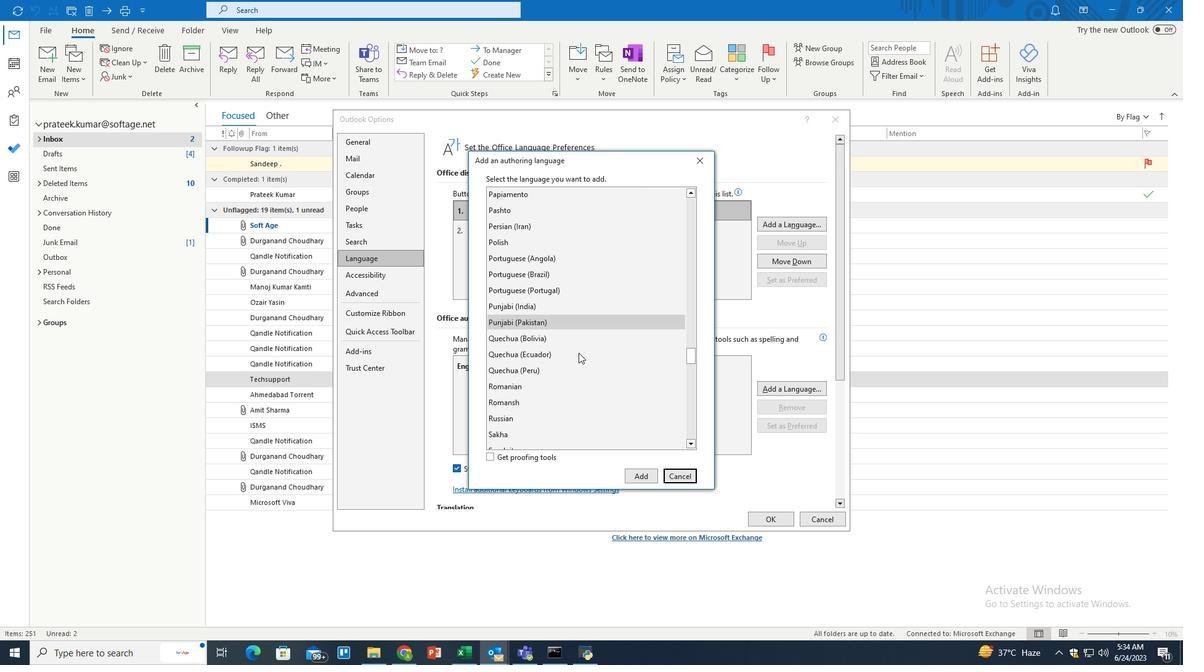 
Action: Mouse scrolled (579, 352) with delta (0, 0)
Screenshot: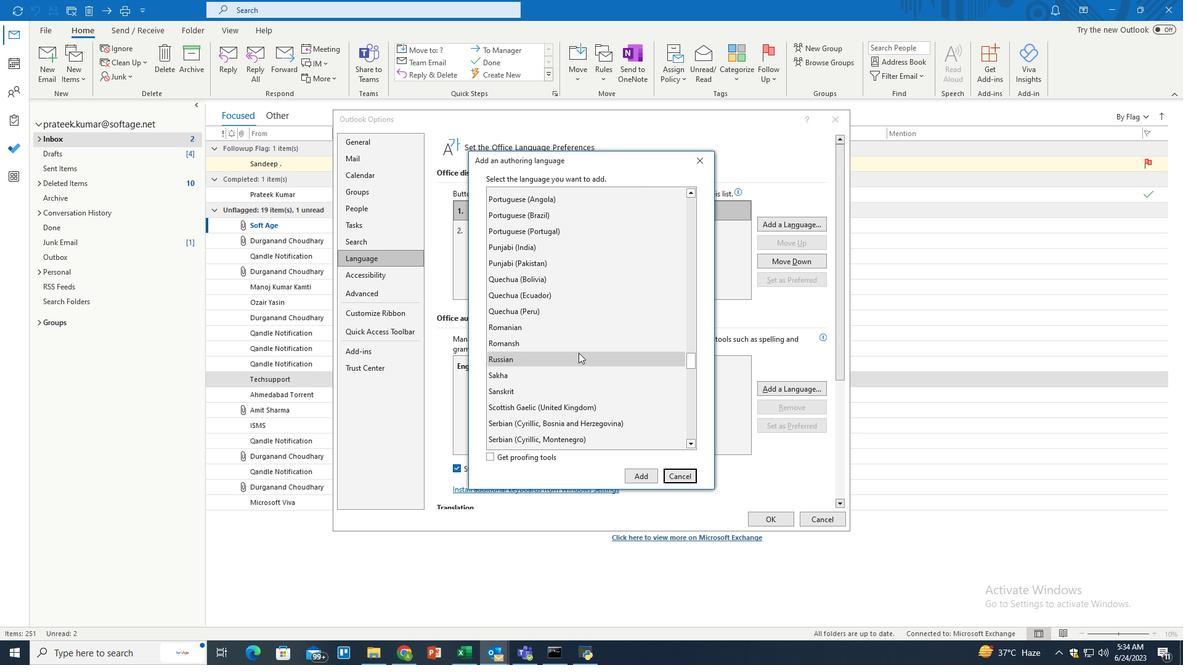 
Action: Mouse scrolled (579, 352) with delta (0, 0)
Screenshot: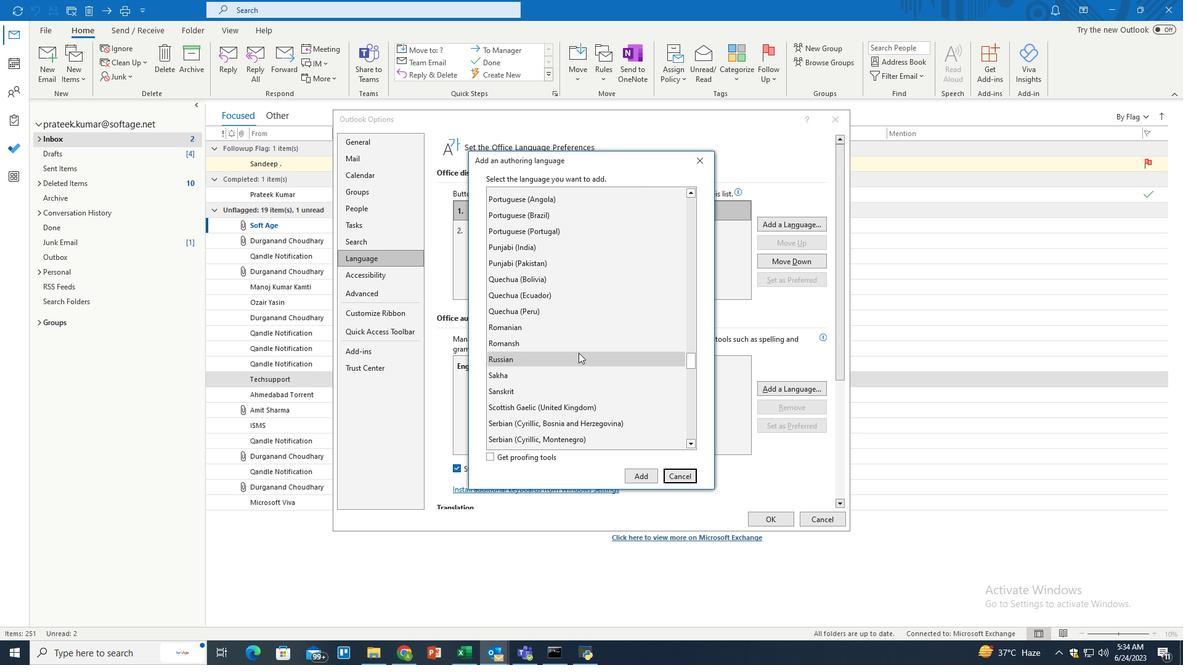 
Action: Mouse scrolled (579, 352) with delta (0, 0)
Screenshot: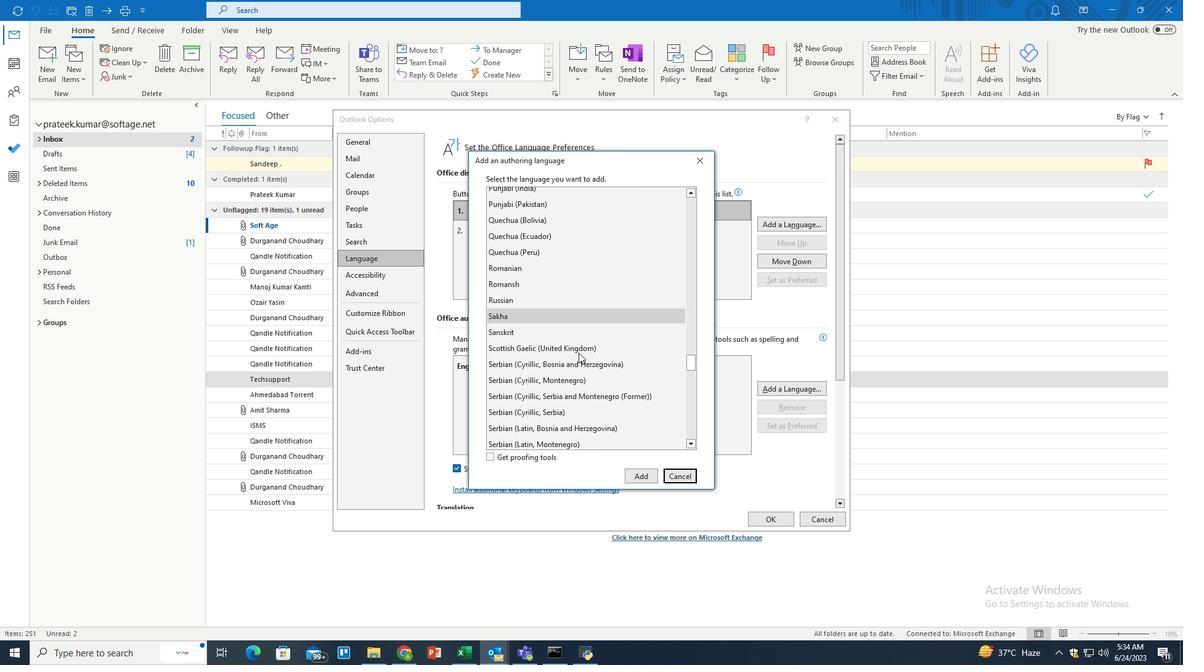 
Action: Mouse scrolled (579, 352) with delta (0, 0)
Screenshot: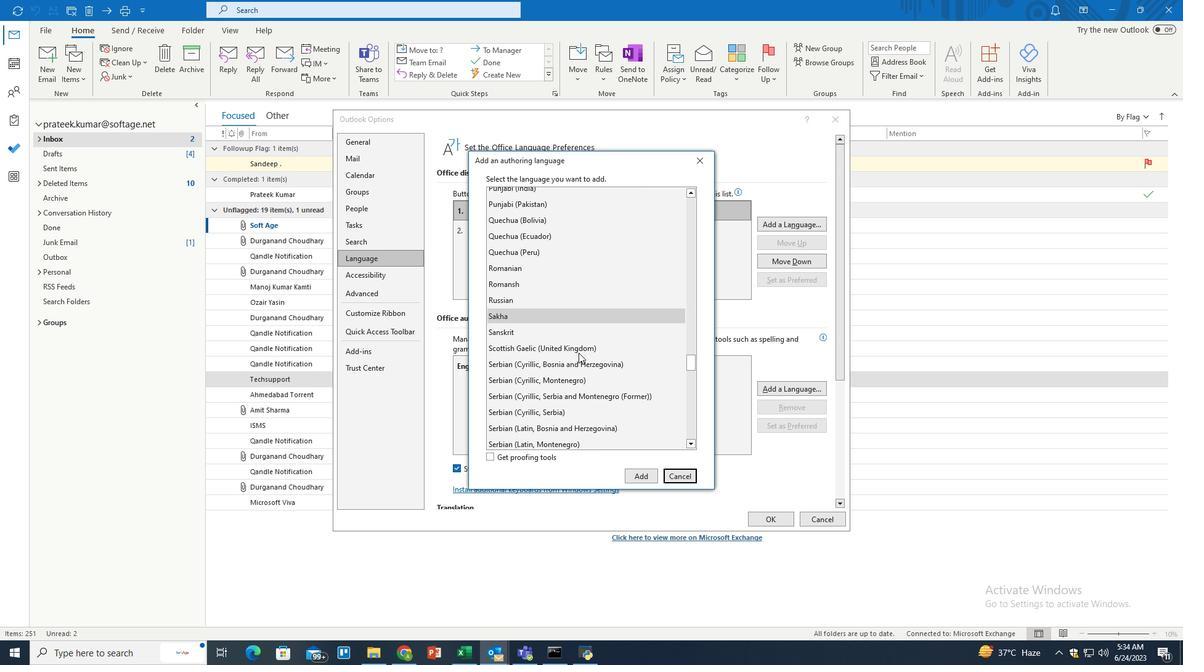
Action: Mouse scrolled (579, 352) with delta (0, 0)
Screenshot: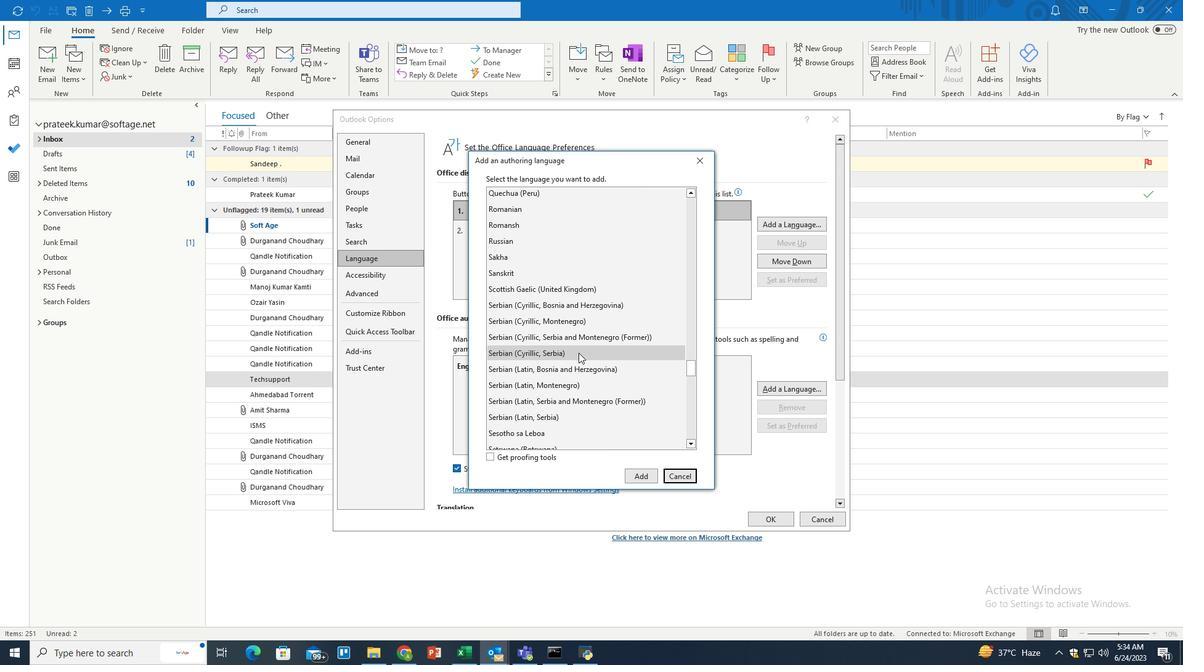 
Action: Mouse scrolled (579, 352) with delta (0, 0)
Screenshot: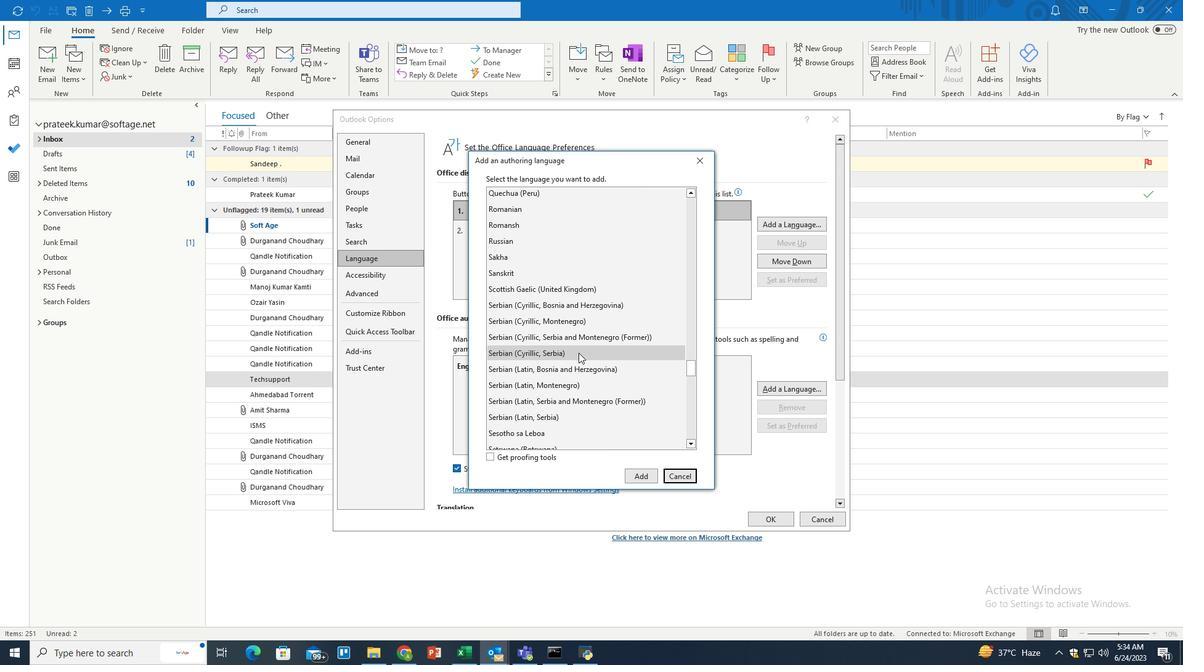 
Action: Mouse scrolled (579, 352) with delta (0, 0)
Screenshot: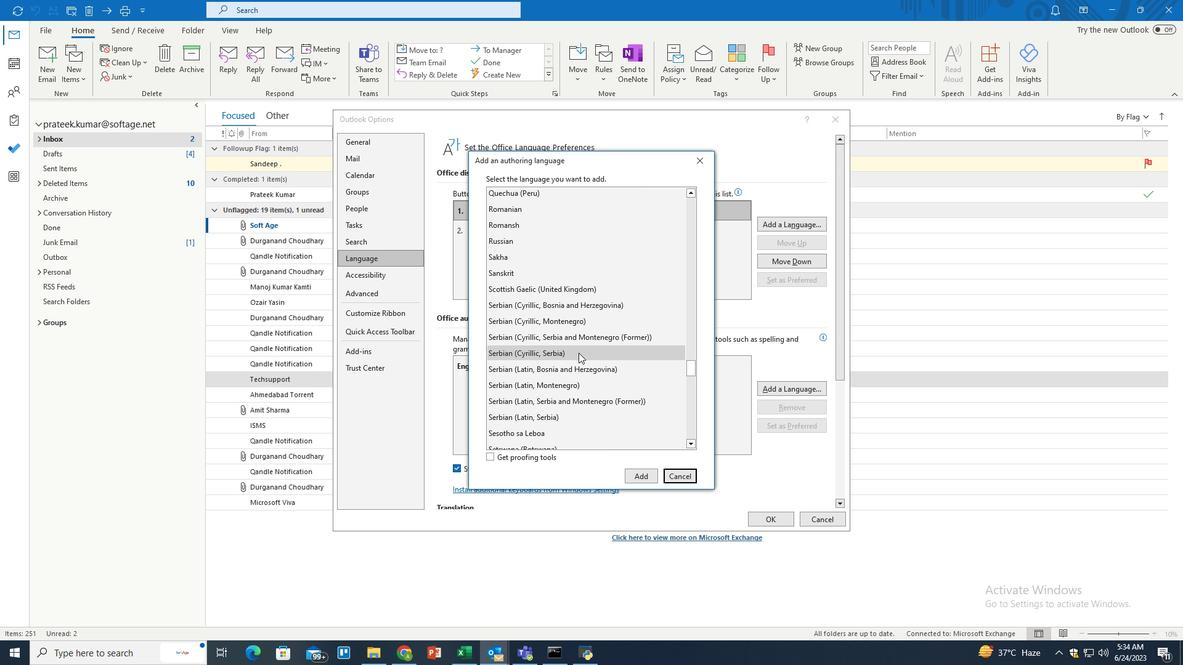 
Action: Mouse scrolled (579, 352) with delta (0, 0)
Screenshot: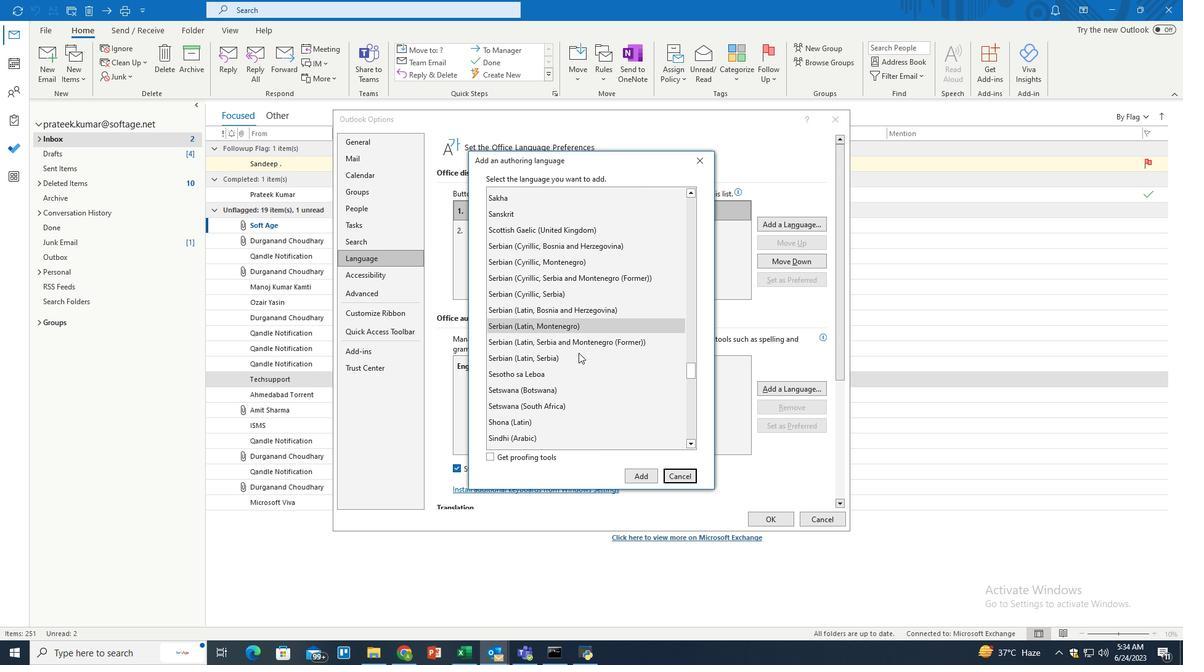 
Action: Mouse scrolled (579, 352) with delta (0, 0)
Screenshot: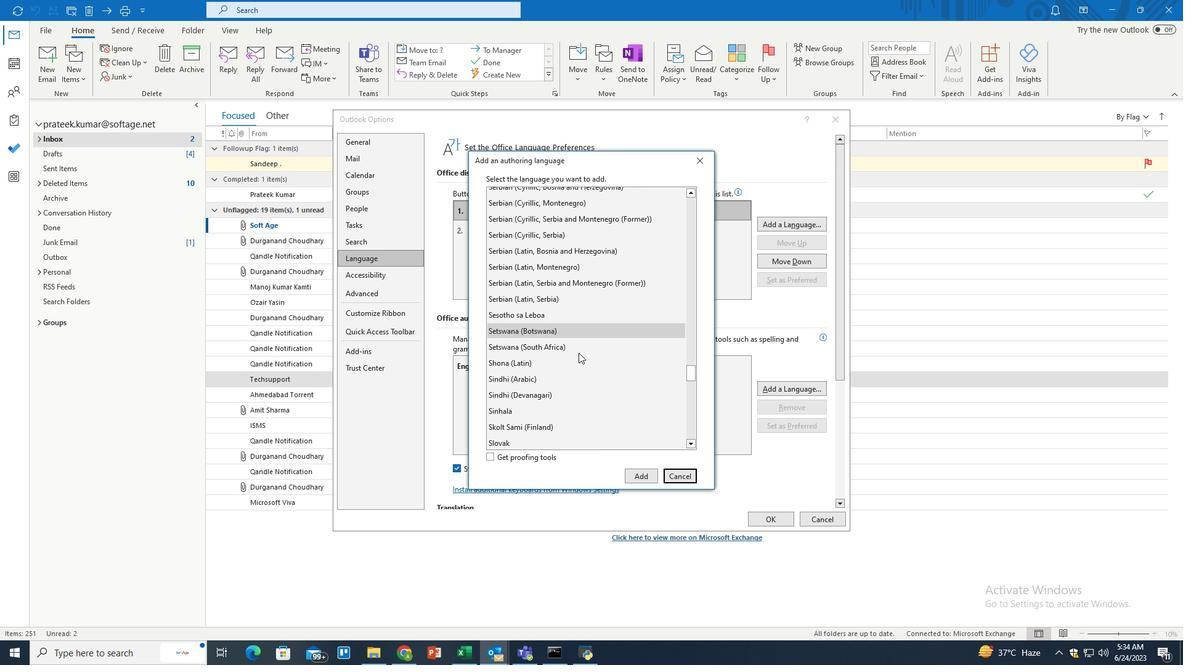 
Action: Mouse scrolled (579, 352) with delta (0, 0)
Screenshot: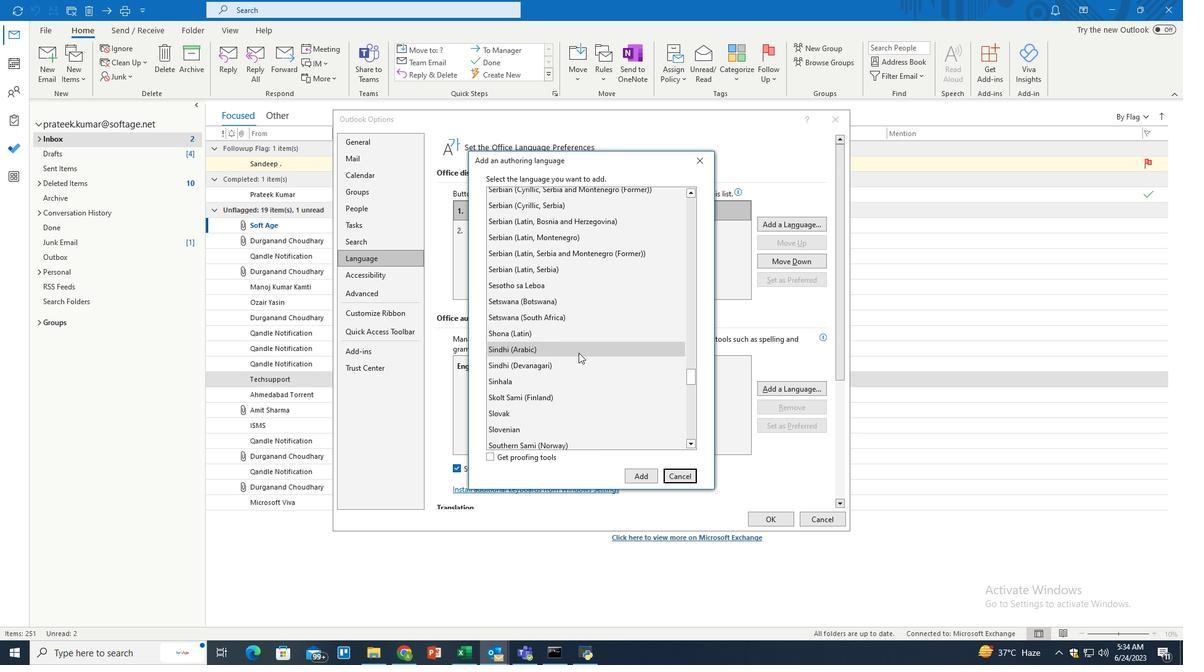 
Action: Mouse scrolled (579, 352) with delta (0, 0)
Screenshot: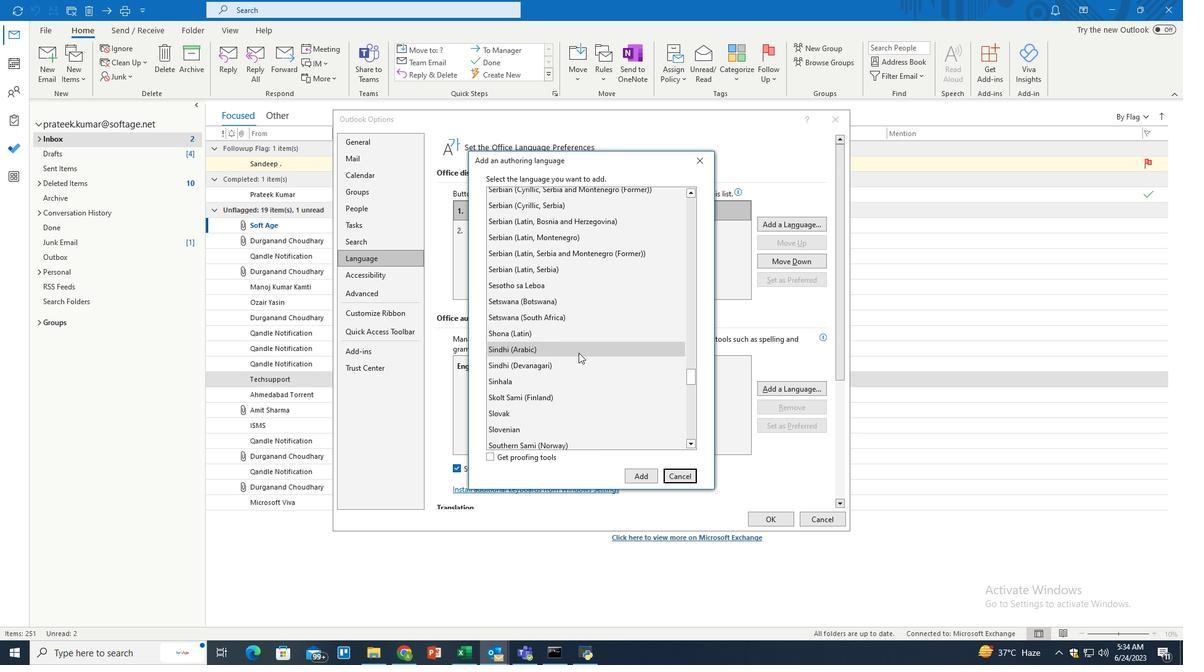 
Action: Mouse scrolled (579, 352) with delta (0, 0)
Screenshot: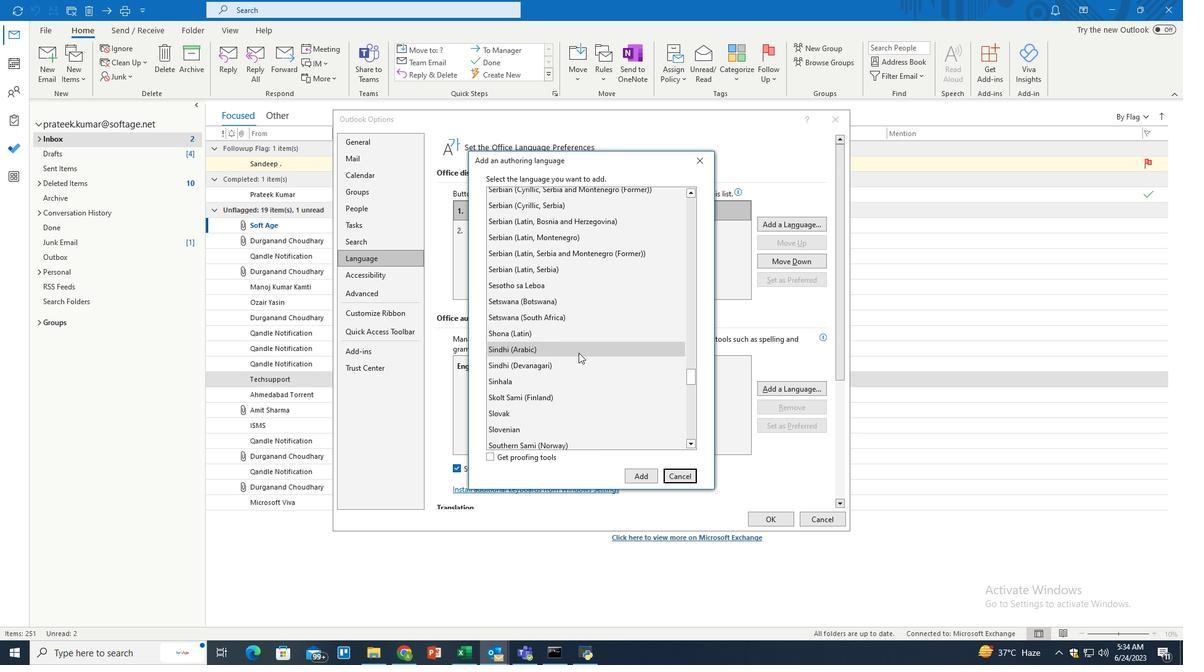 
Action: Mouse scrolled (579, 352) with delta (0, 0)
Screenshot: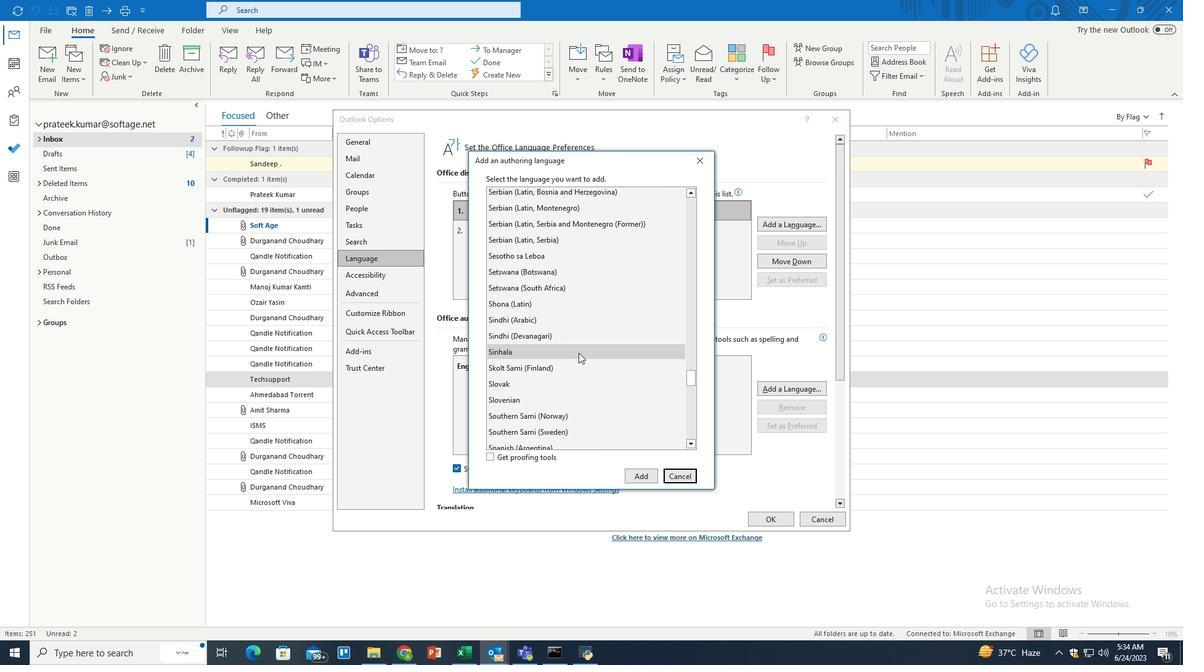 
Action: Mouse scrolled (579, 352) with delta (0, 0)
Screenshot: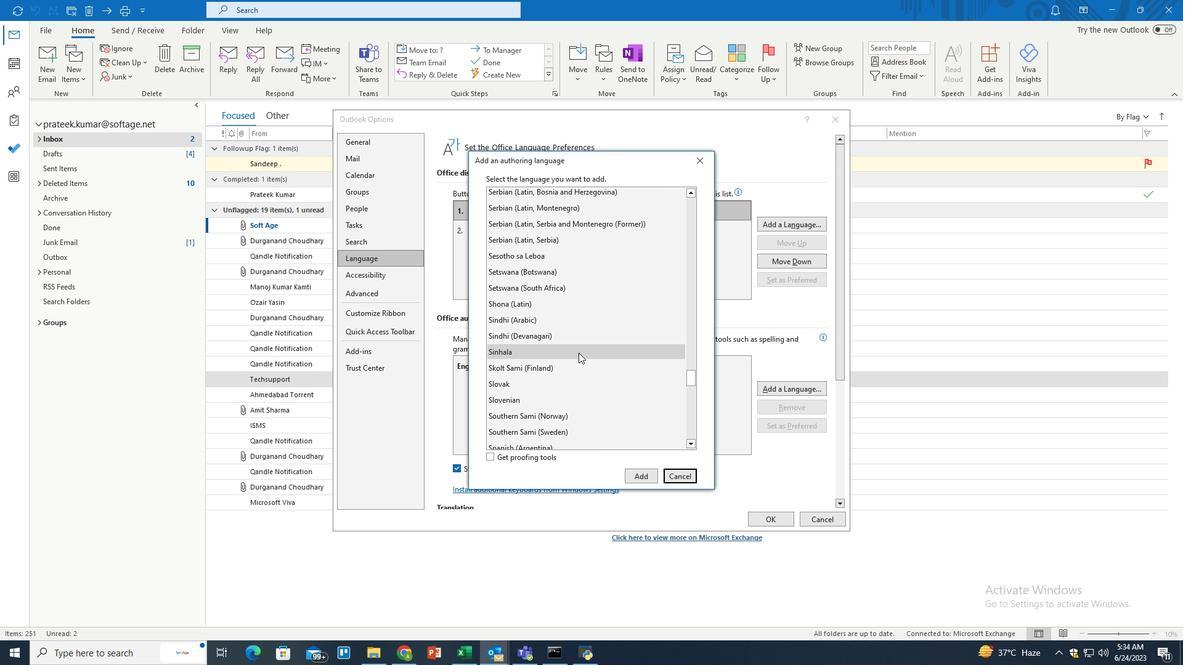 
Action: Mouse scrolled (579, 352) with delta (0, 0)
Screenshot: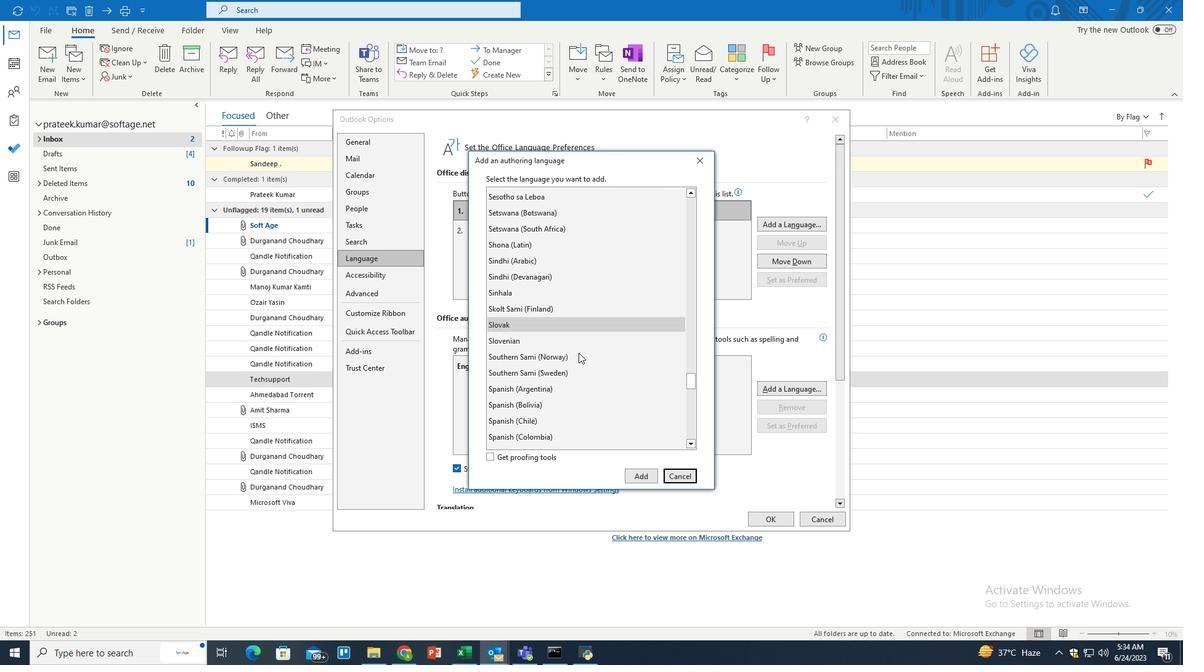 
Action: Mouse scrolled (579, 352) with delta (0, 0)
Screenshot: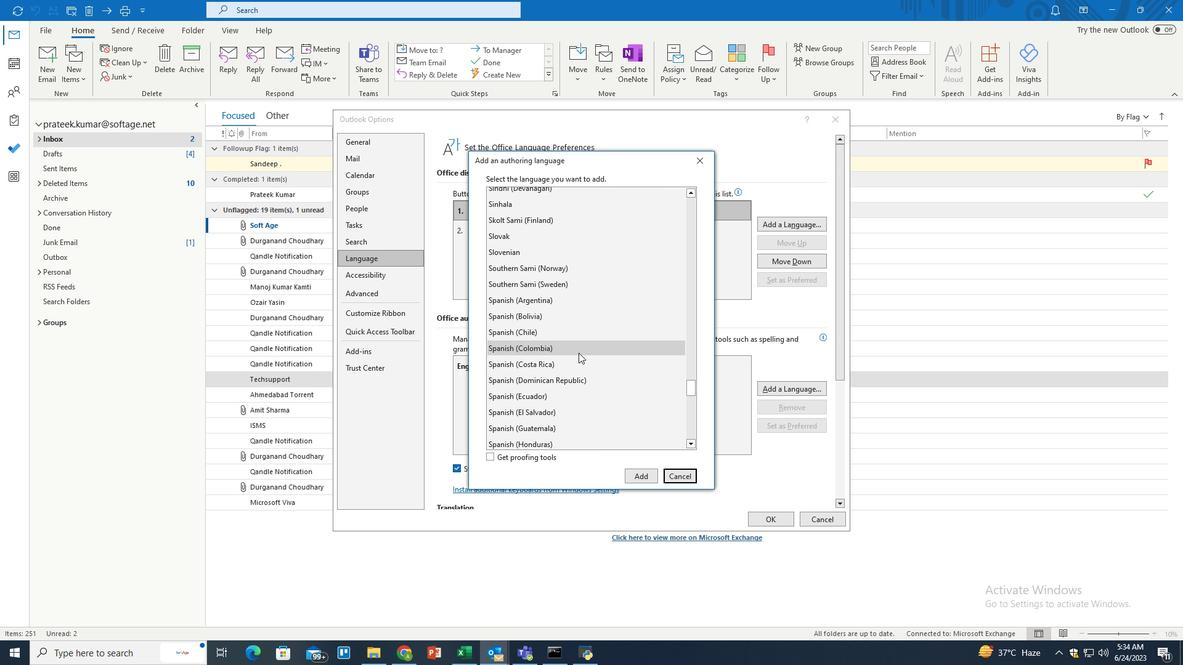 
Action: Mouse scrolled (579, 352) with delta (0, 0)
Screenshot: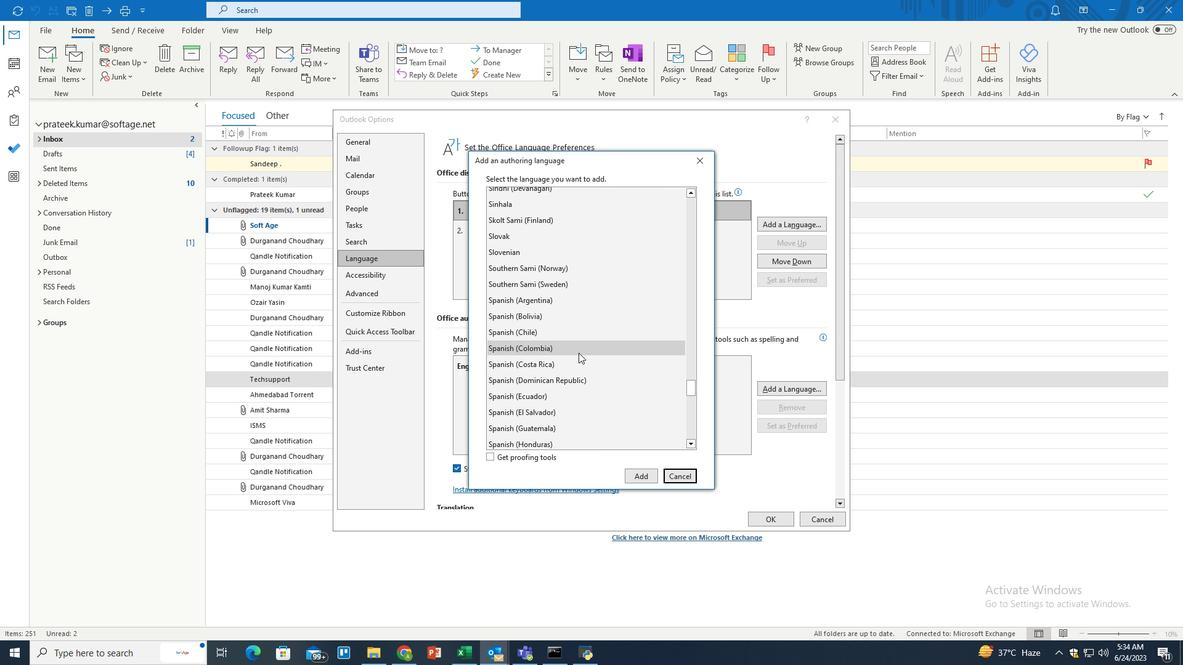 
Action: Mouse scrolled (579, 352) with delta (0, 0)
Screenshot: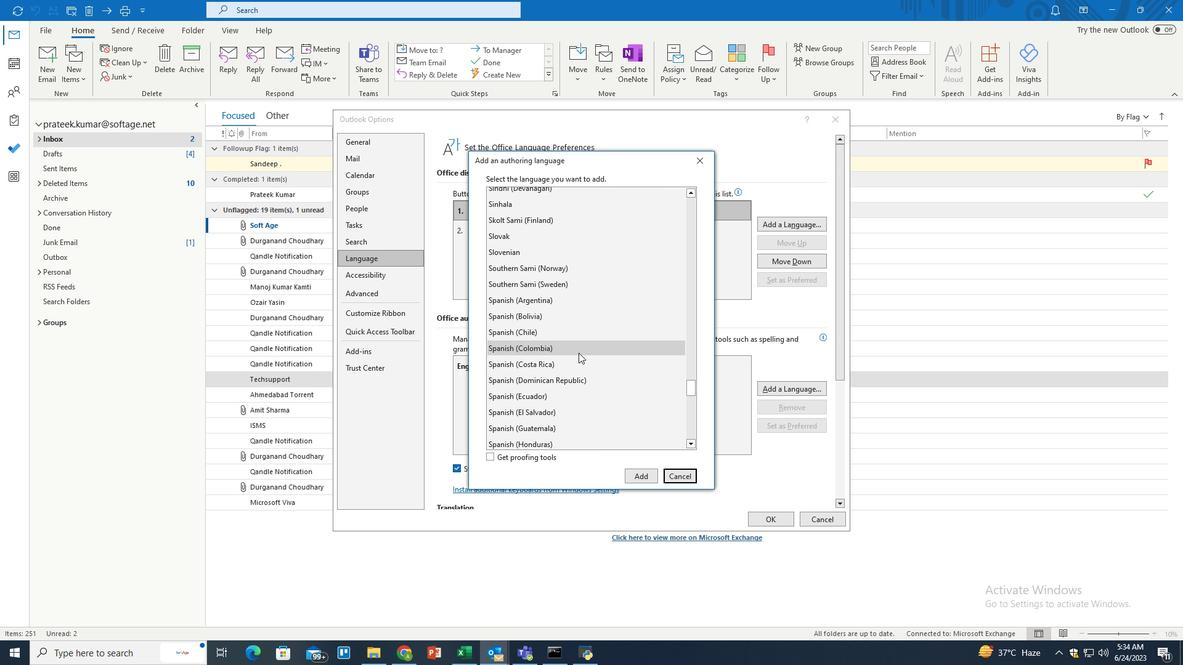 
Action: Mouse scrolled (579, 352) with delta (0, 0)
Screenshot: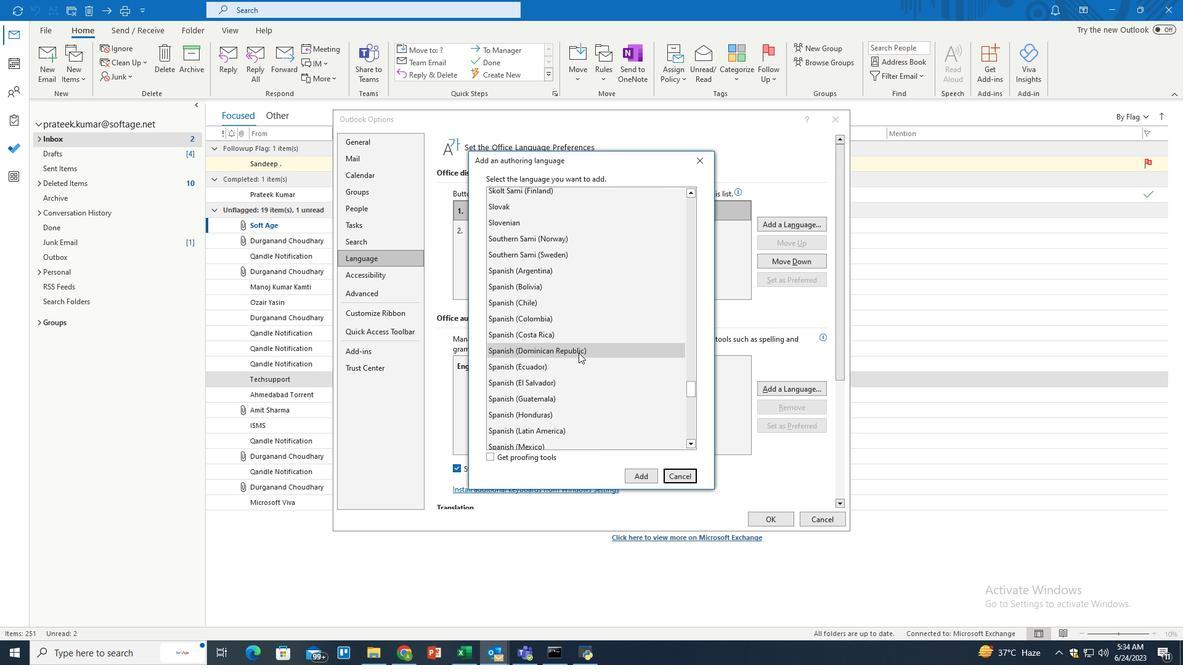 
Action: Mouse scrolled (579, 352) with delta (0, 0)
Screenshot: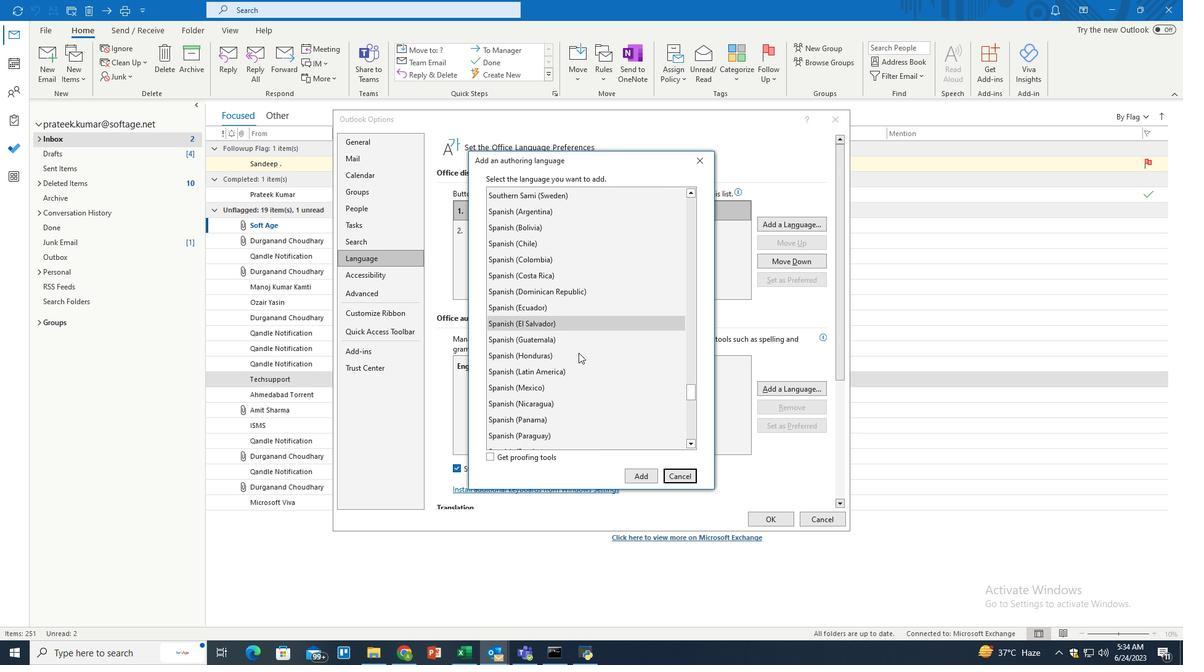 
Action: Mouse scrolled (579, 352) with delta (0, 0)
Screenshot: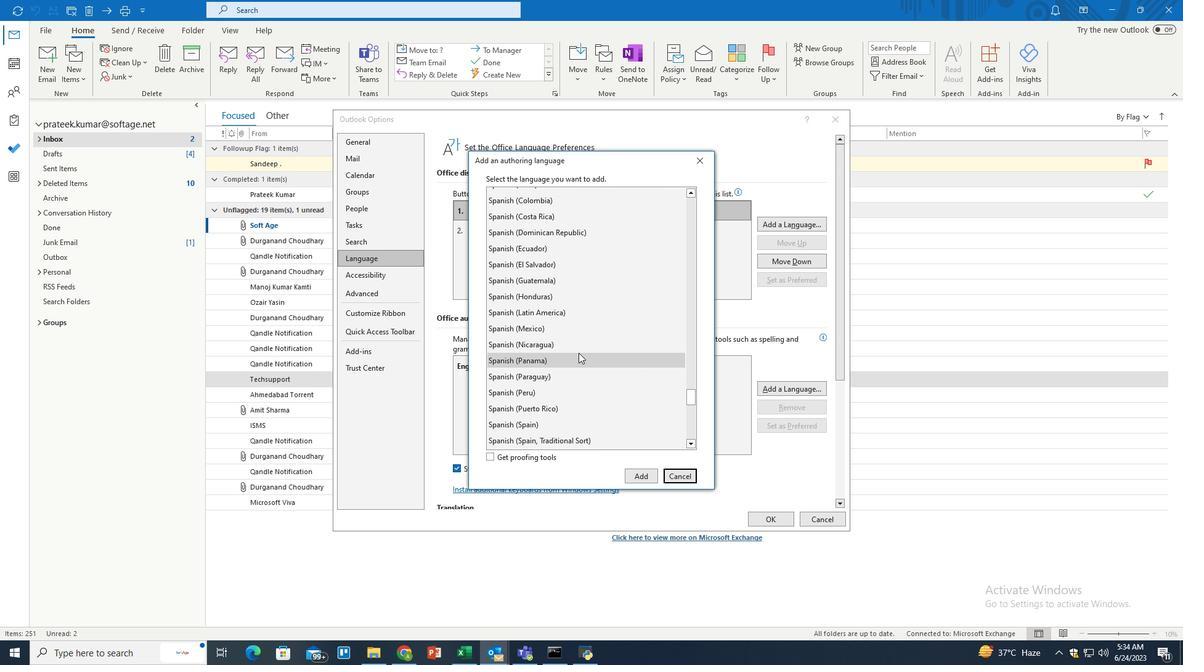 
Action: Mouse scrolled (579, 352) with delta (0, 0)
Screenshot: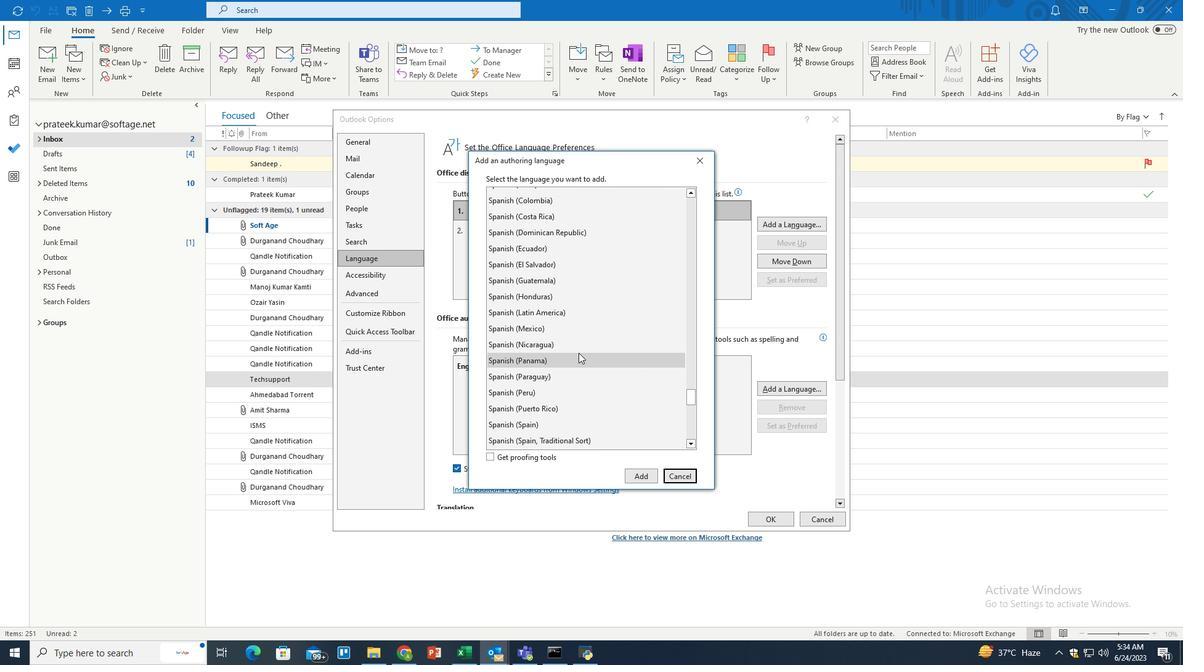 
Action: Mouse scrolled (579, 352) with delta (0, 0)
Screenshot: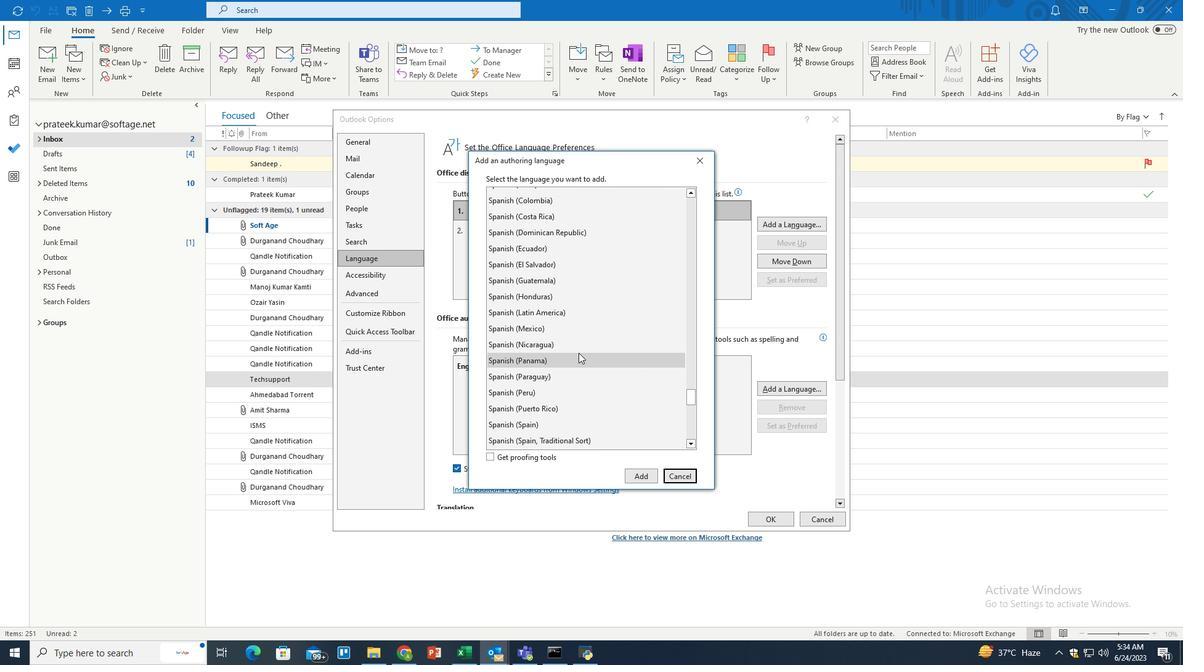 
Action: Mouse scrolled (579, 352) with delta (0, 0)
Screenshot: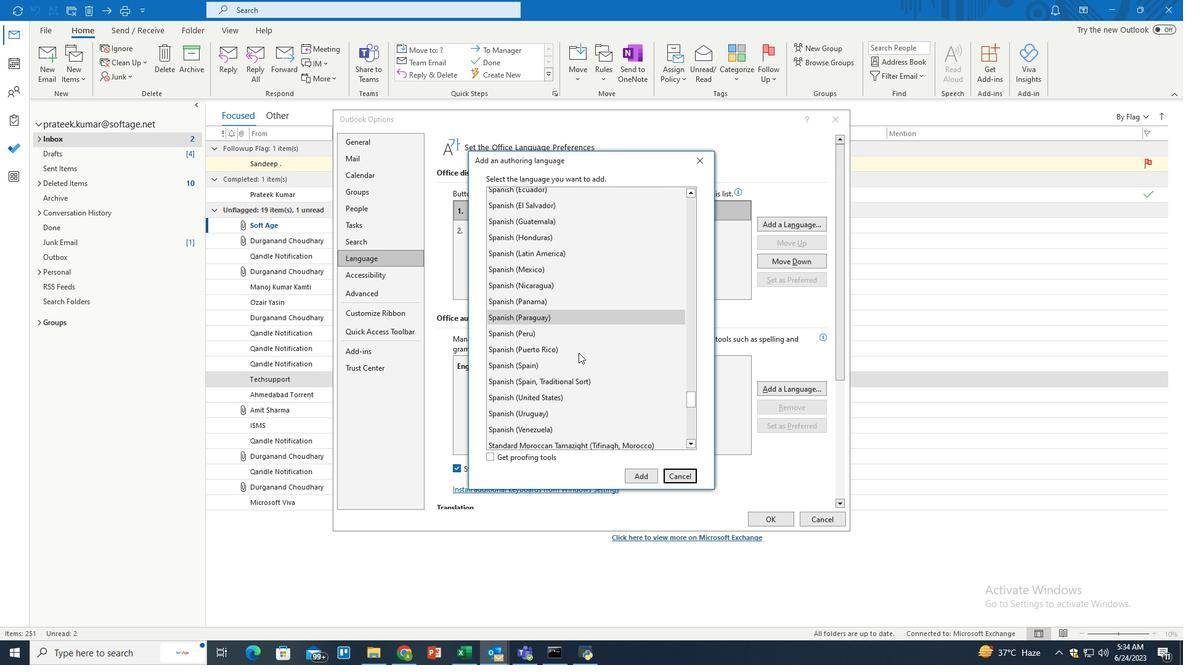 
Action: Mouse scrolled (579, 352) with delta (0, 0)
Screenshot: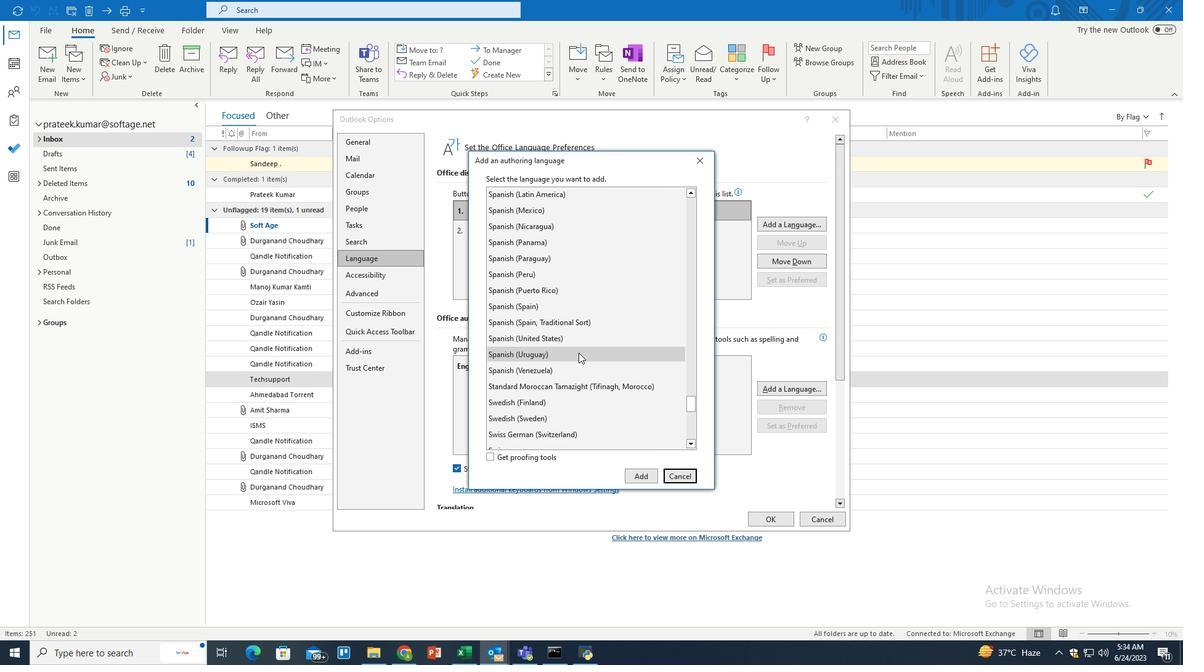 
Action: Mouse scrolled (579, 352) with delta (0, 0)
Screenshot: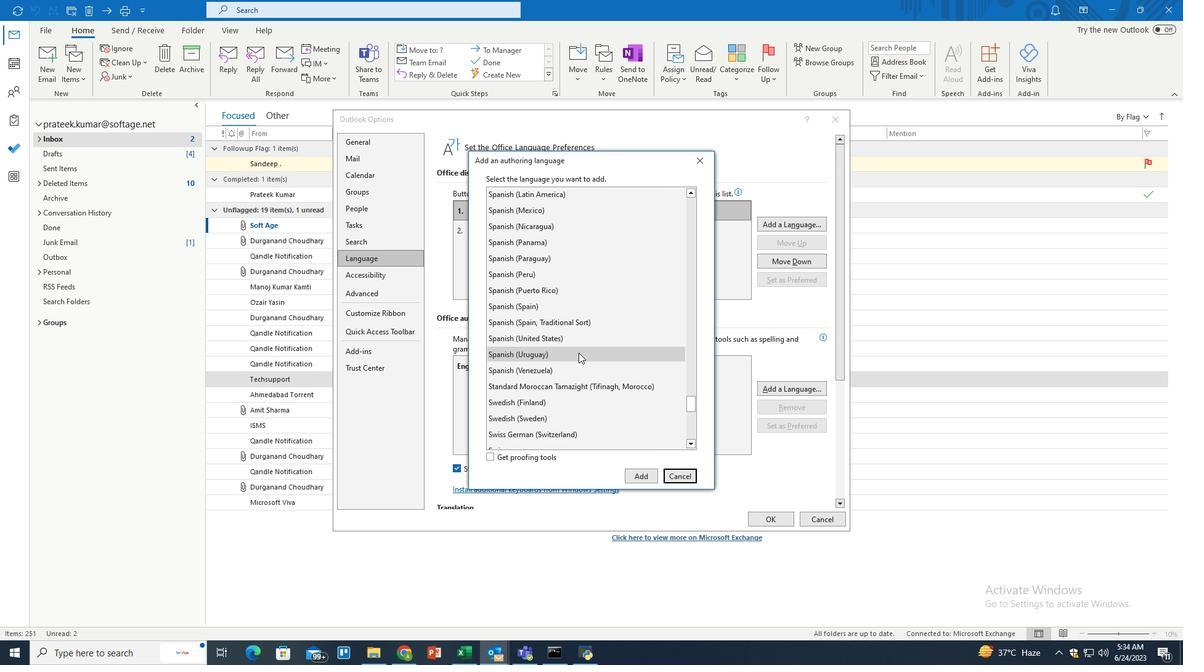 
Action: Mouse scrolled (579, 352) with delta (0, 0)
Screenshot: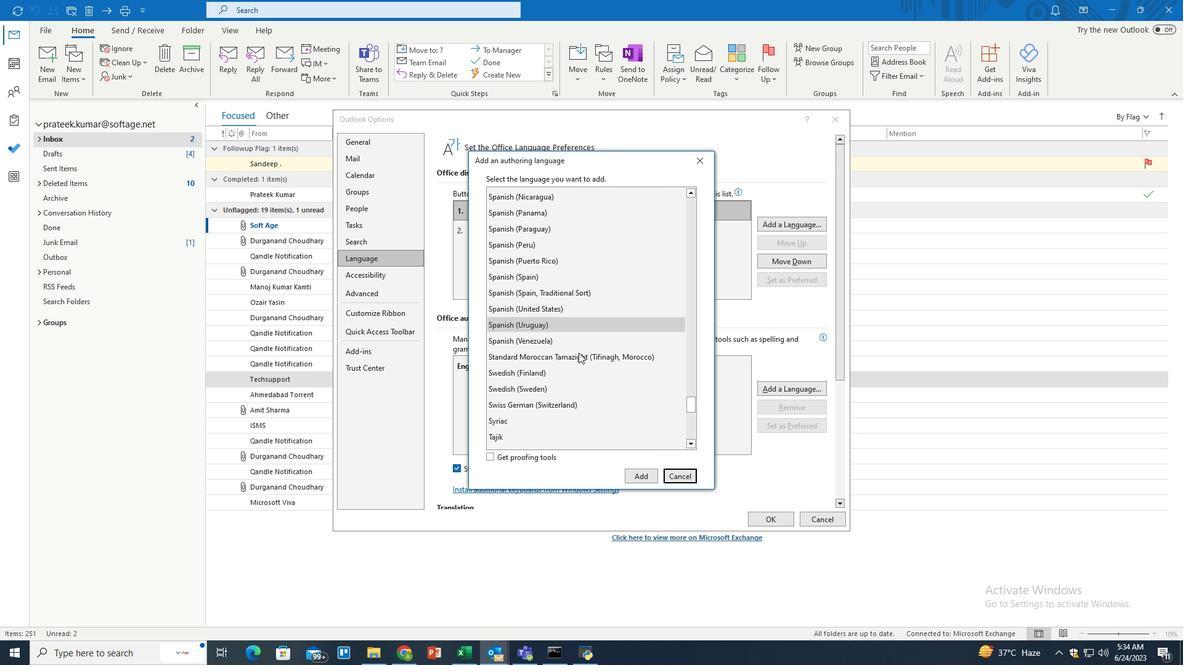 
Action: Mouse scrolled (579, 352) with delta (0, 0)
Screenshot: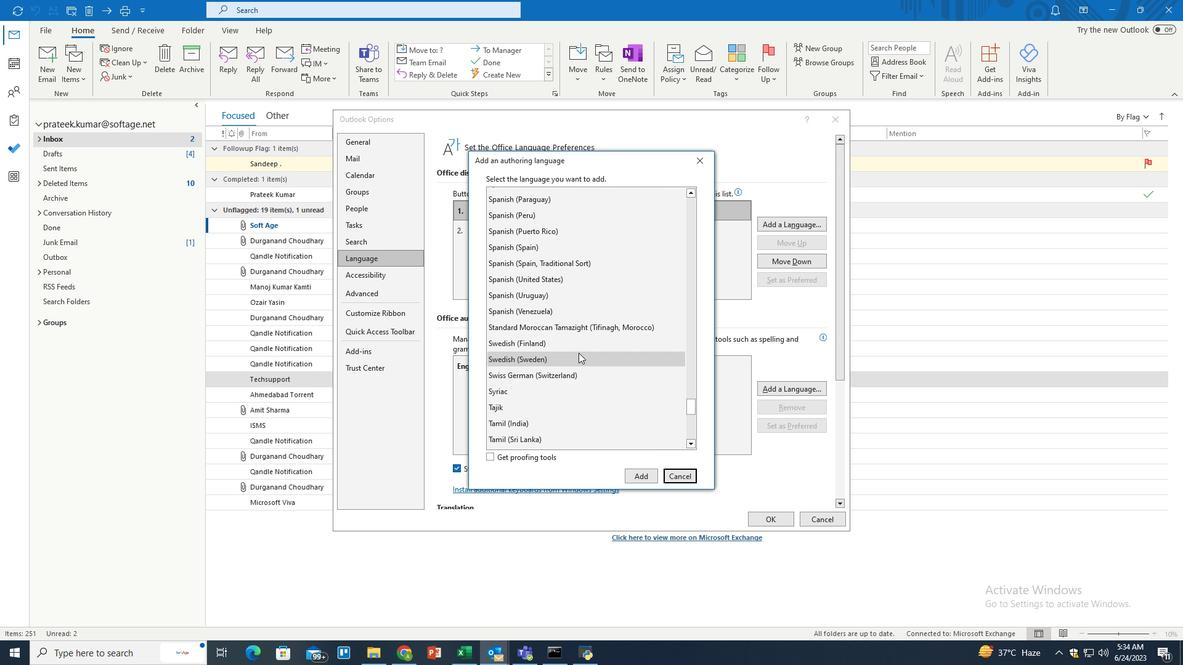 
Action: Mouse scrolled (579, 352) with delta (0, 0)
Screenshot: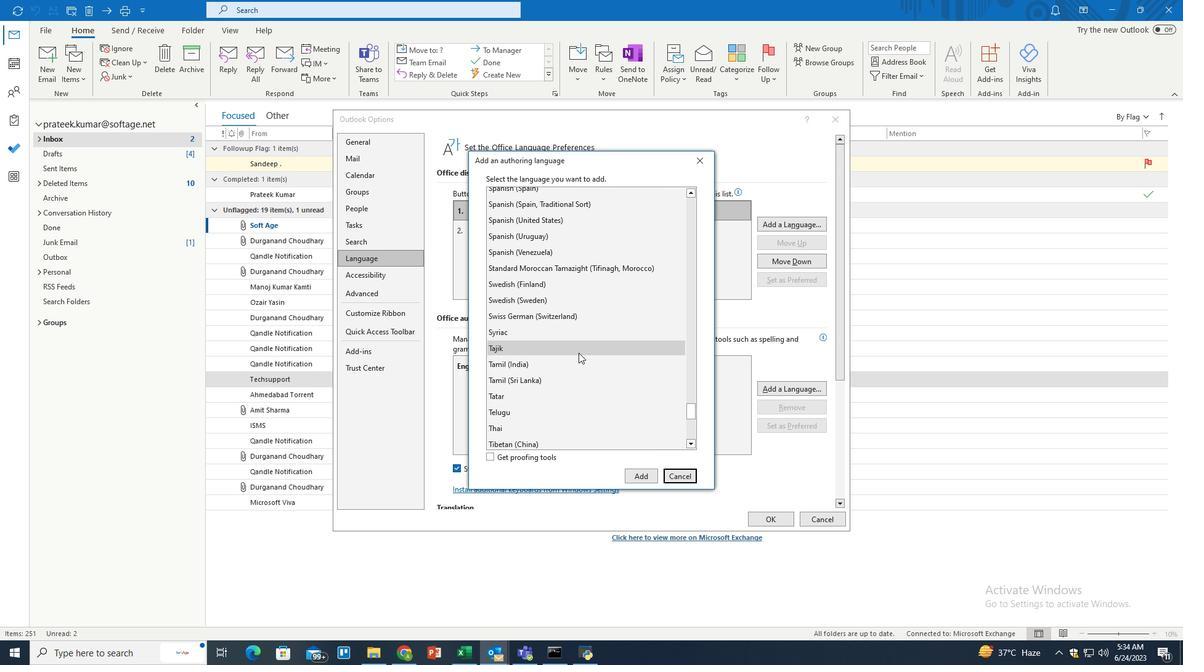 
Action: Mouse scrolled (579, 352) with delta (0, 0)
Screenshot: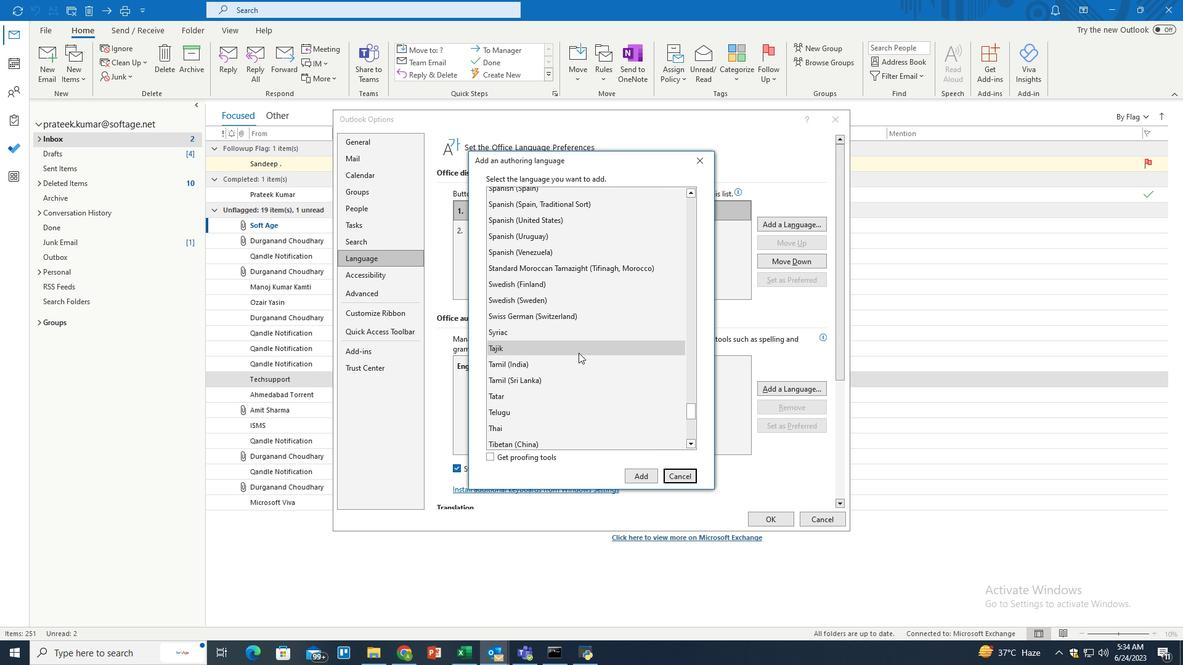 
Action: Mouse scrolled (579, 352) with delta (0, 0)
Screenshot: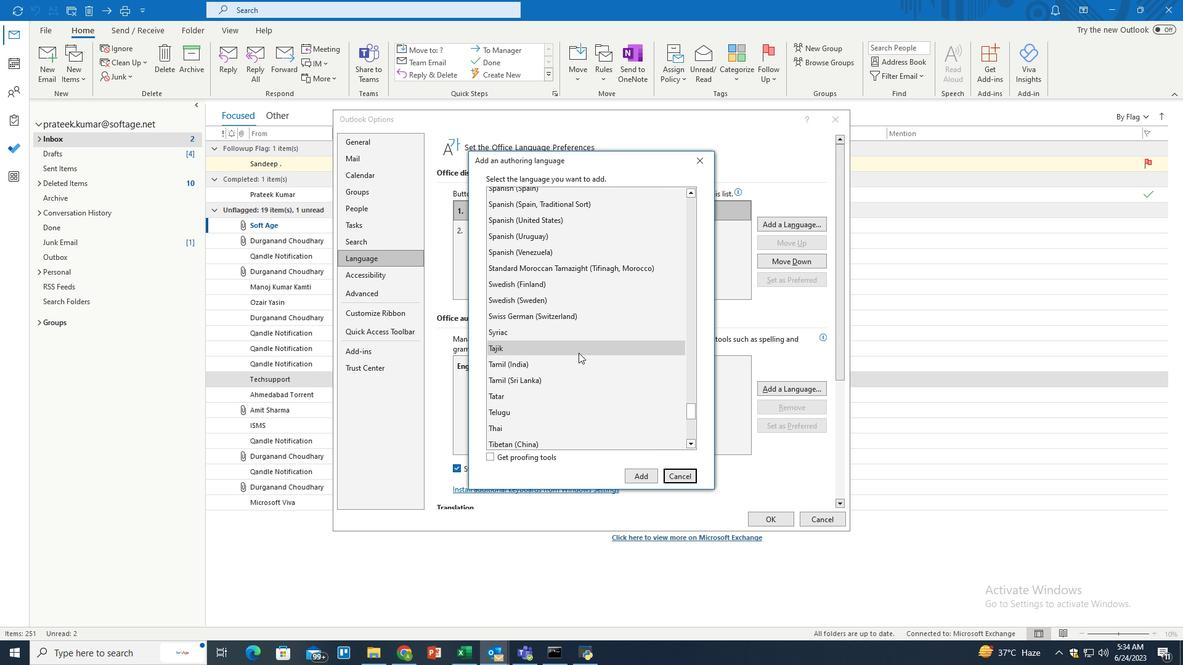 
Action: Mouse scrolled (579, 352) with delta (0, 0)
Screenshot: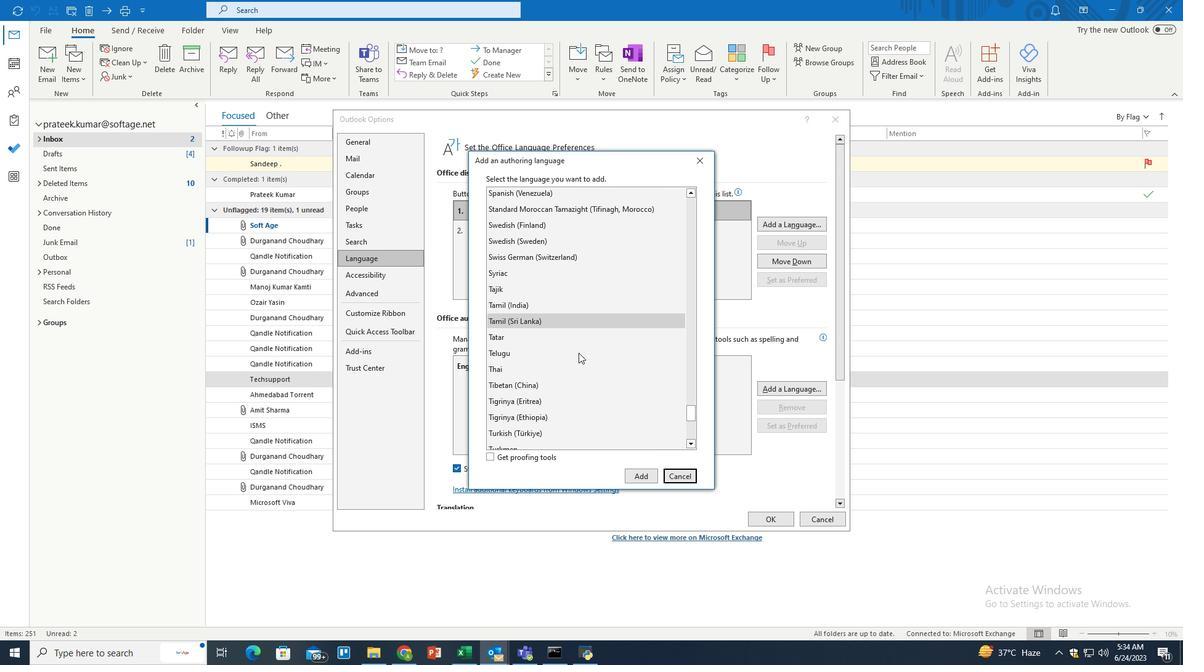 
Action: Mouse scrolled (579, 352) with delta (0, 0)
Screenshot: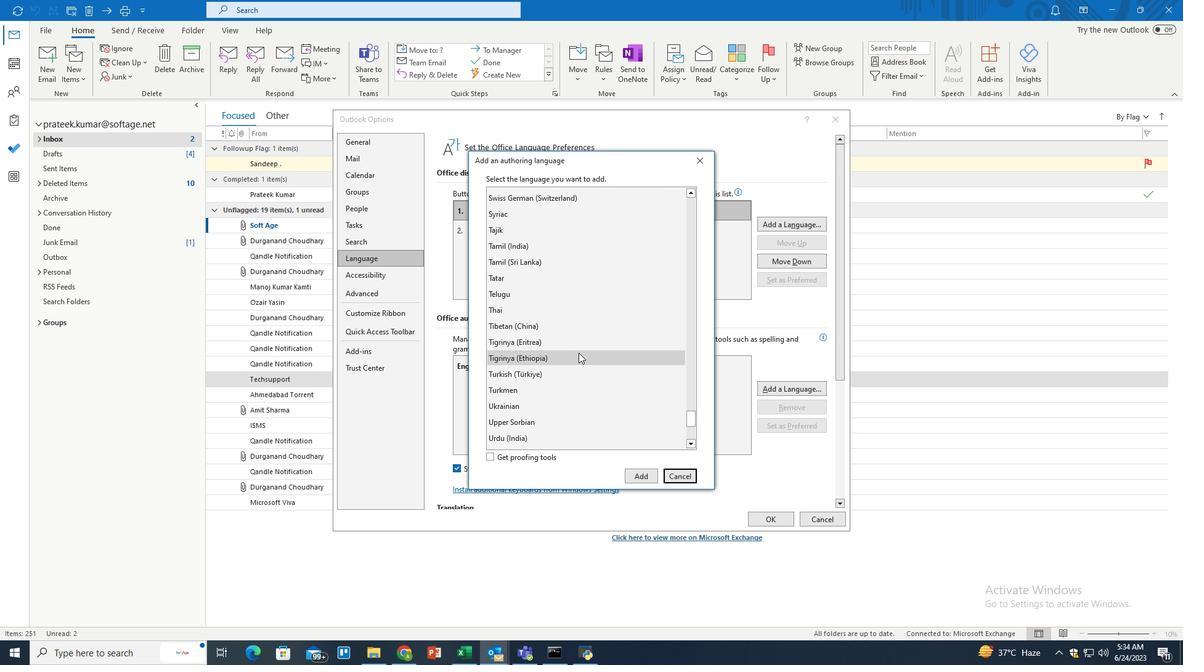 
Action: Mouse scrolled (579, 352) with delta (0, 0)
Screenshot: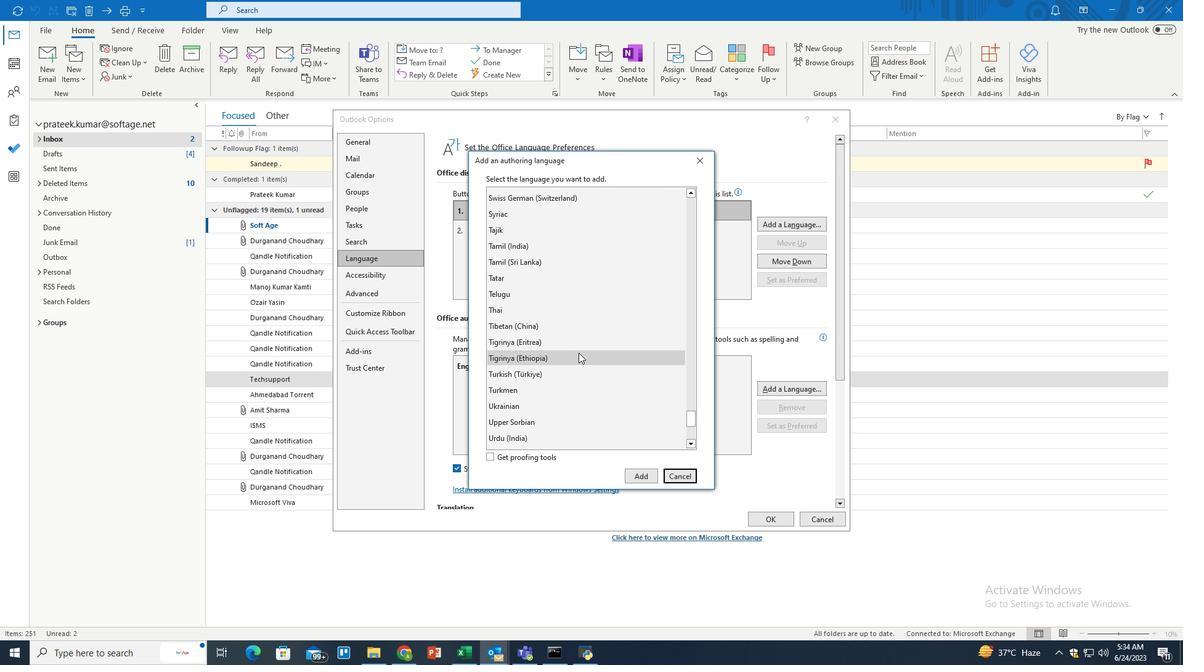 
Action: Mouse scrolled (579, 352) with delta (0, 0)
Screenshot: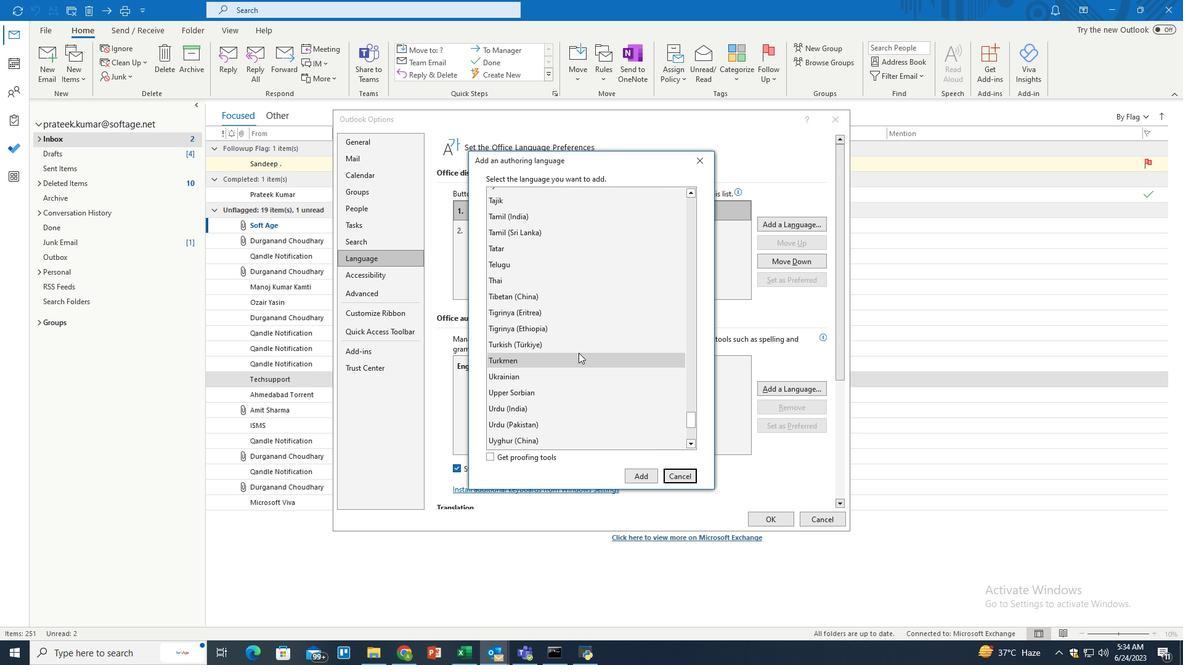
Action: Mouse scrolled (579, 352) with delta (0, 0)
Screenshot: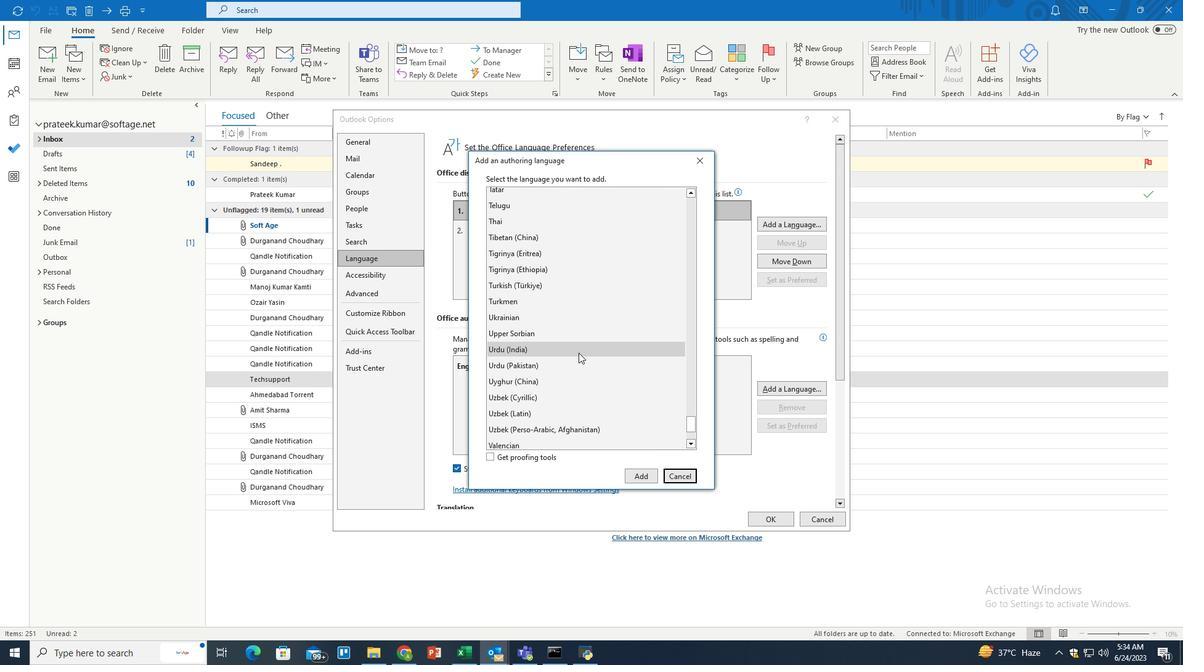 
Action: Mouse scrolled (579, 352) with delta (0, 0)
Screenshot: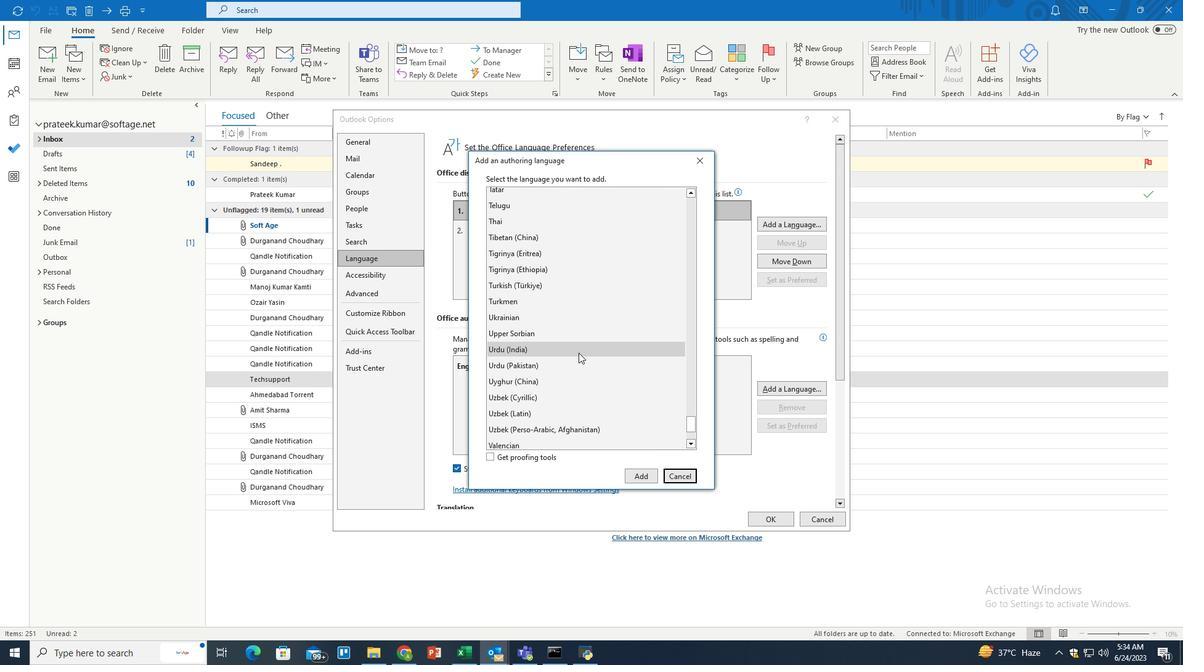 
Action: Mouse moved to (506, 414)
Screenshot: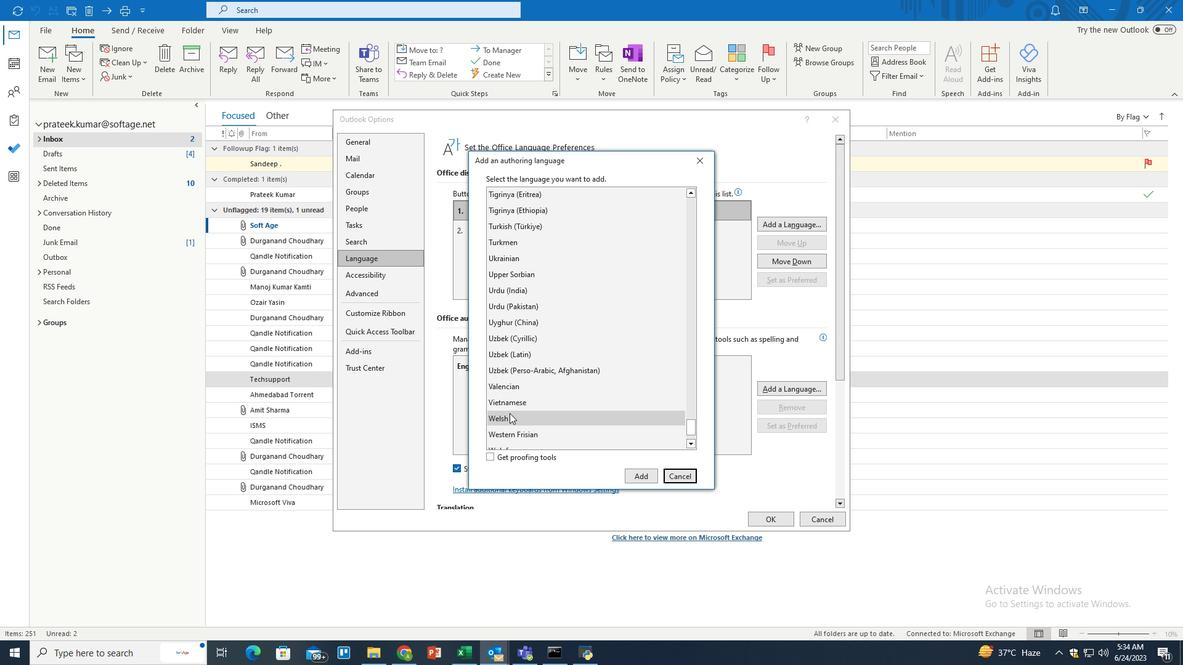 
Action: Mouse pressed left at (506, 414)
Screenshot: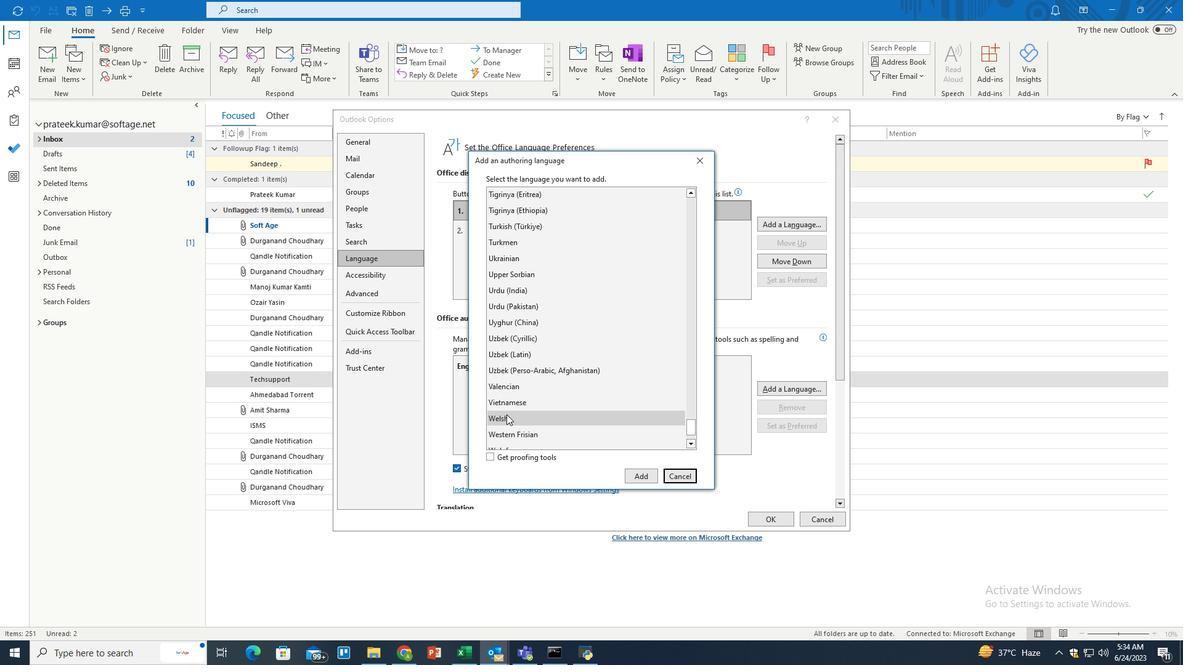 
Action: Mouse moved to (646, 474)
Screenshot: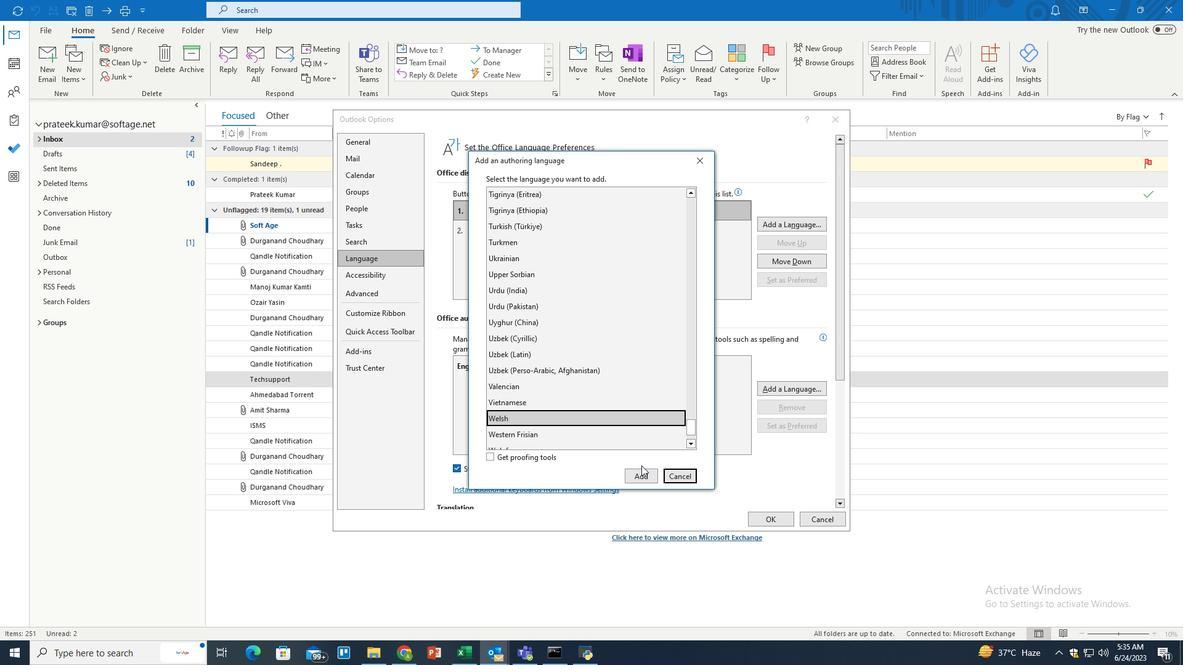 
Action: Mouse pressed left at (646, 474)
Screenshot: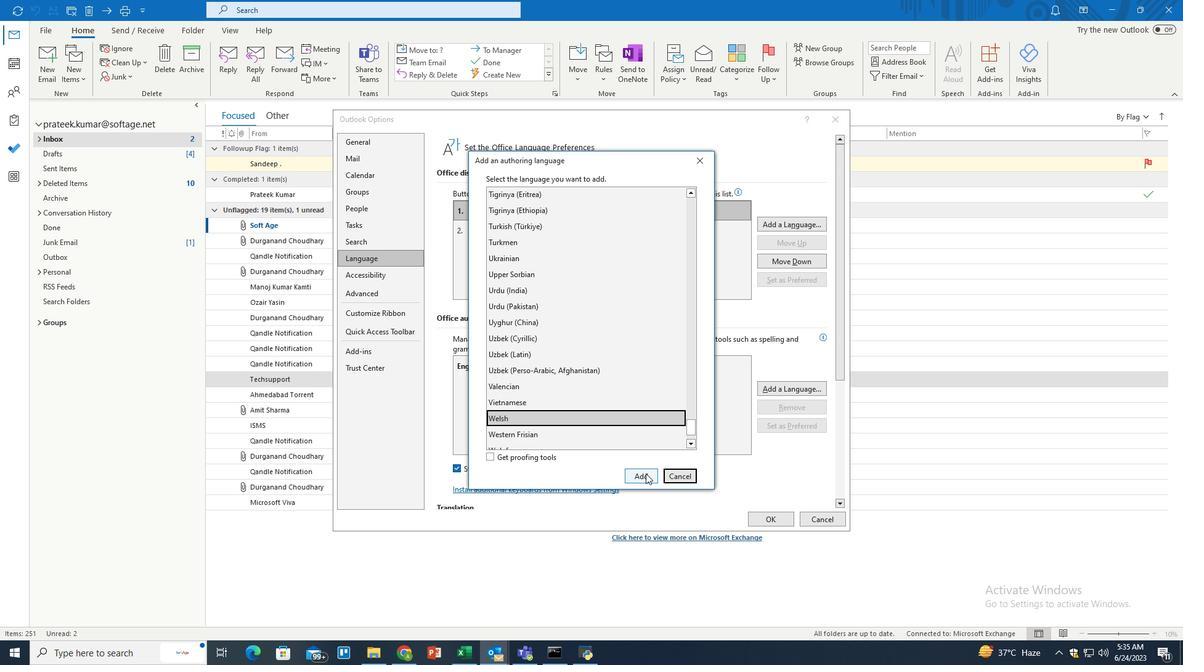 
Action: Mouse moved to (772, 516)
Screenshot: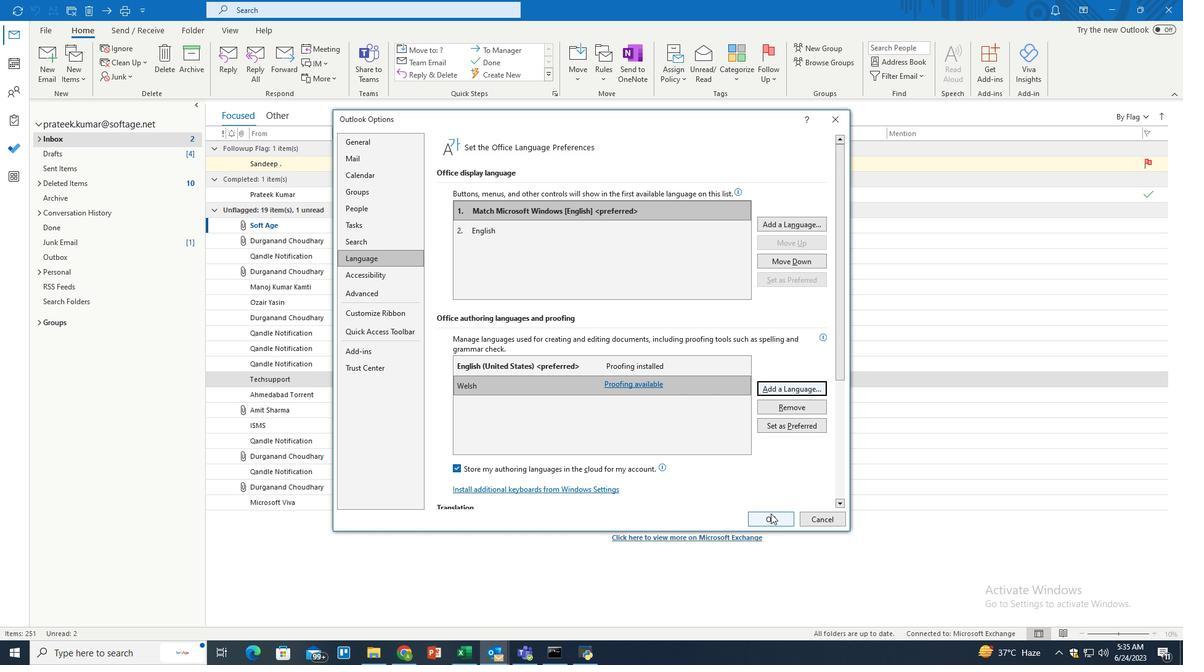 
Action: Mouse pressed left at (772, 516)
Screenshot: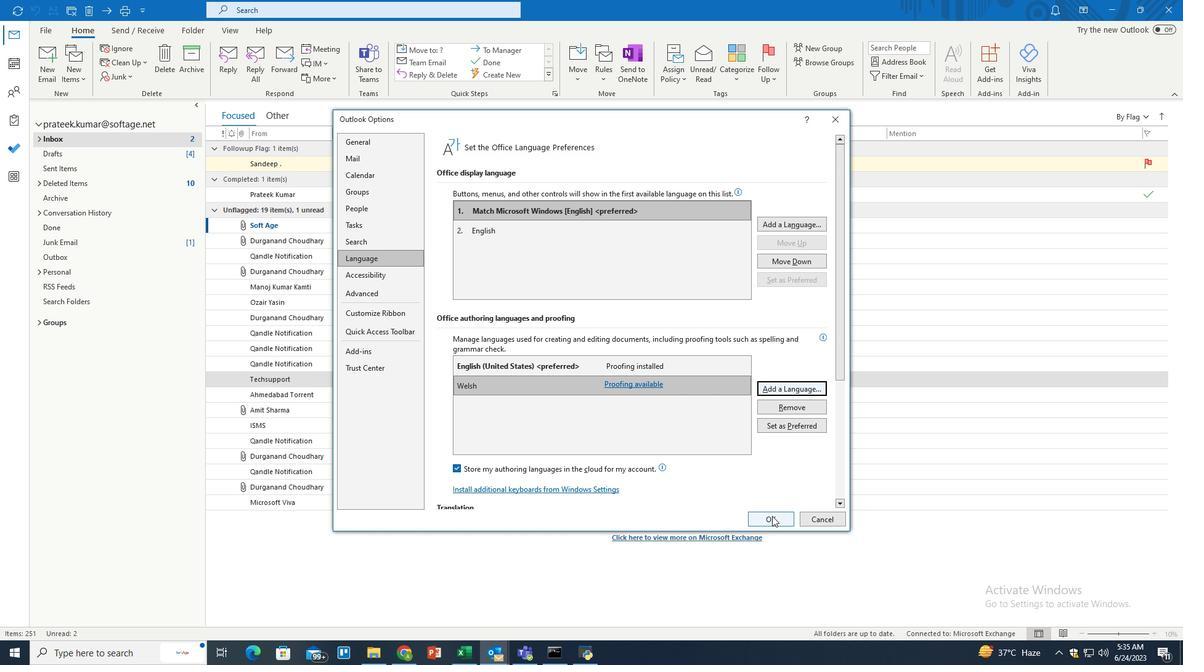 
Action: Mouse moved to (698, 353)
Screenshot: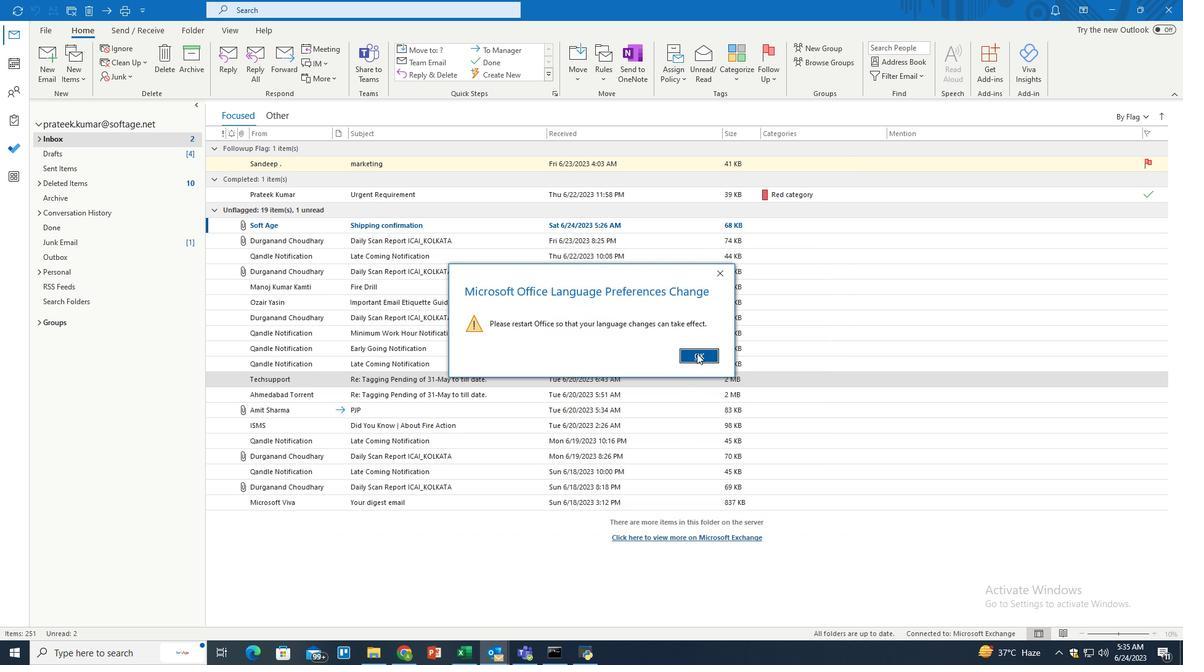 
Action: Mouse pressed left at (698, 353)
Screenshot: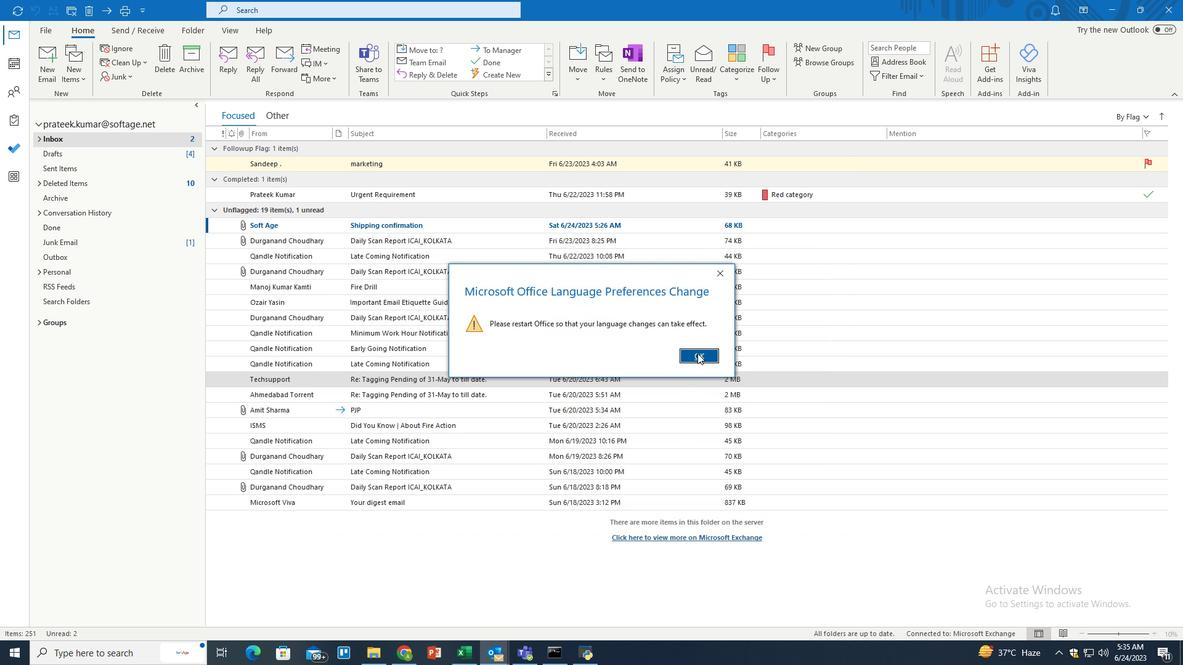 
